 Task: Arrange a 60-minute personalized garden landscaping and design consultation.
Action: Mouse pressed left at (955, 144)
Screenshot: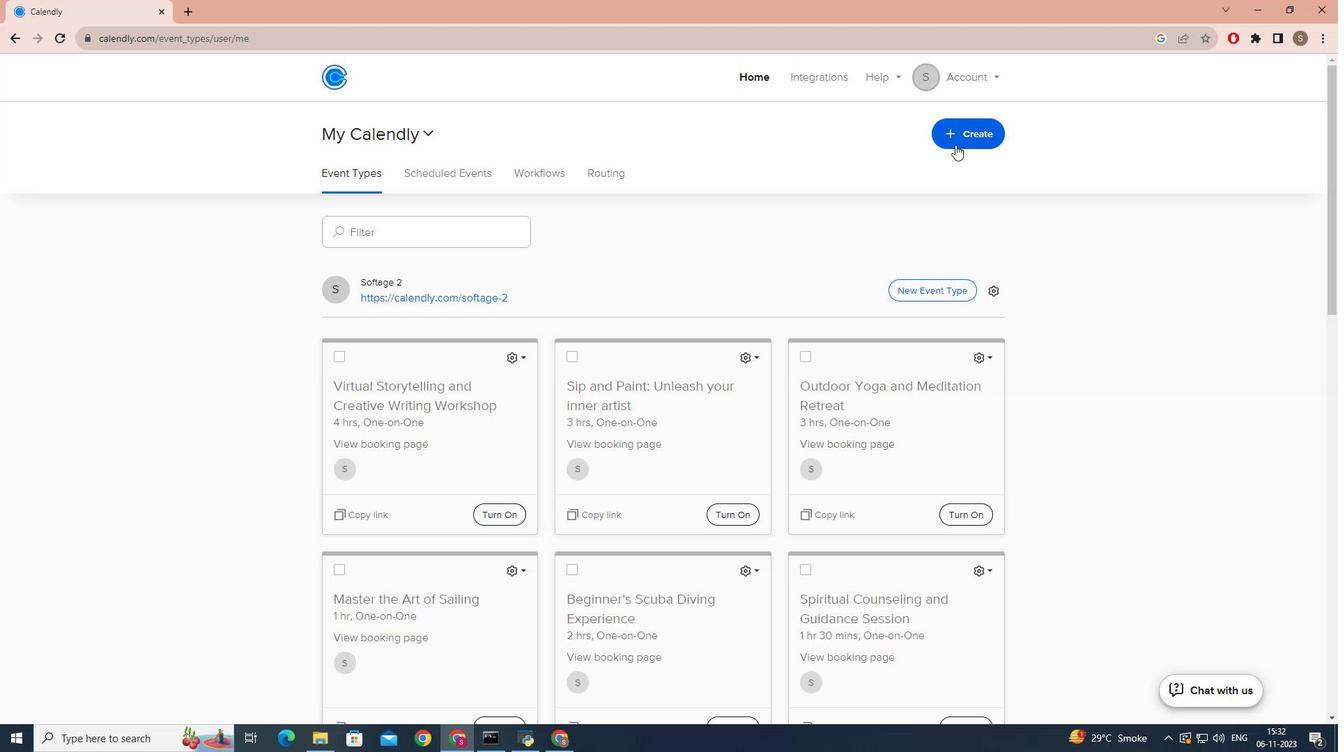 
Action: Mouse moved to (893, 188)
Screenshot: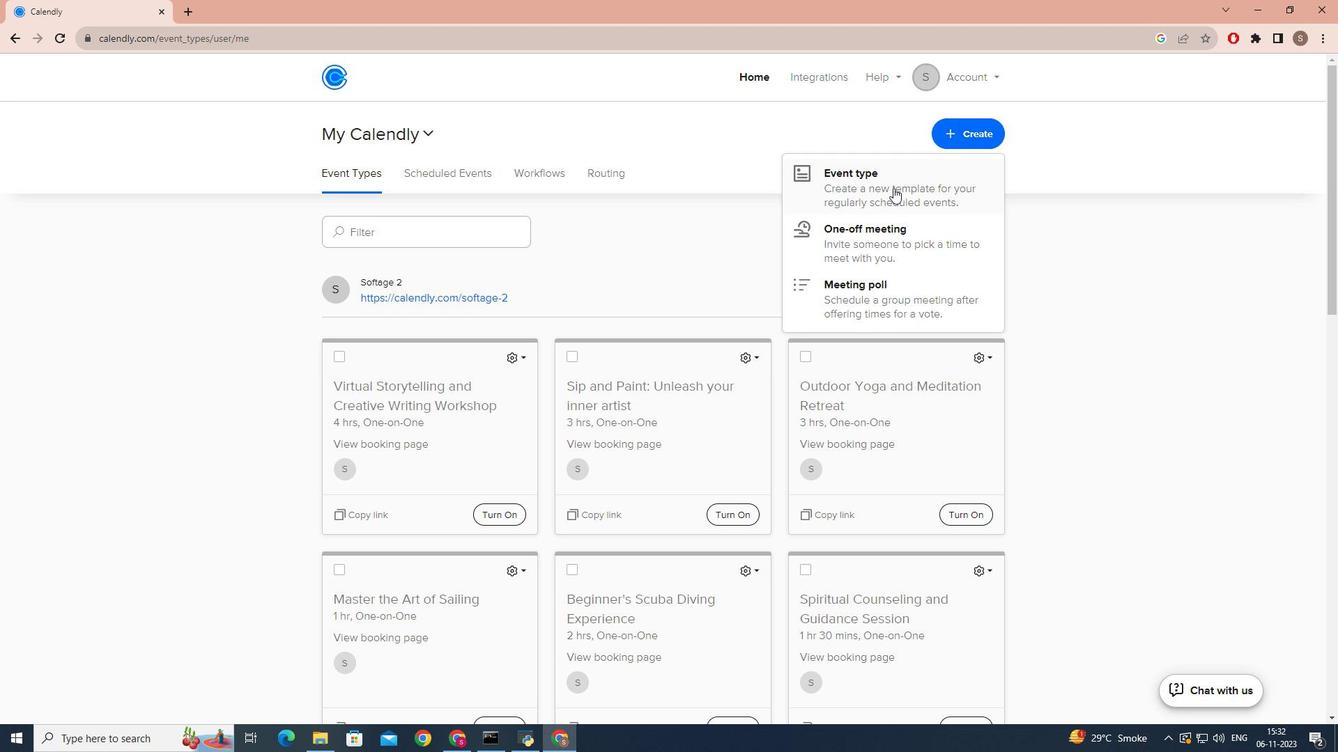 
Action: Mouse pressed left at (893, 188)
Screenshot: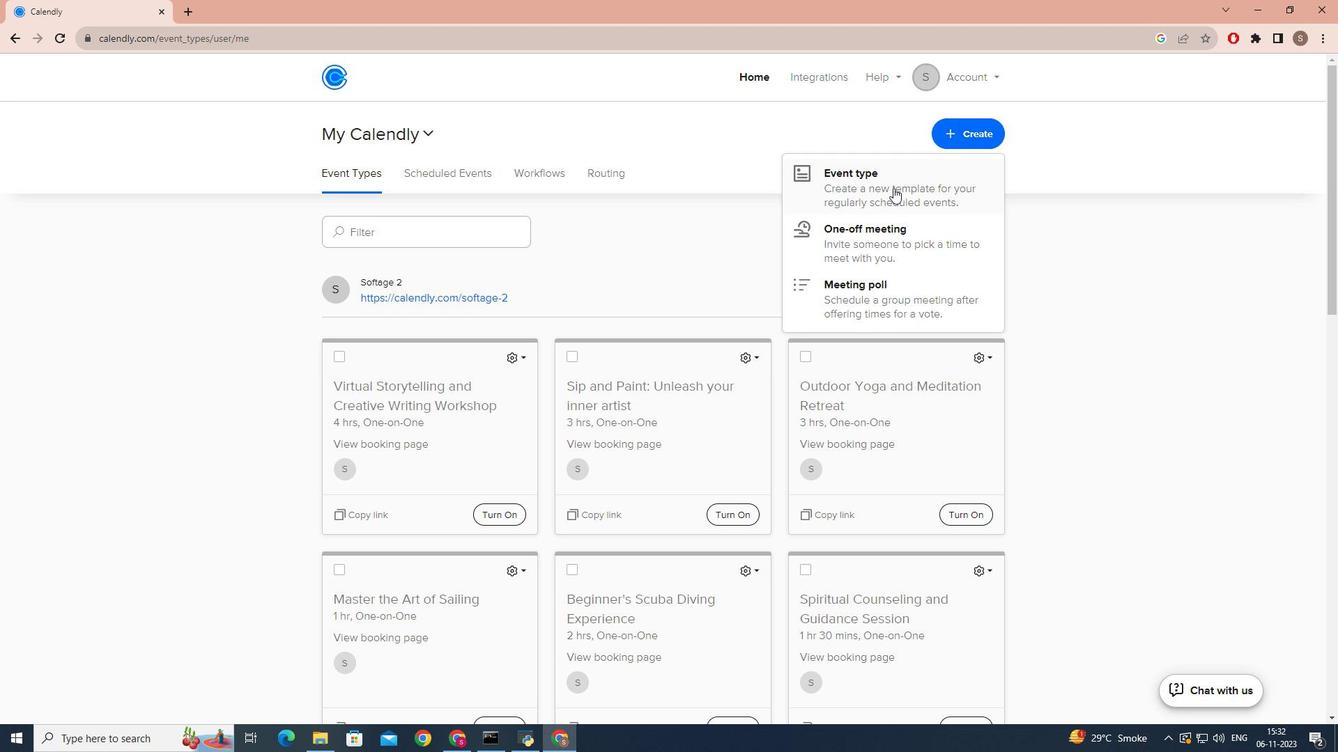 
Action: Mouse moved to (637, 246)
Screenshot: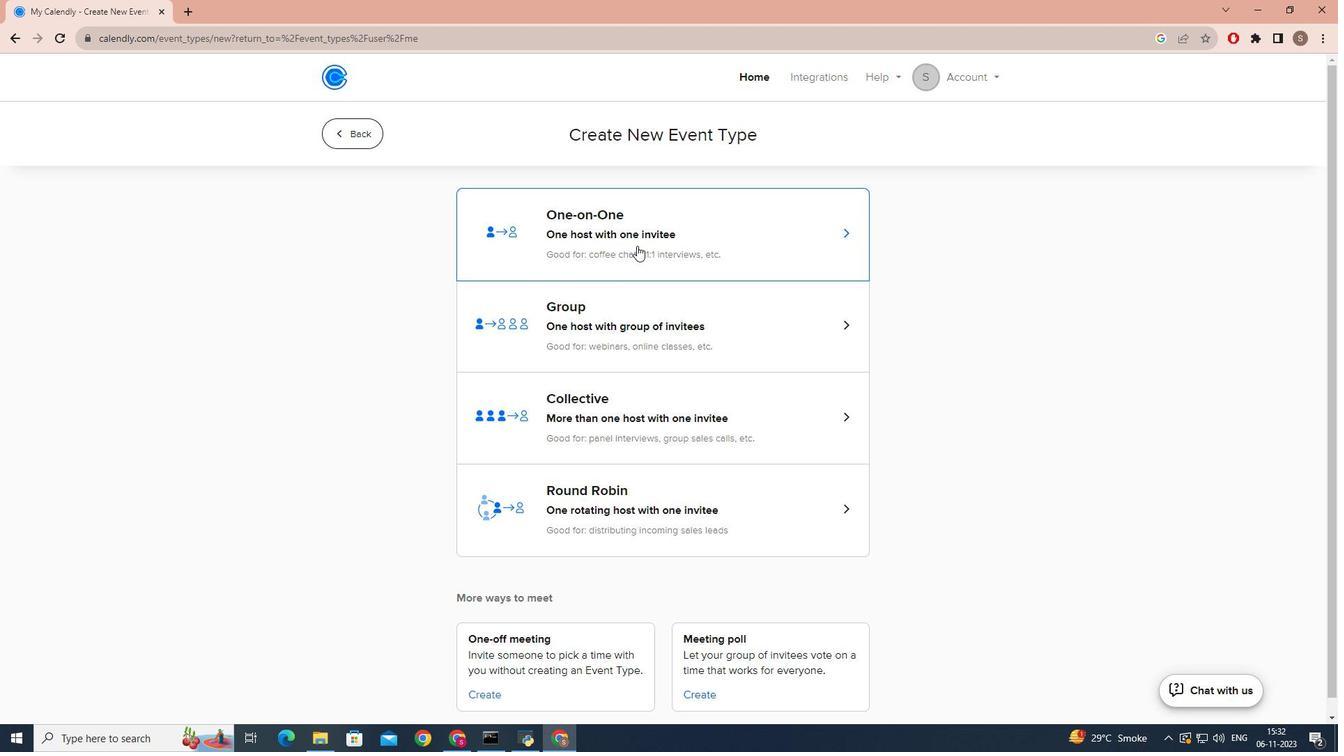 
Action: Mouse pressed left at (637, 246)
Screenshot: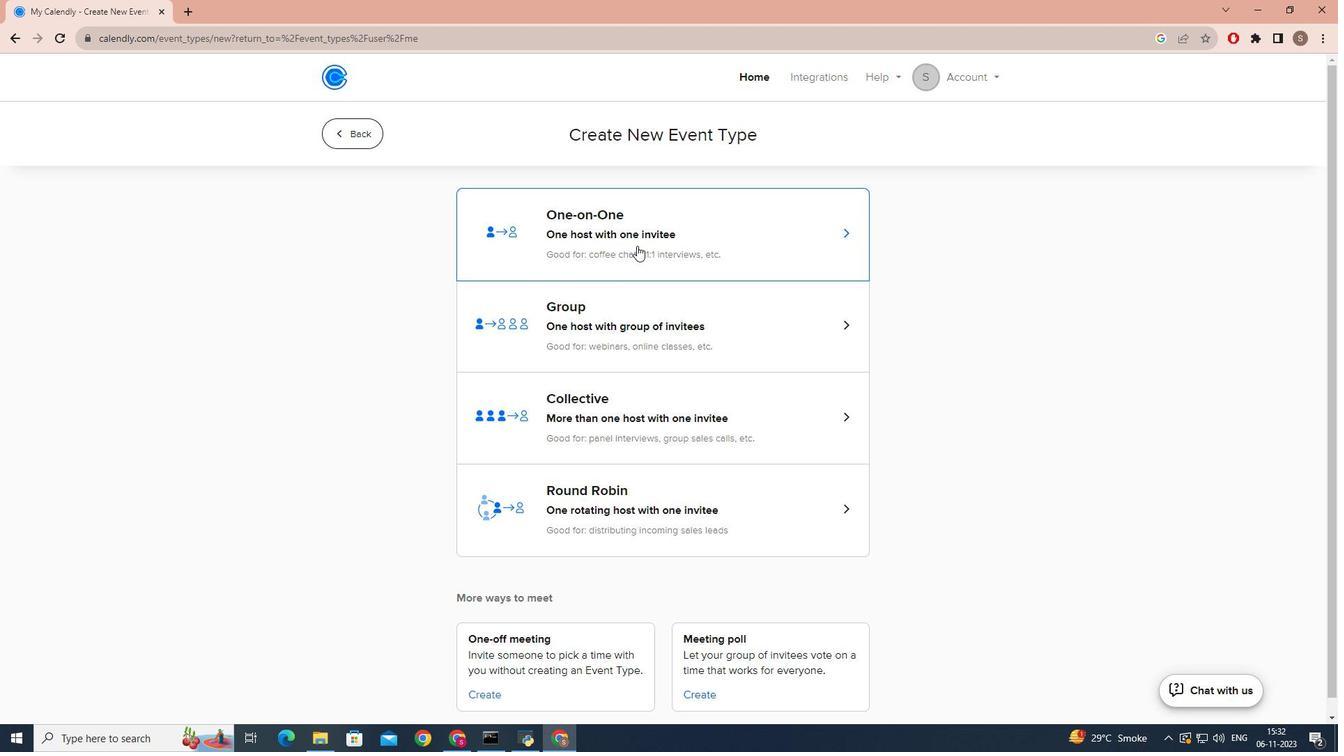 
Action: Mouse moved to (523, 315)
Screenshot: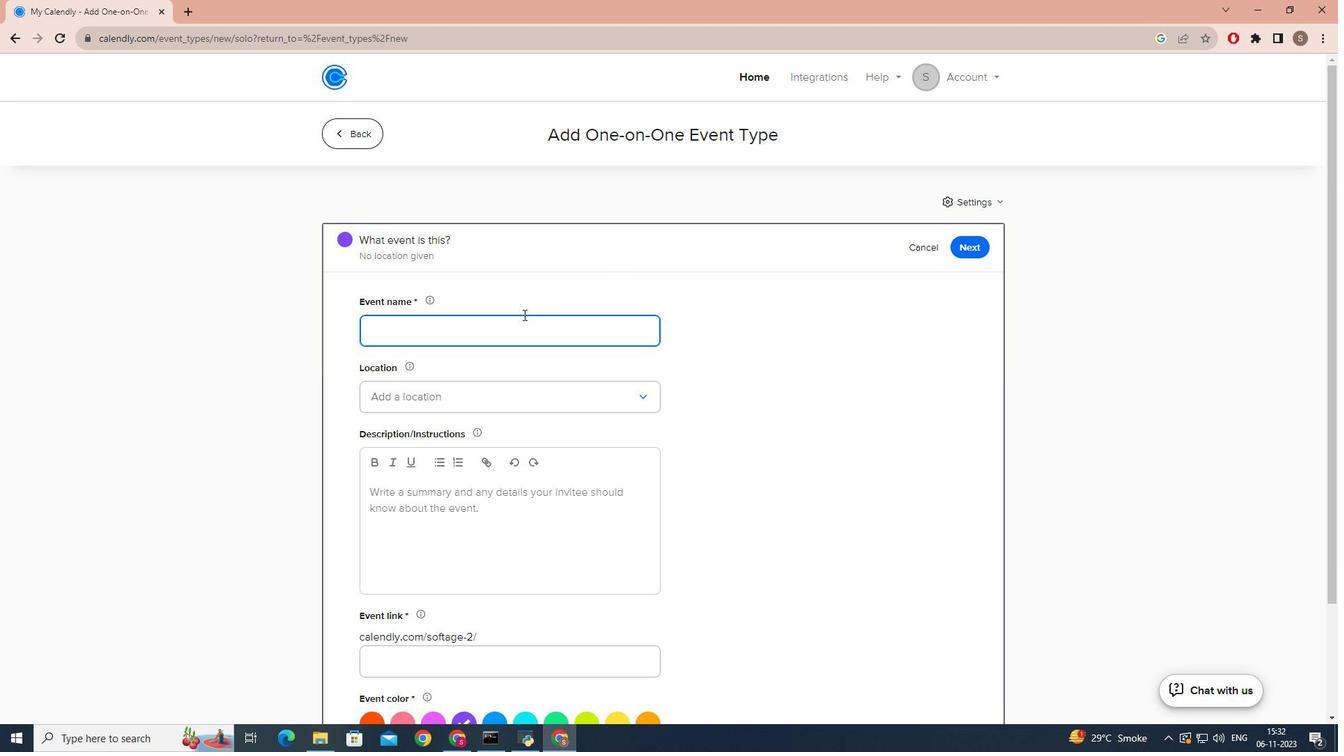 
Action: Key pressed g<Key.caps_lock><Key.caps_lock>a<Key.backspace><Key.caps_lock>ARDEN<Key.space><Key.caps_lock>l<Key.caps_lock>ANDSCAPE<Key.space>AND<Key.space><Key.caps_lock>d<Key.caps_lock>ESIGN<Key.space><Key.space><Key.caps_lock>c<Key.caps_lock>ONSULTATION
Screenshot: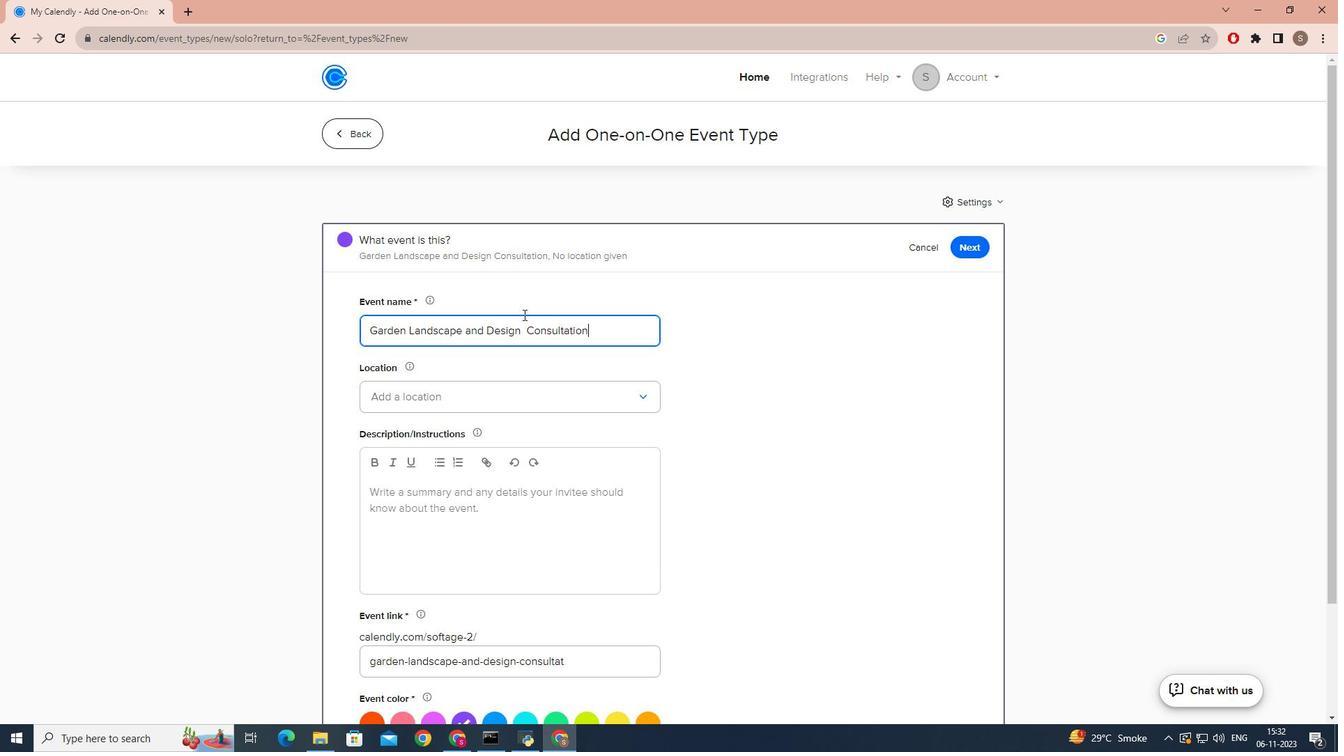 
Action: Mouse moved to (525, 339)
Screenshot: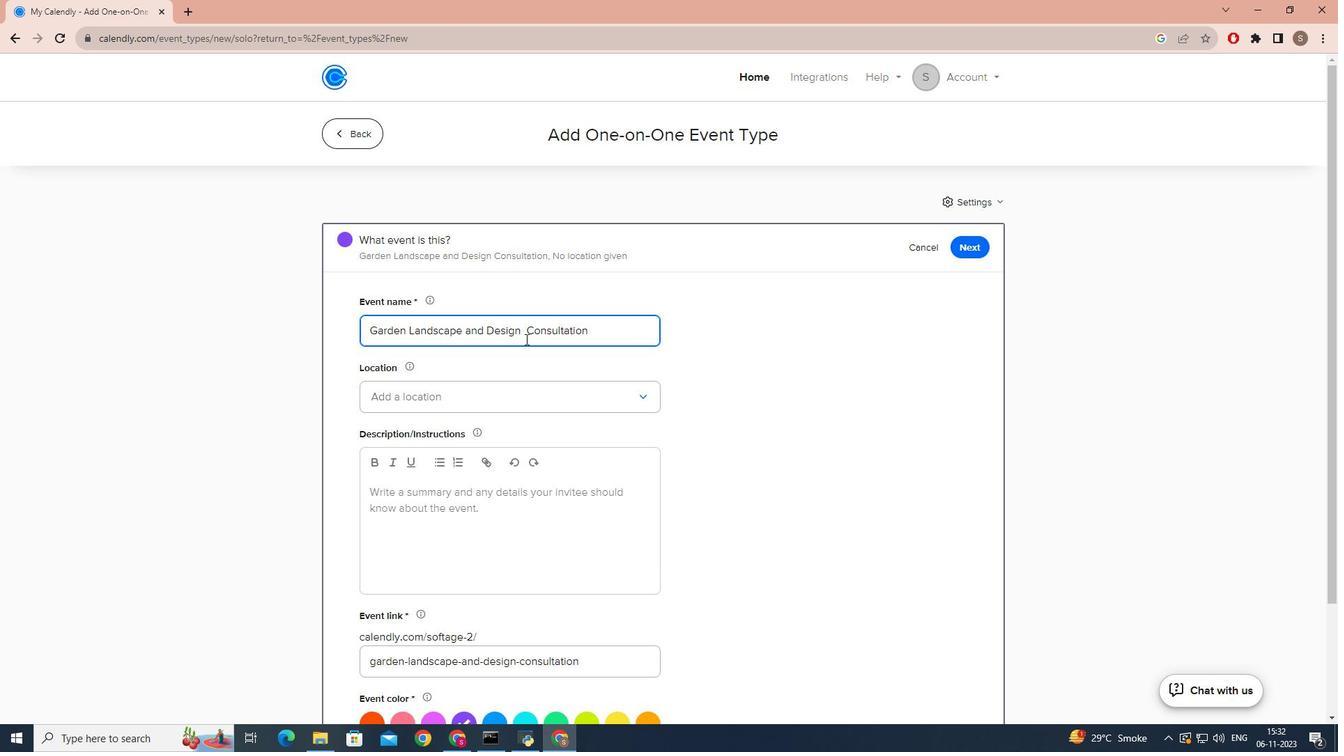 
Action: Mouse pressed left at (525, 339)
Screenshot: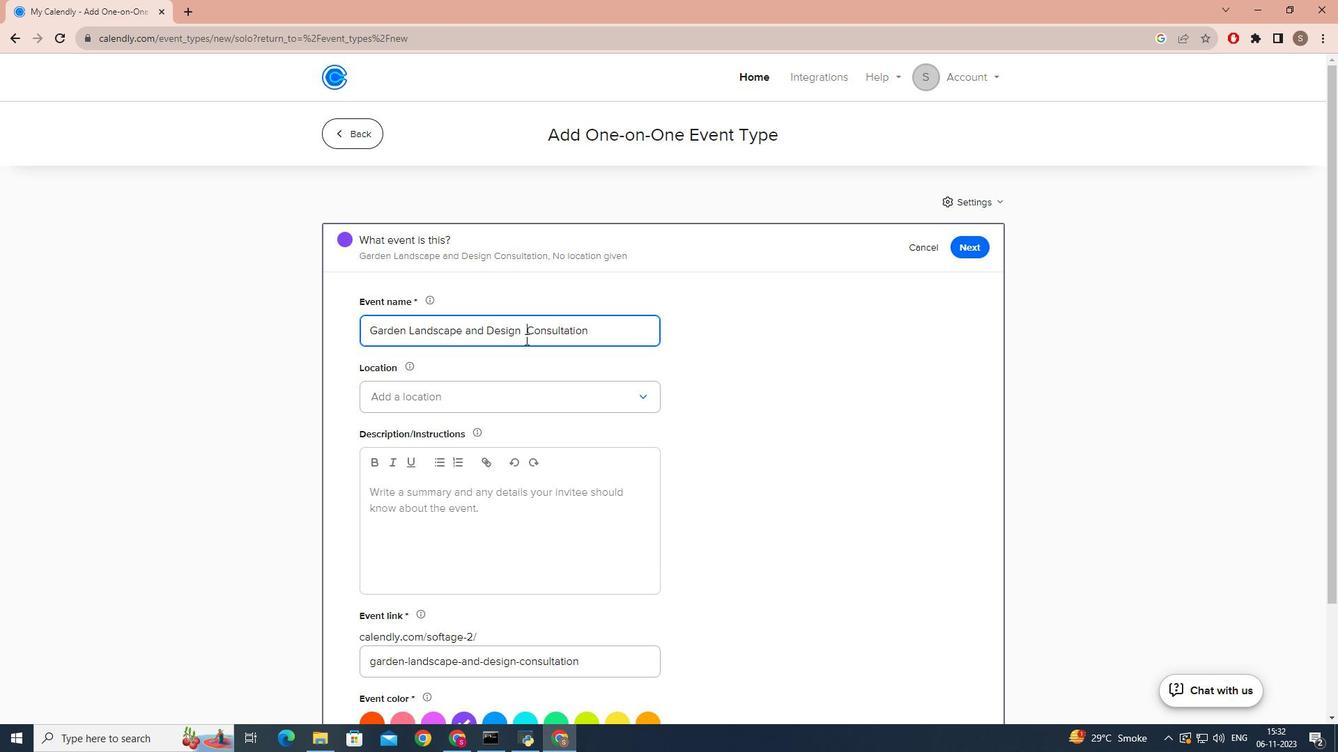 
Action: Key pressed <Key.backspace>
Screenshot: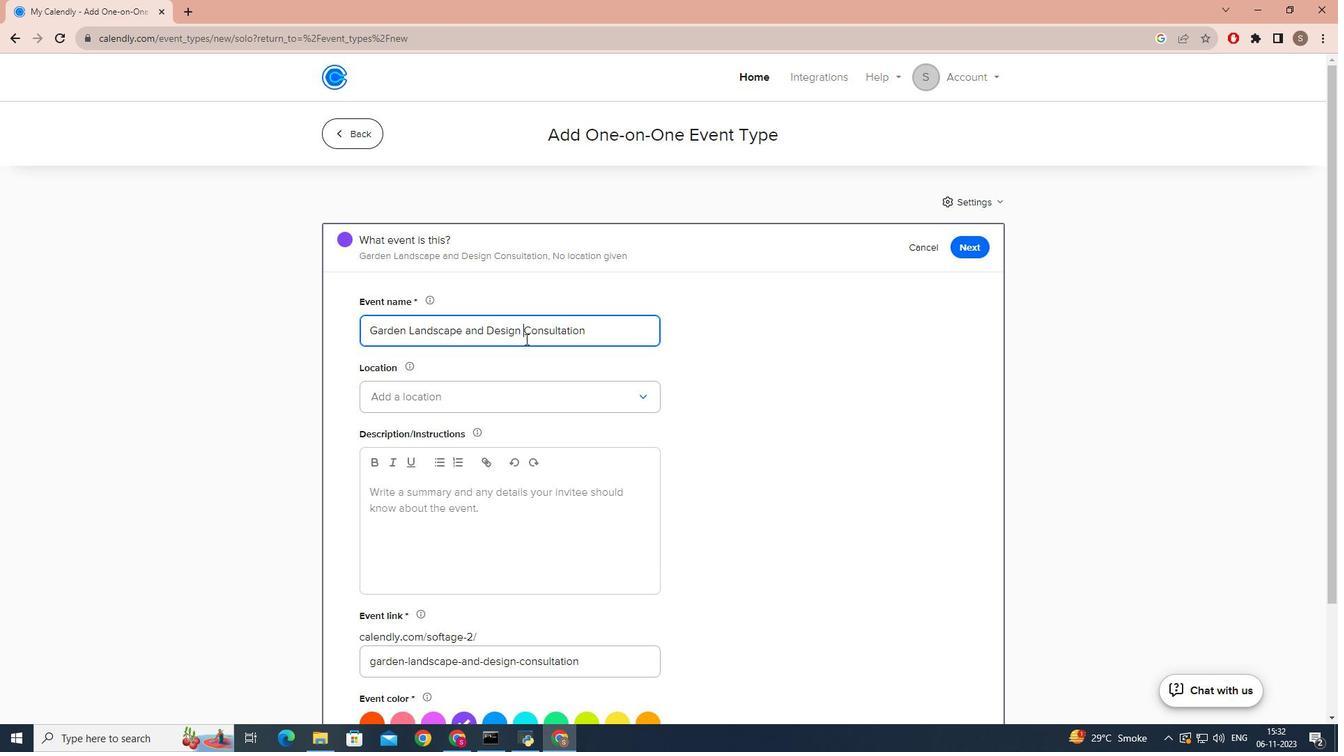 
Action: Mouse moved to (480, 393)
Screenshot: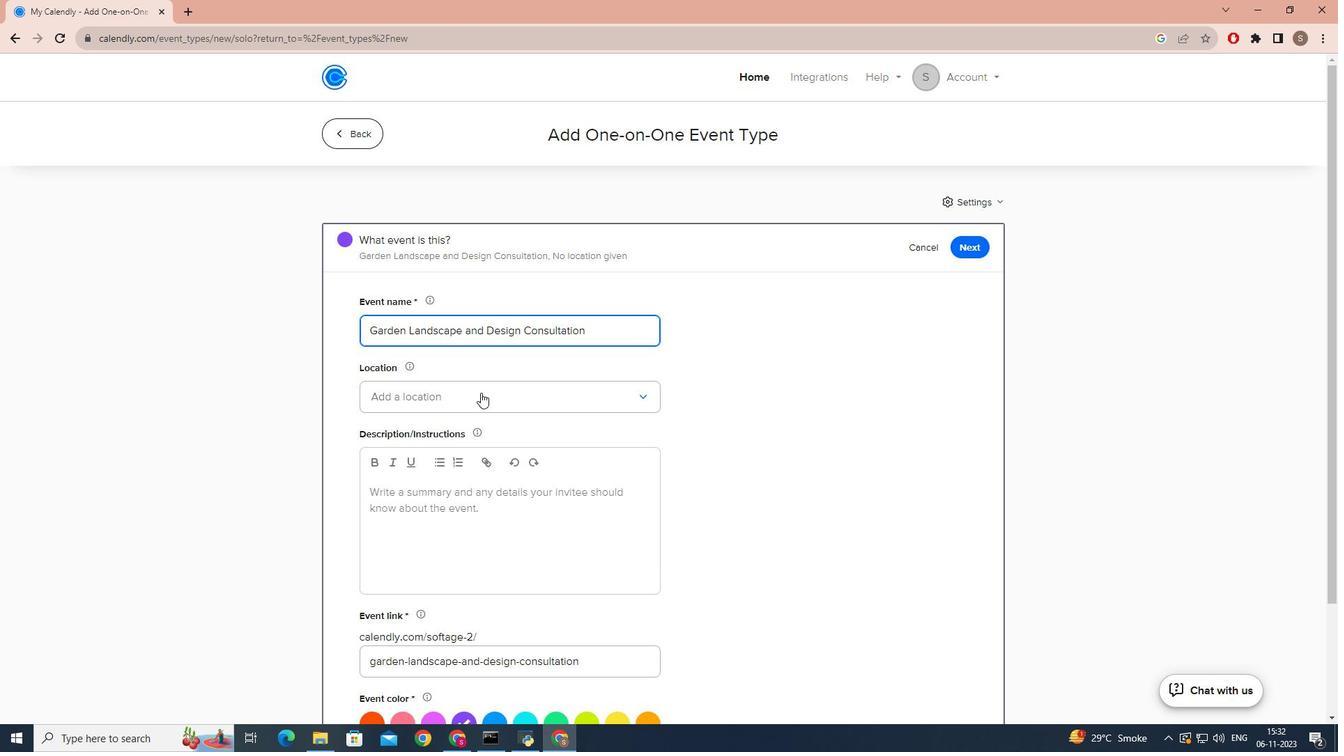 
Action: Mouse pressed left at (480, 393)
Screenshot: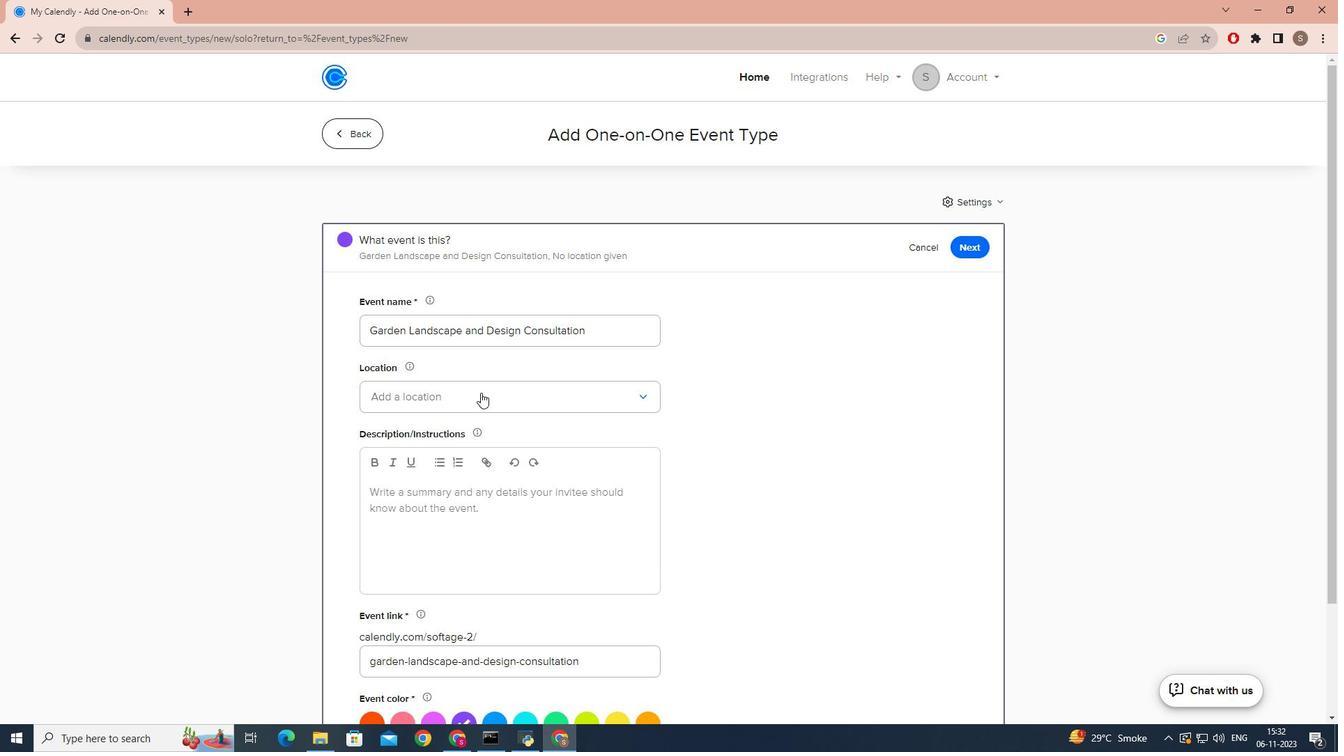 
Action: Mouse moved to (458, 437)
Screenshot: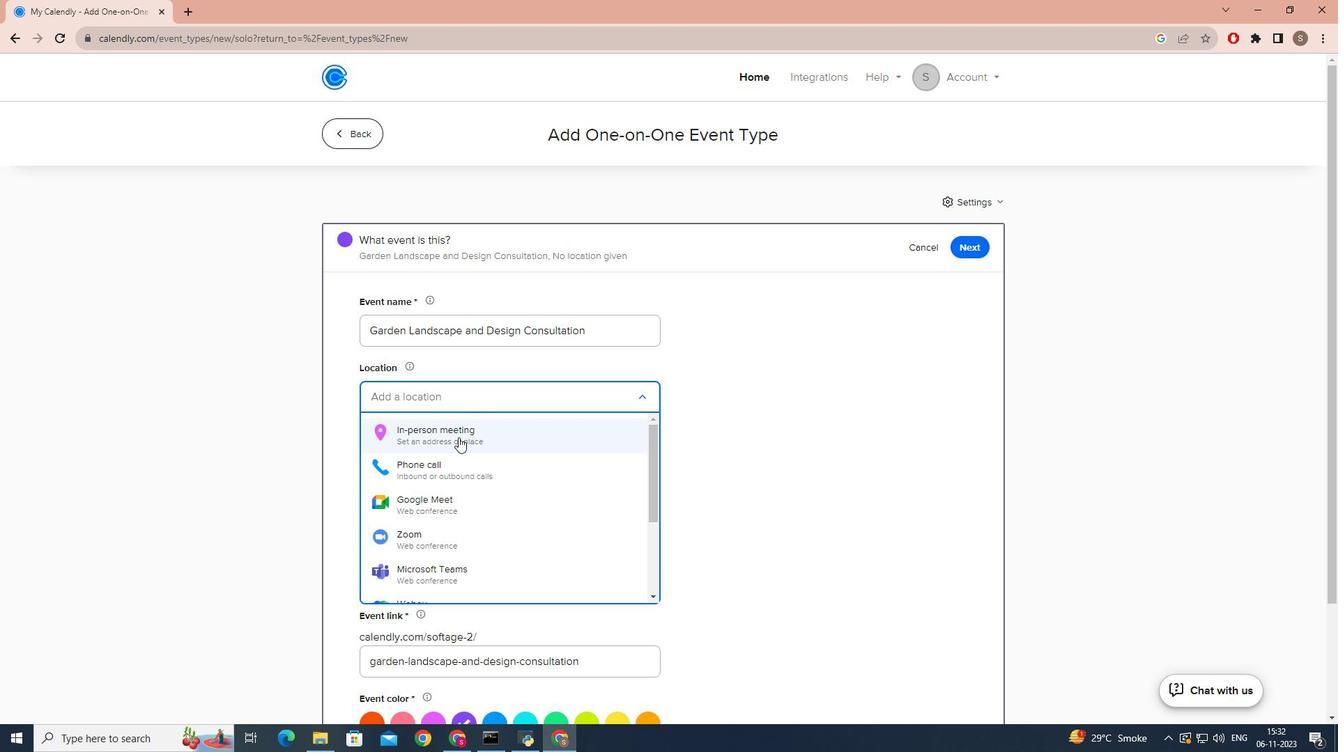 
Action: Mouse pressed left at (458, 437)
Screenshot: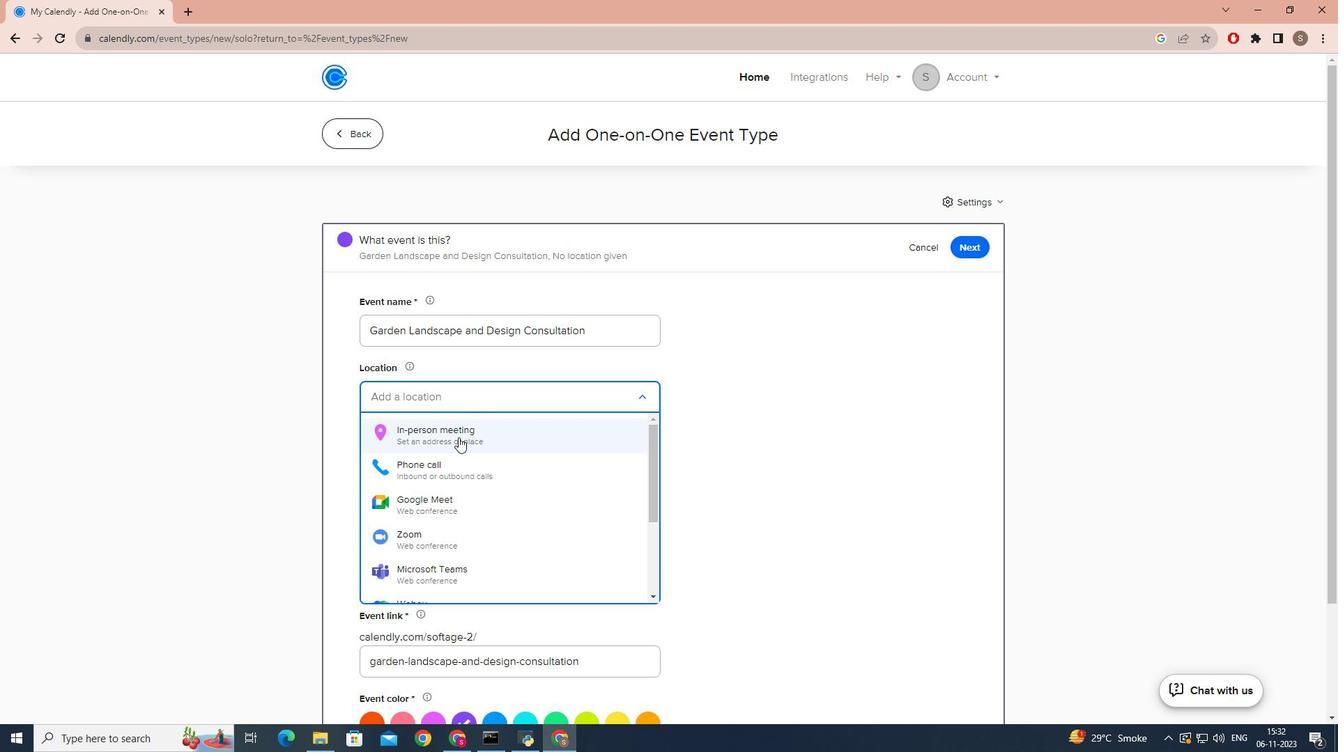 
Action: Mouse moved to (586, 237)
Screenshot: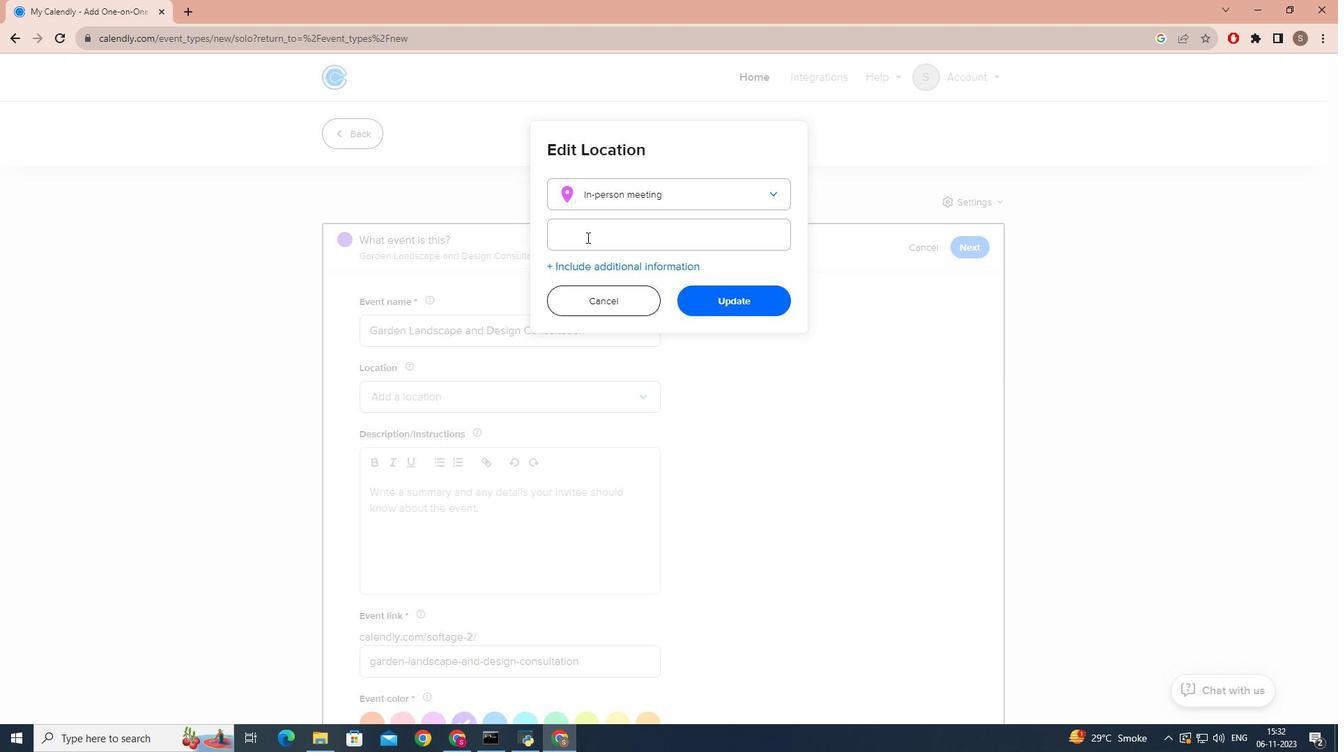 
Action: Mouse pressed left at (586, 237)
Screenshot: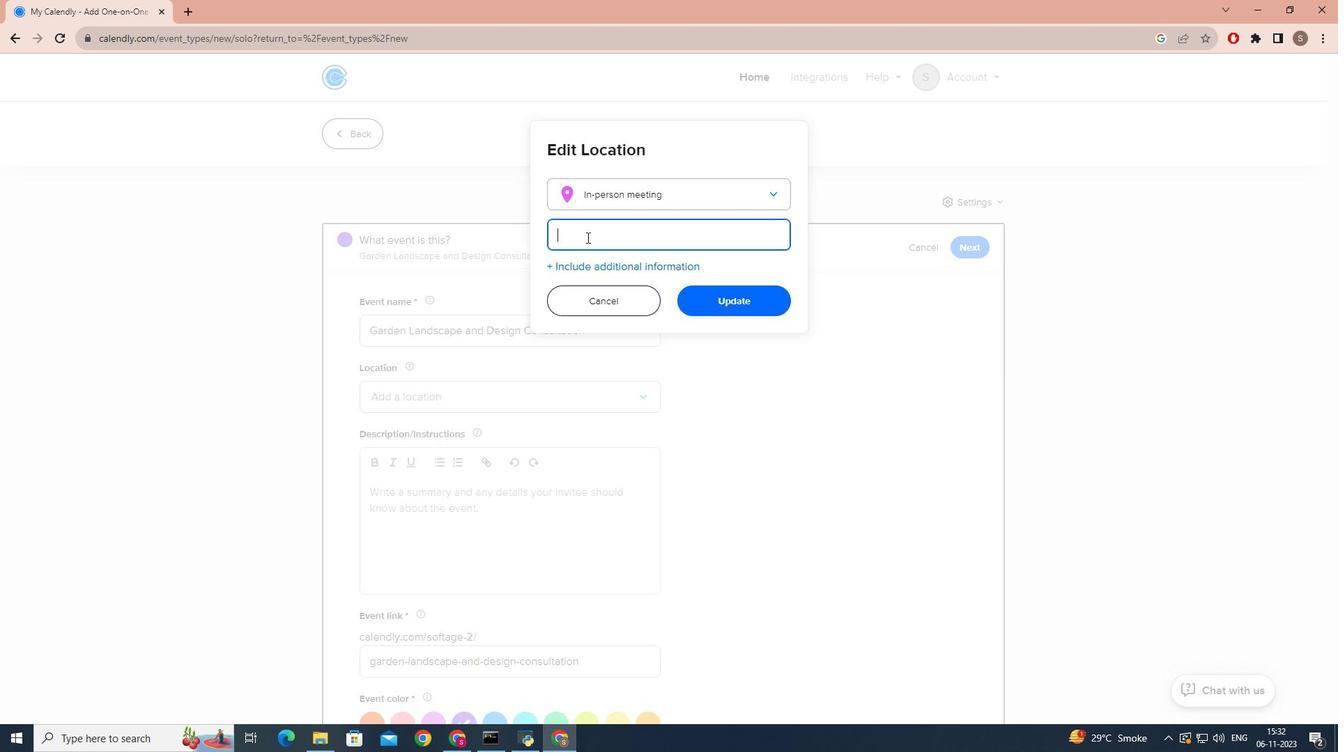
Action: Key pressed <Key.caps_lock>b<Key.caps_lock>OTANICA<Key.space><Key.backspace>L<Key.space><Key.caps_lock>b<Key.caps_lock>LISS,<Key.space><Key.caps_lock>a<Key.caps_lock>USTIN,<Key.caps_lock>t<Key.caps_lock>EXAS
Screenshot: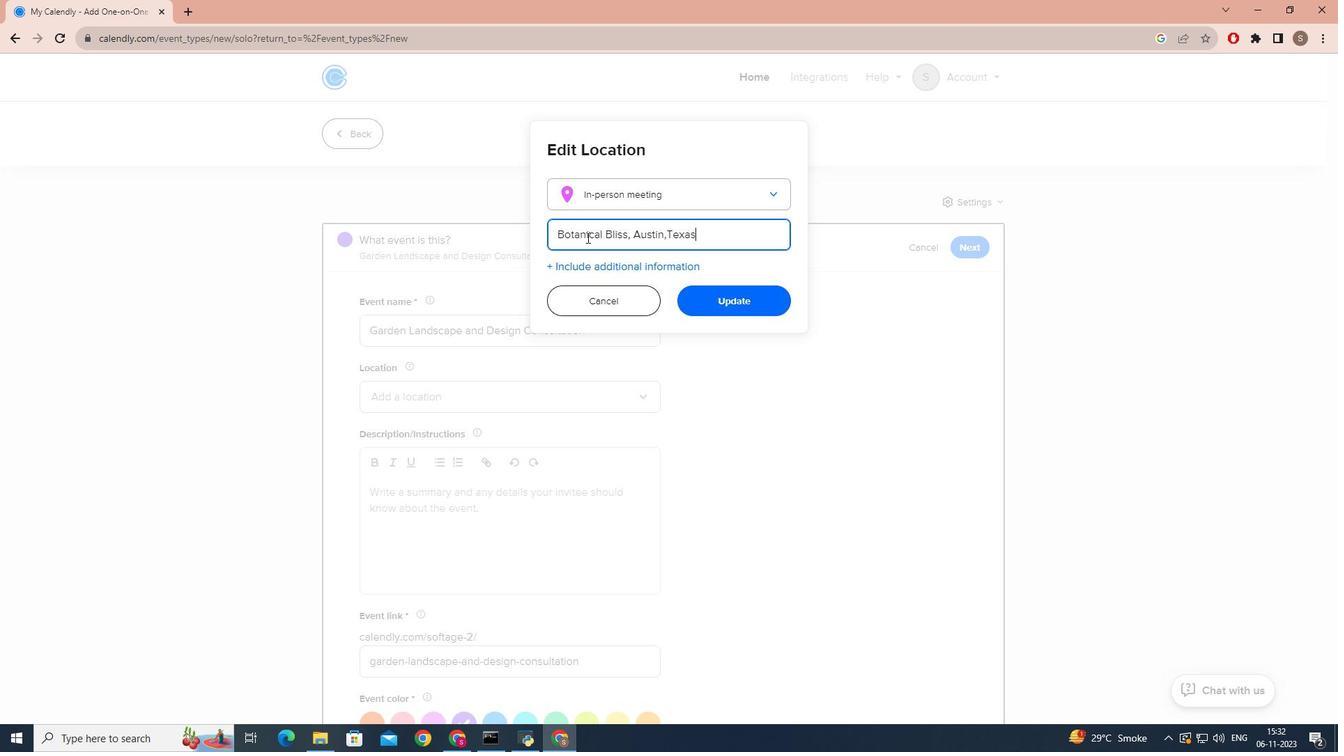 
Action: Mouse moved to (745, 298)
Screenshot: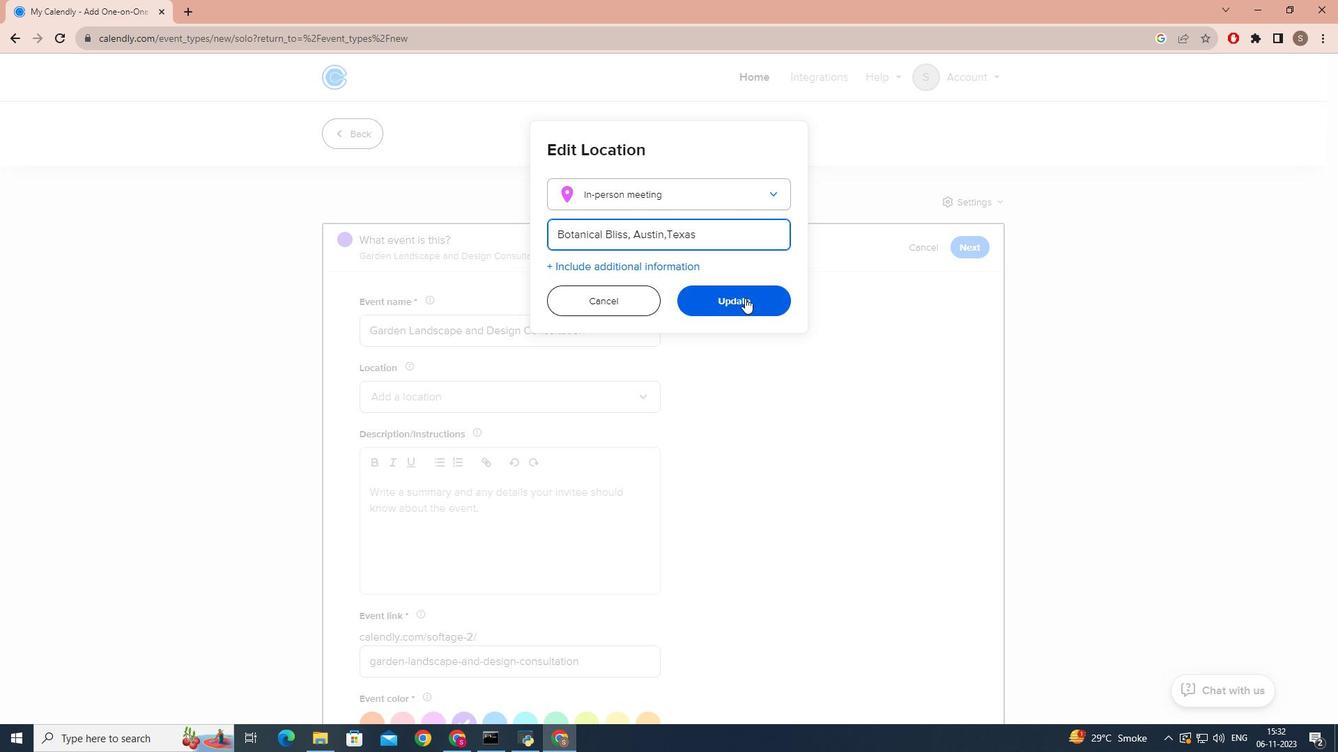 
Action: Mouse pressed left at (745, 298)
Screenshot: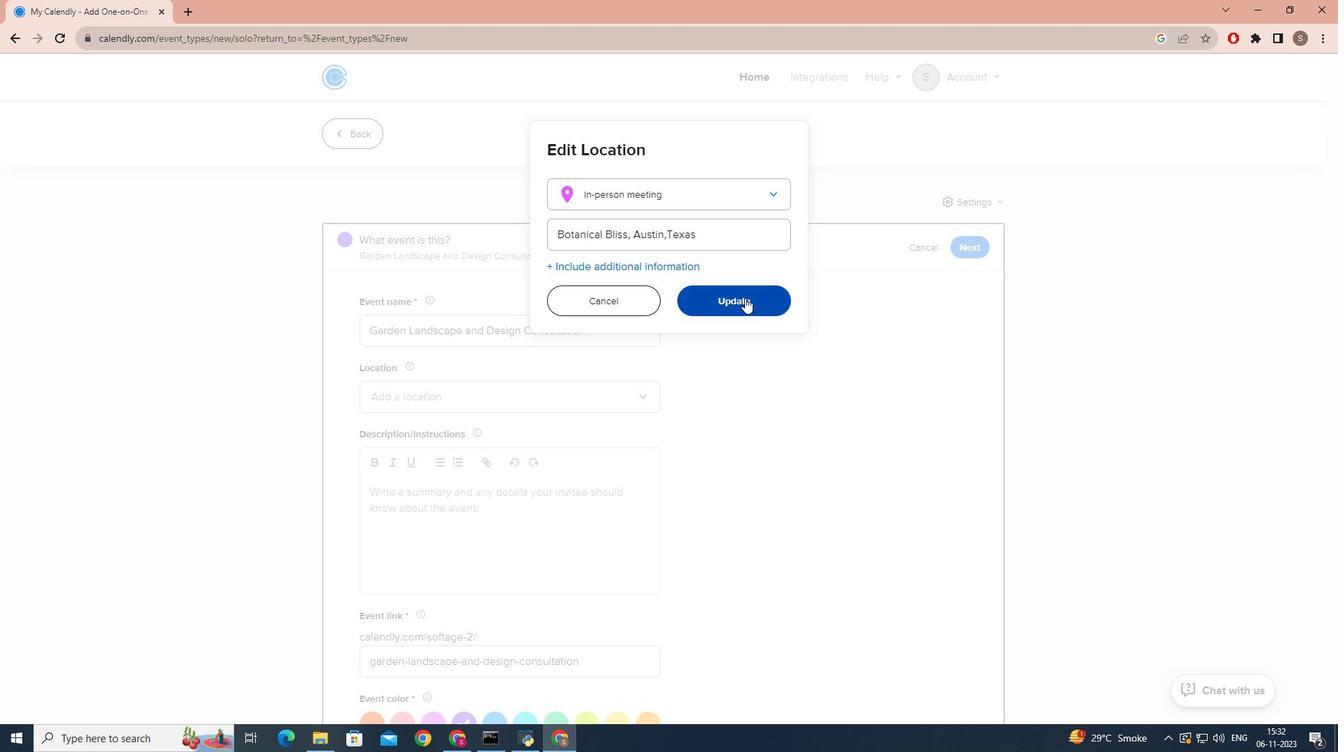 
Action: Mouse moved to (499, 476)
Screenshot: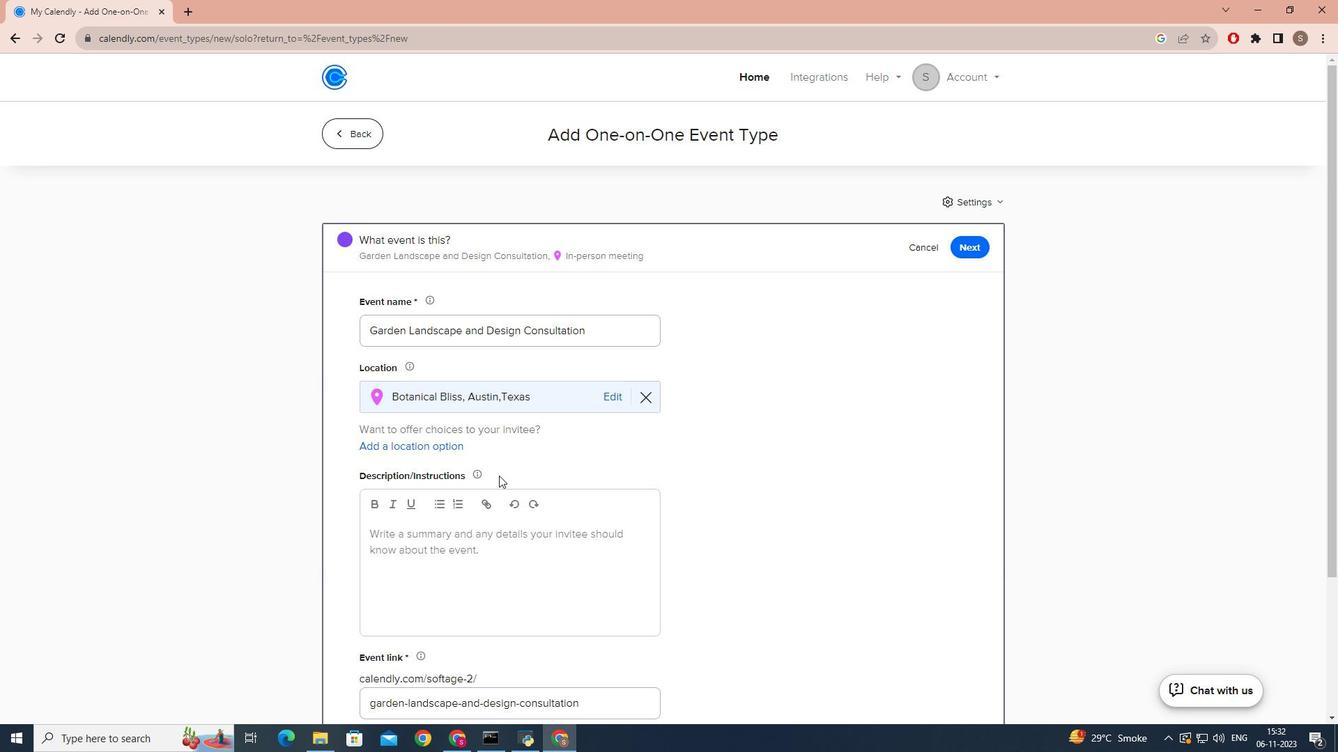 
Action: Mouse scrolled (499, 475) with delta (0, 0)
Screenshot: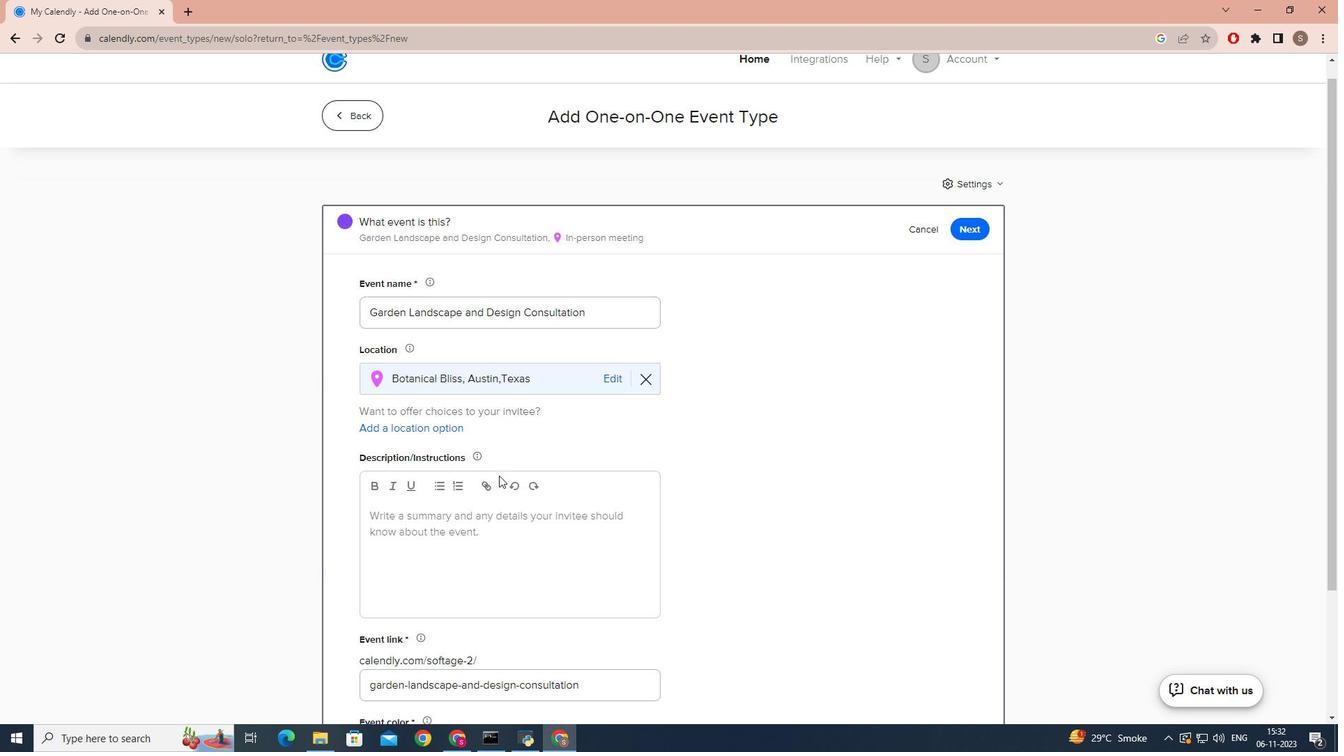
Action: Mouse scrolled (499, 475) with delta (0, 0)
Screenshot: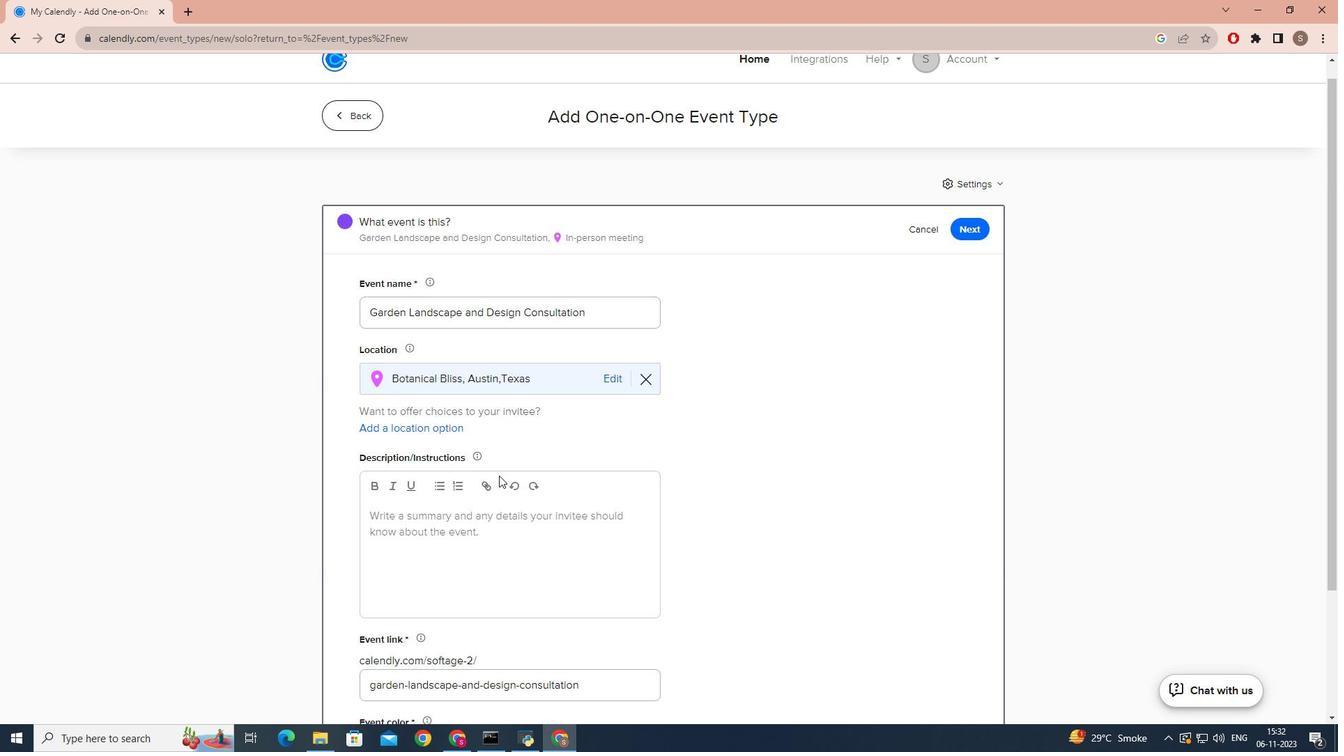 
Action: Mouse scrolled (499, 475) with delta (0, 0)
Screenshot: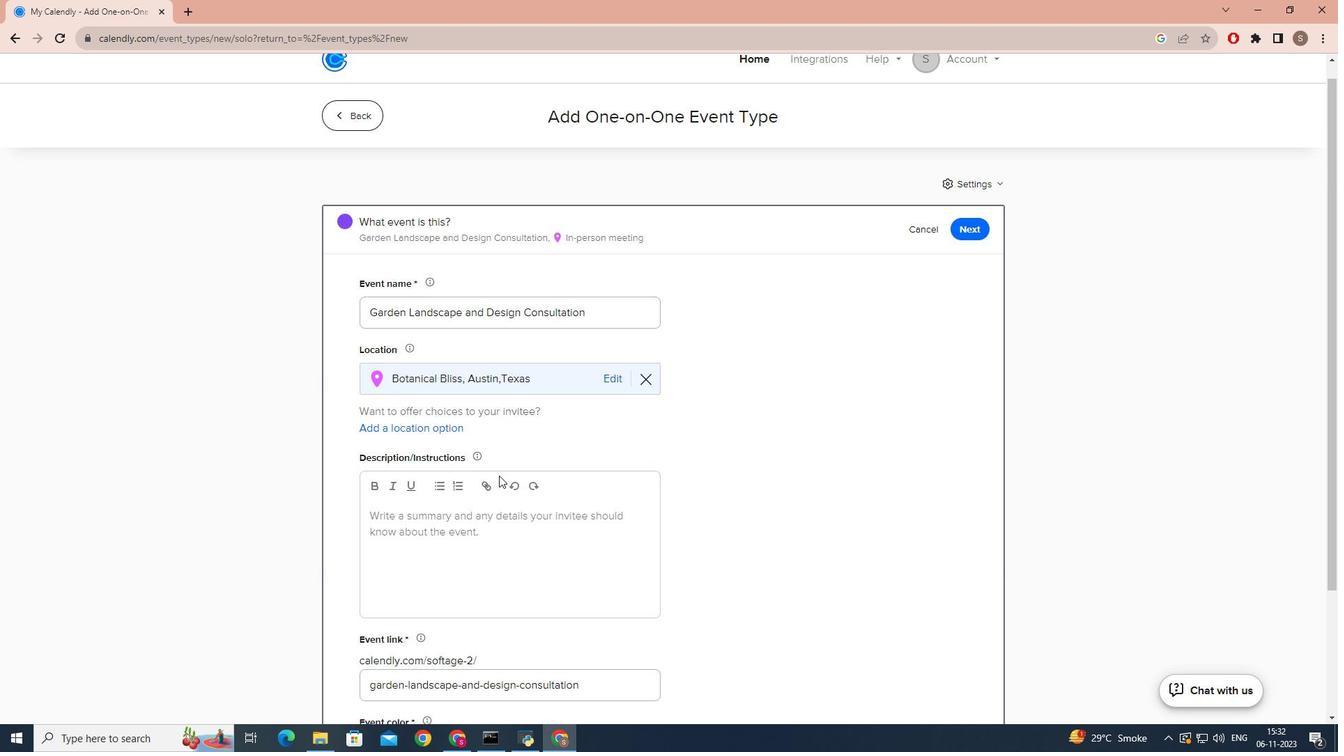
Action: Mouse scrolled (499, 475) with delta (0, 0)
Screenshot: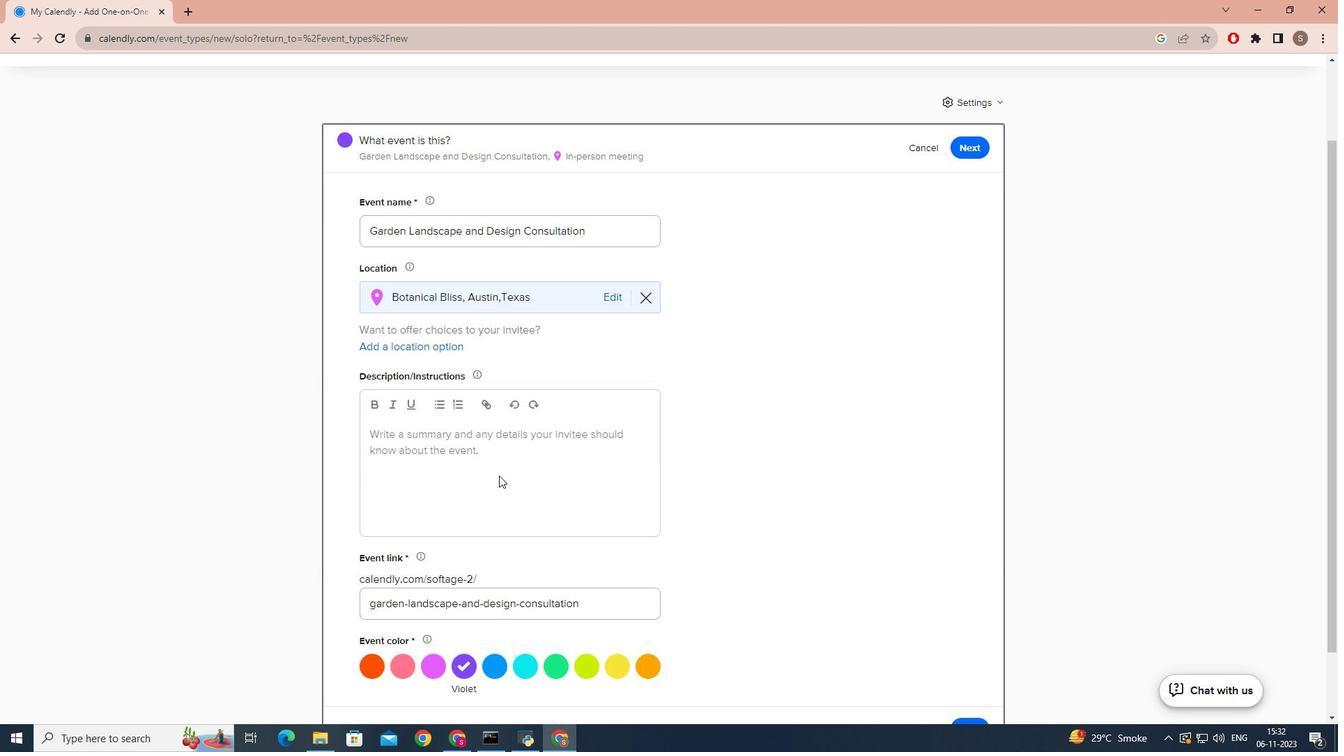 
Action: Mouse moved to (463, 399)
Screenshot: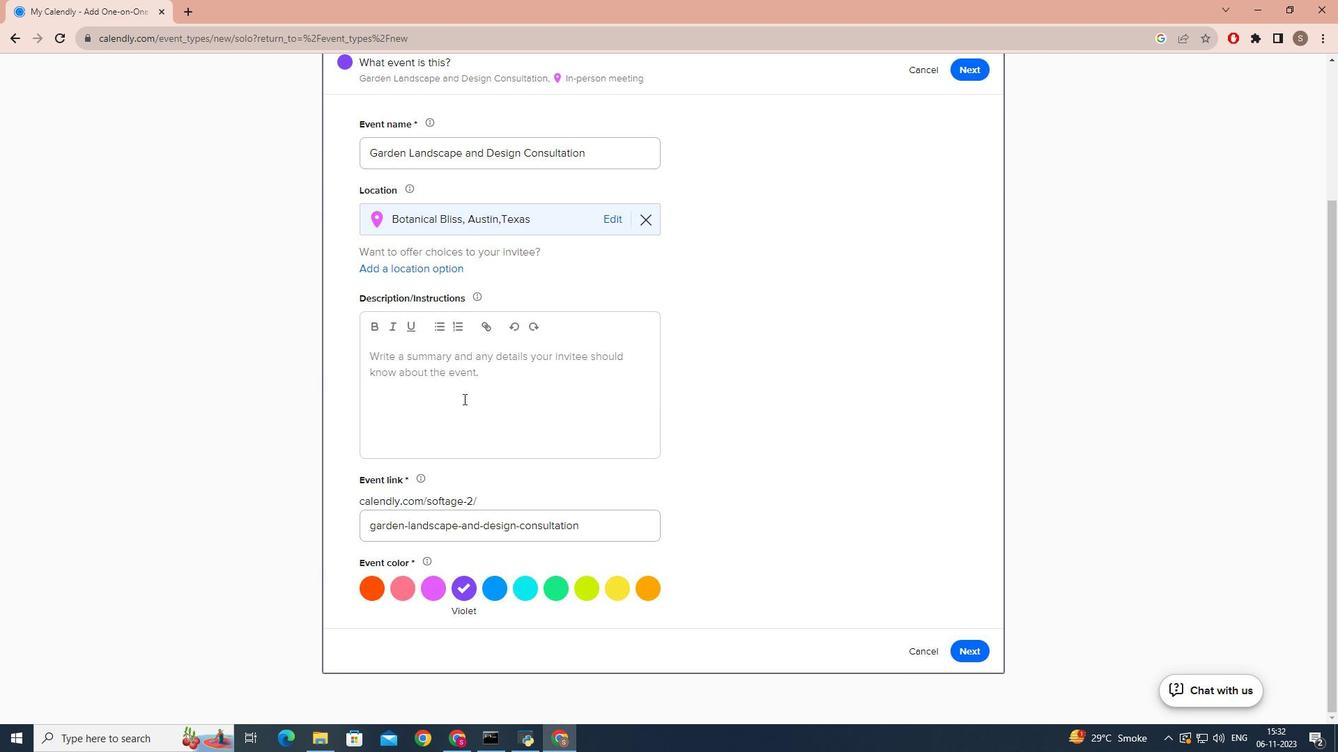 
Action: Mouse pressed left at (463, 399)
Screenshot: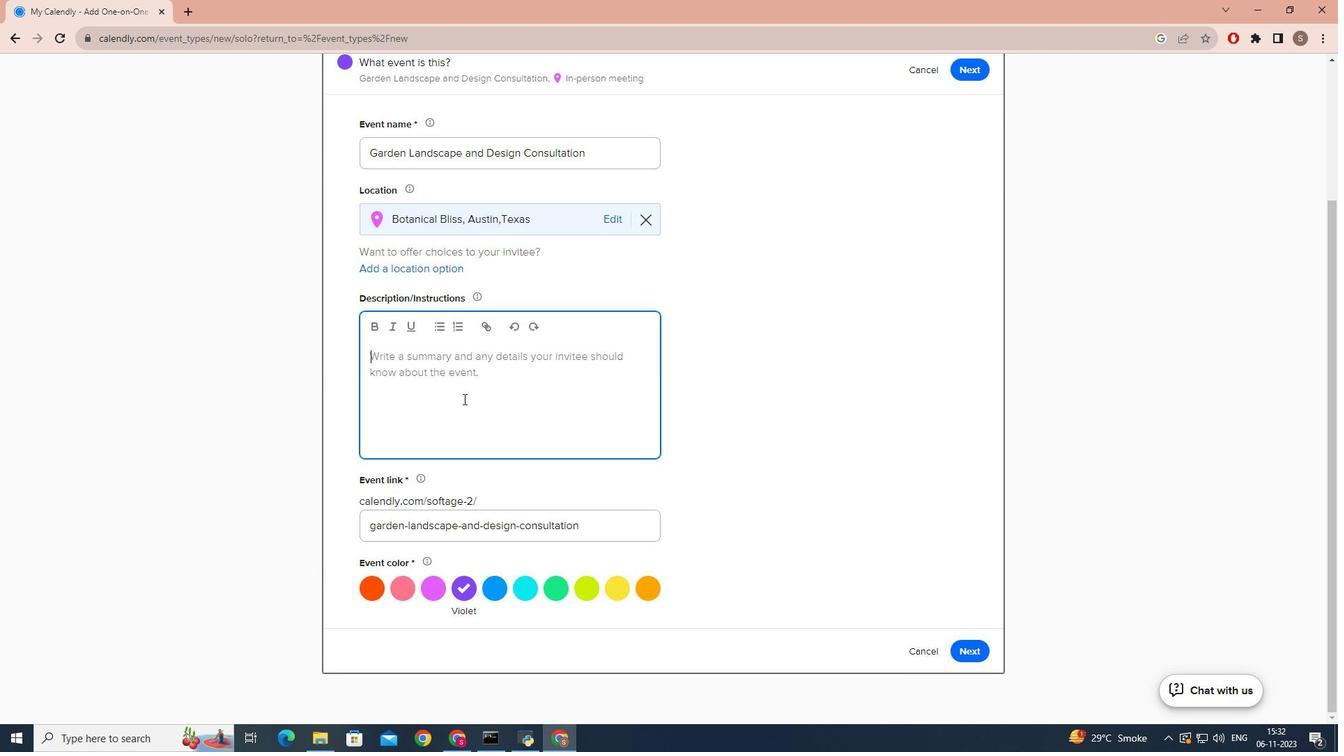 
Action: Key pressed <Key.caps_lock>d<Key.caps_lock>O<Key.space>YOU<Key.space>DREAM<Key.space>OF<Key.space>SA<Key.backspace><Key.backspace>A<Key.space>STUNNING<Key.space>GARE<Key.backspace>DEN<Key.space>THAT<Key.space>REFLECTS<Key.space>YOUR<Key.space>UNIQUE<Key.space>STYLE<Key.shift_r>?<Key.space>
Screenshot: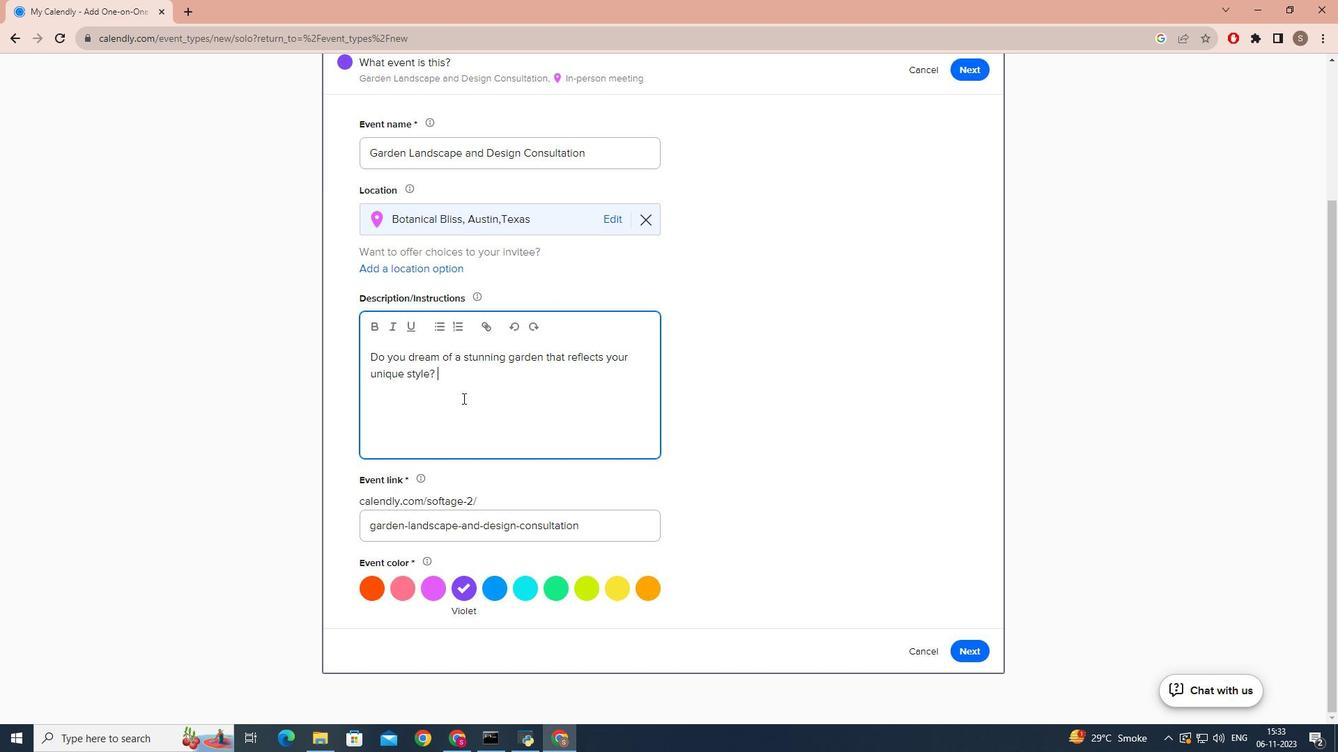 
Action: Mouse moved to (462, 398)
Screenshot: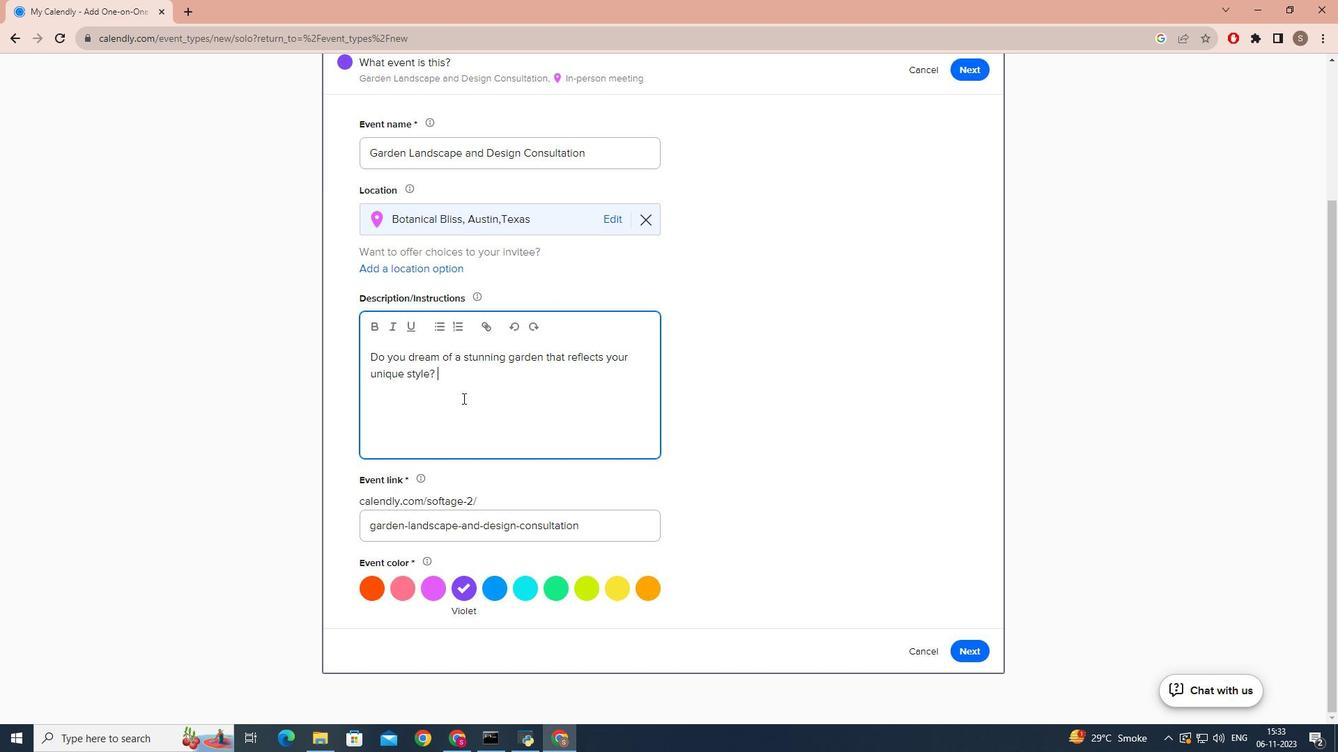 
Action: Key pressed <Key.caps_lock>o<Key.caps_lock>UR<Key.space>PERSONALIZD<Key.space>GARDEN<Key.space>LANS<Key.backspace>DSCAPIN
Screenshot: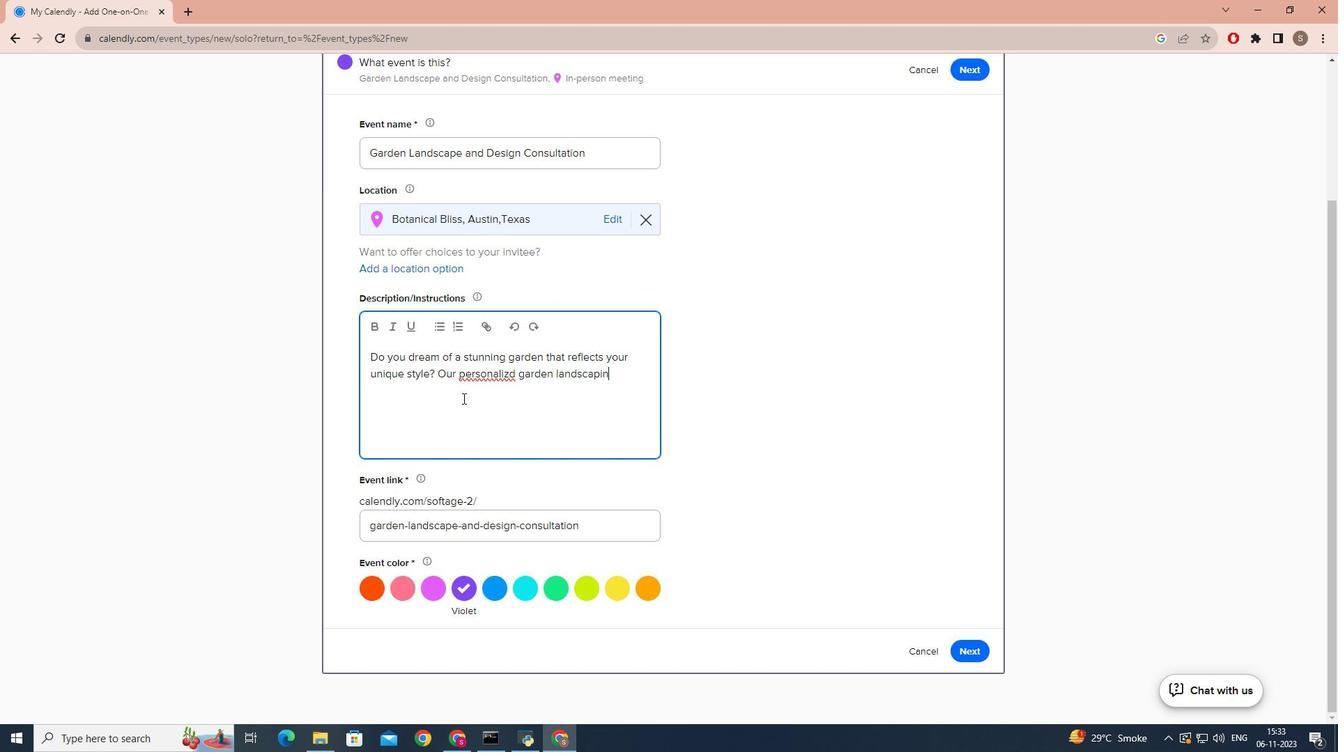 
Action: Mouse moved to (509, 377)
Screenshot: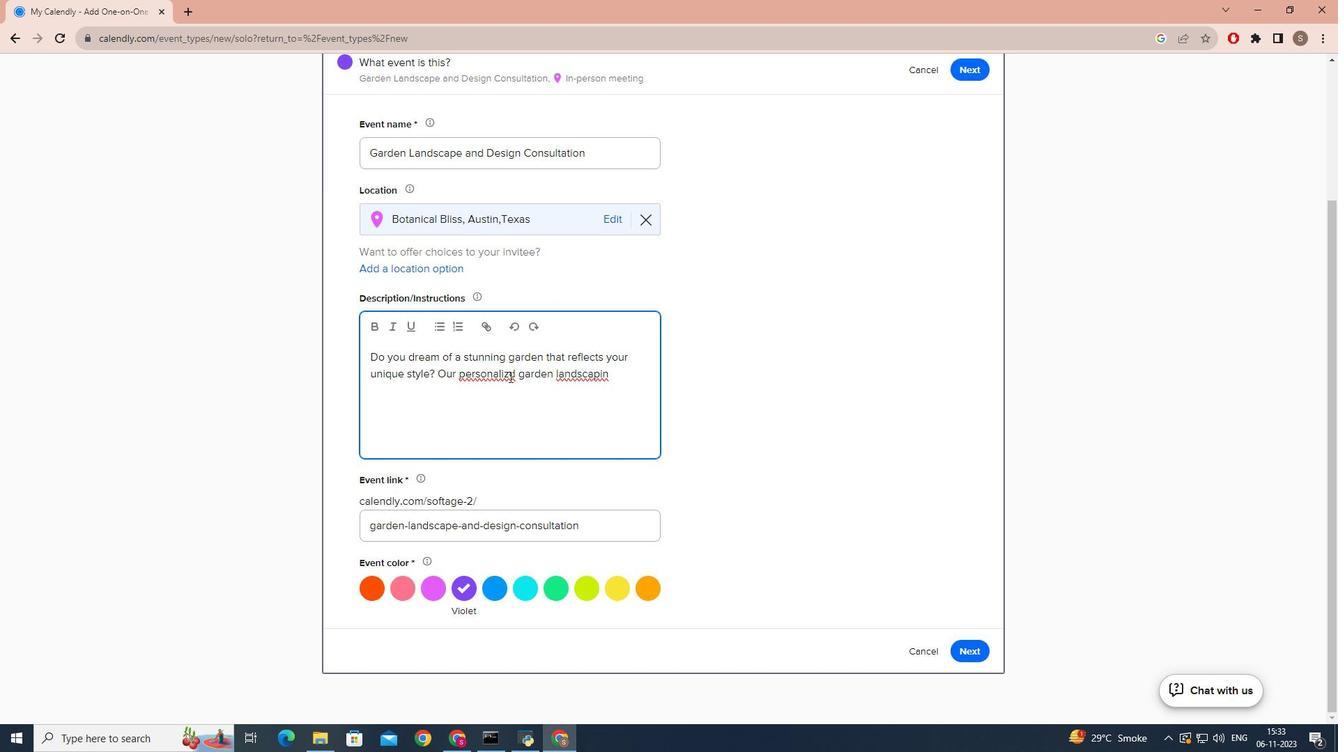 
Action: Mouse pressed left at (509, 377)
Screenshot: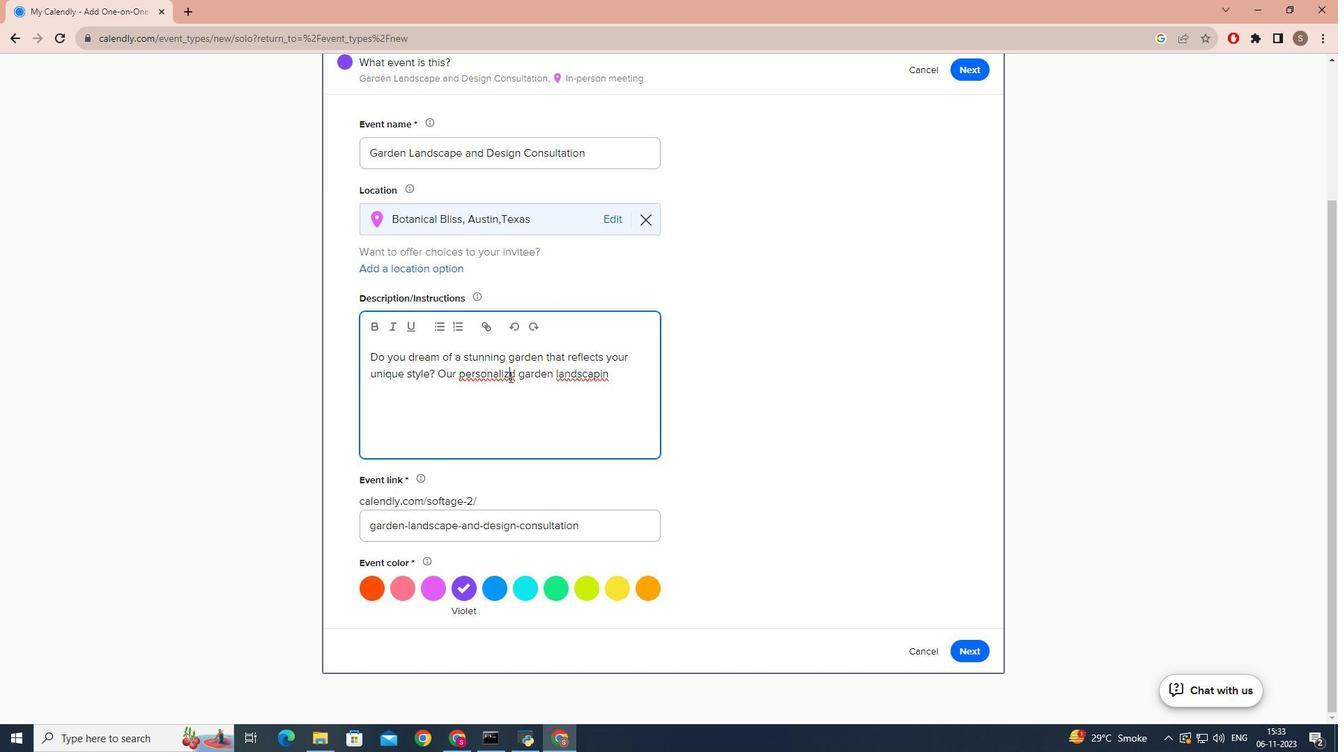 
Action: Key pressed E
Screenshot: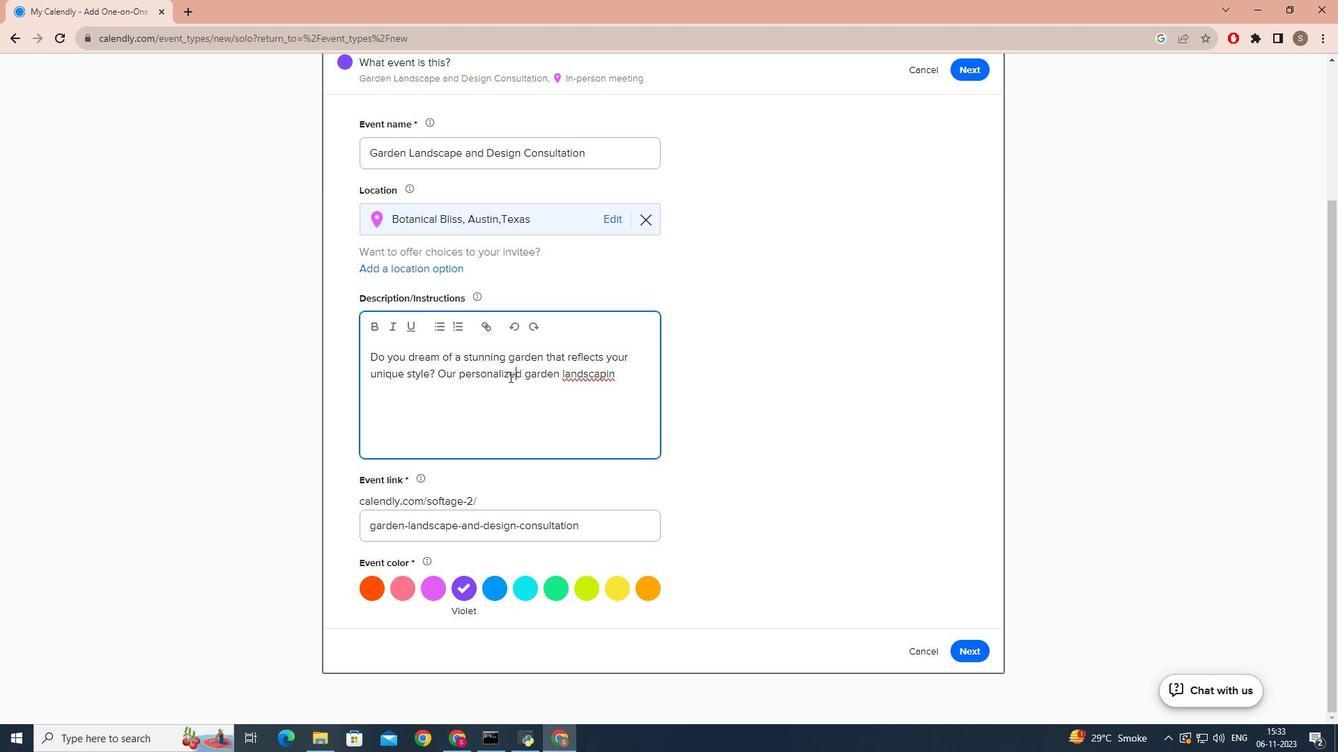 
Action: Mouse moved to (614, 373)
Screenshot: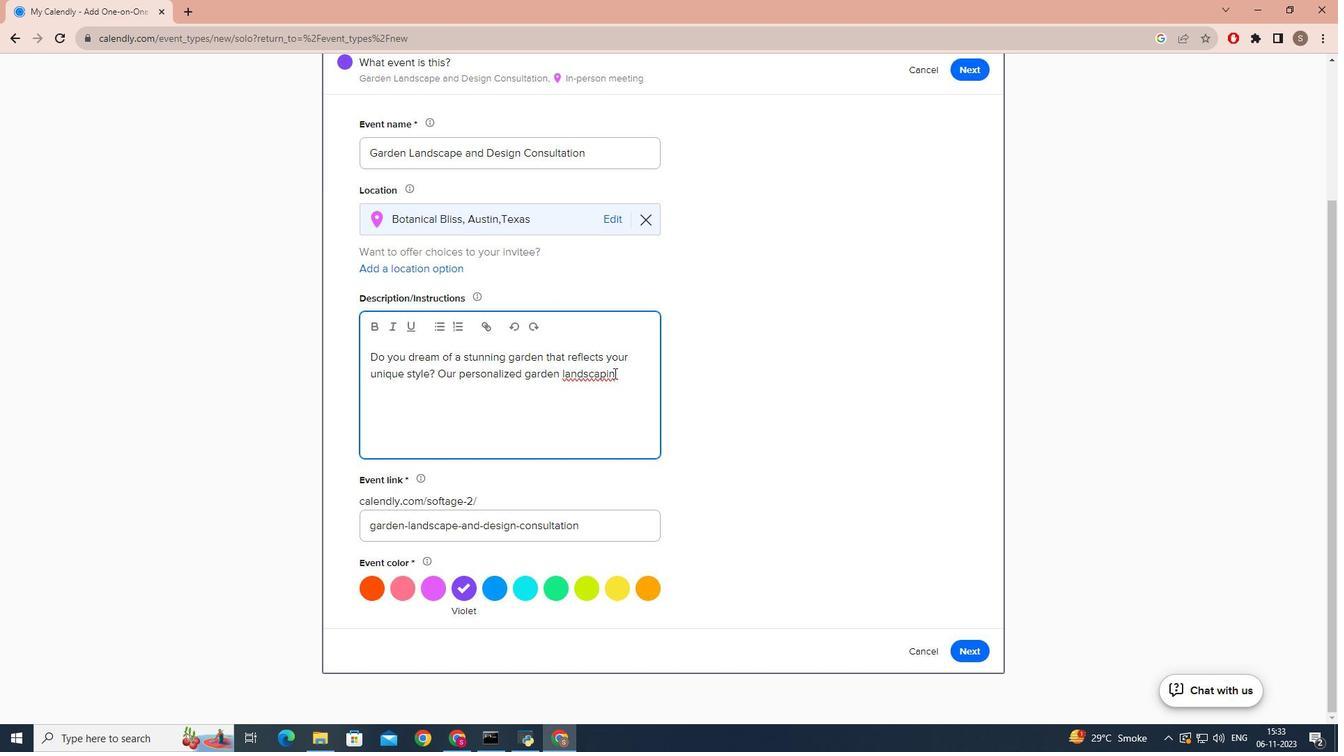 
Action: Mouse pressed left at (614, 373)
Screenshot: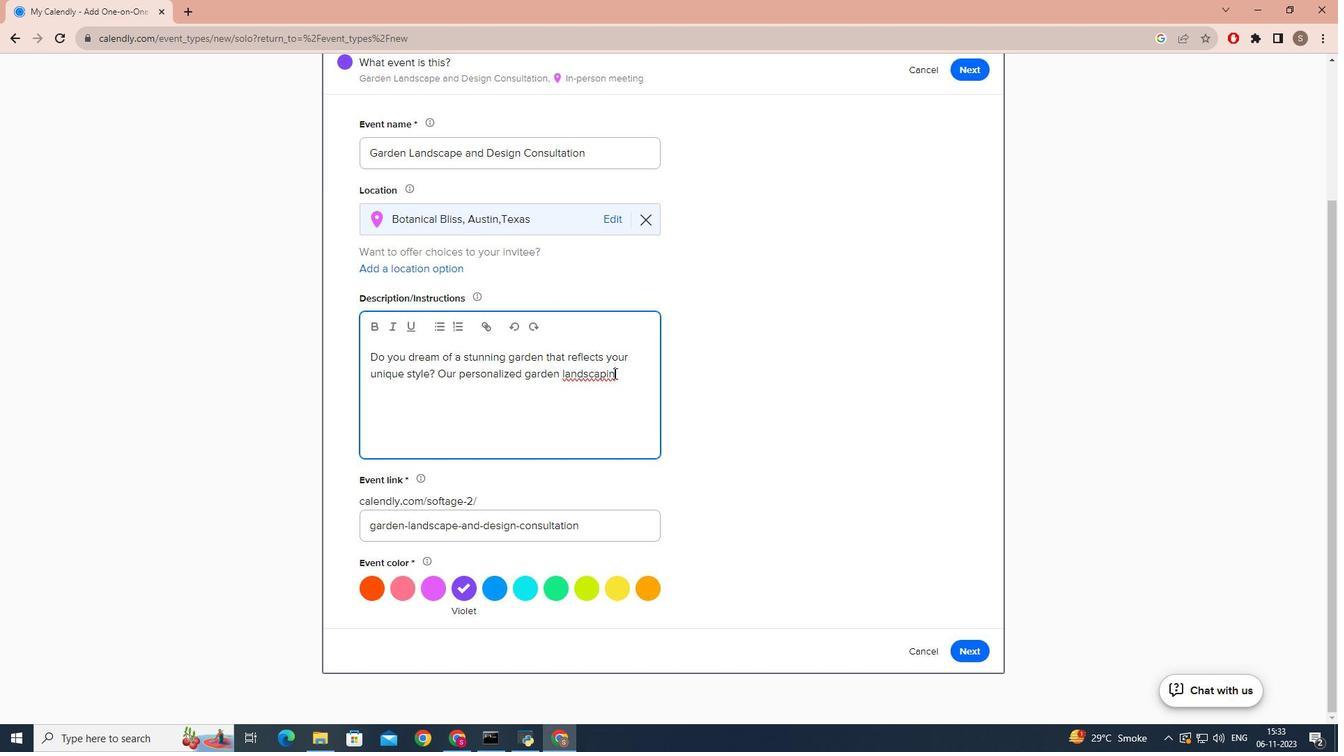 
Action: Key pressed G<Key.space>AND<Key.space>DS<Key.backspace>ESIGN<Key.space>CONSULTATION<Key.space>A<Key.backspace>IS<Key.space>THE<Key.space>PERFECT<Key.space>OPPORTUNITY<Key.space>TO<Key.space>TUR<Key.space><Key.backspace>N<Key.space>YOUR<Key.space>VISION<Key.space>INTO<Key.space>REALITY.<Key.space><Key.caps_lock>w<Key.caps_lock>HETHER<Key.space>YOU<Key.space>ARE<Key.space>STARTUI<Key.backspace><Key.backspace>ING<Key.space>FROM<Key.space>SCRATCH<Key.space>,LOOKING<Key.space>TO<Key.space>RENEWTE<Key.space><Key.backspace><Key.backspace><Key.backspace>ATE<Key.space>YOUR<Key.space>GARDEN<Key.space>OR<Key.space>SEEK
Screenshot: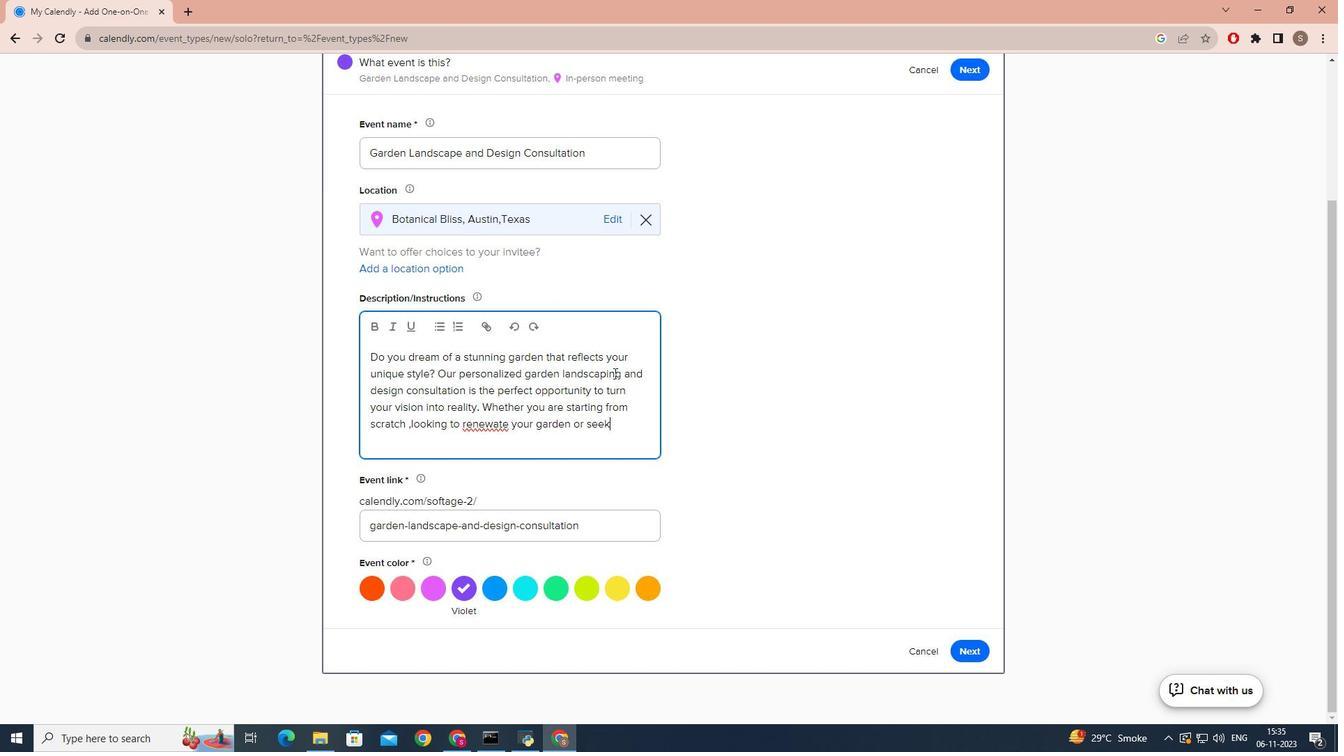 
Action: Mouse moved to (493, 427)
Screenshot: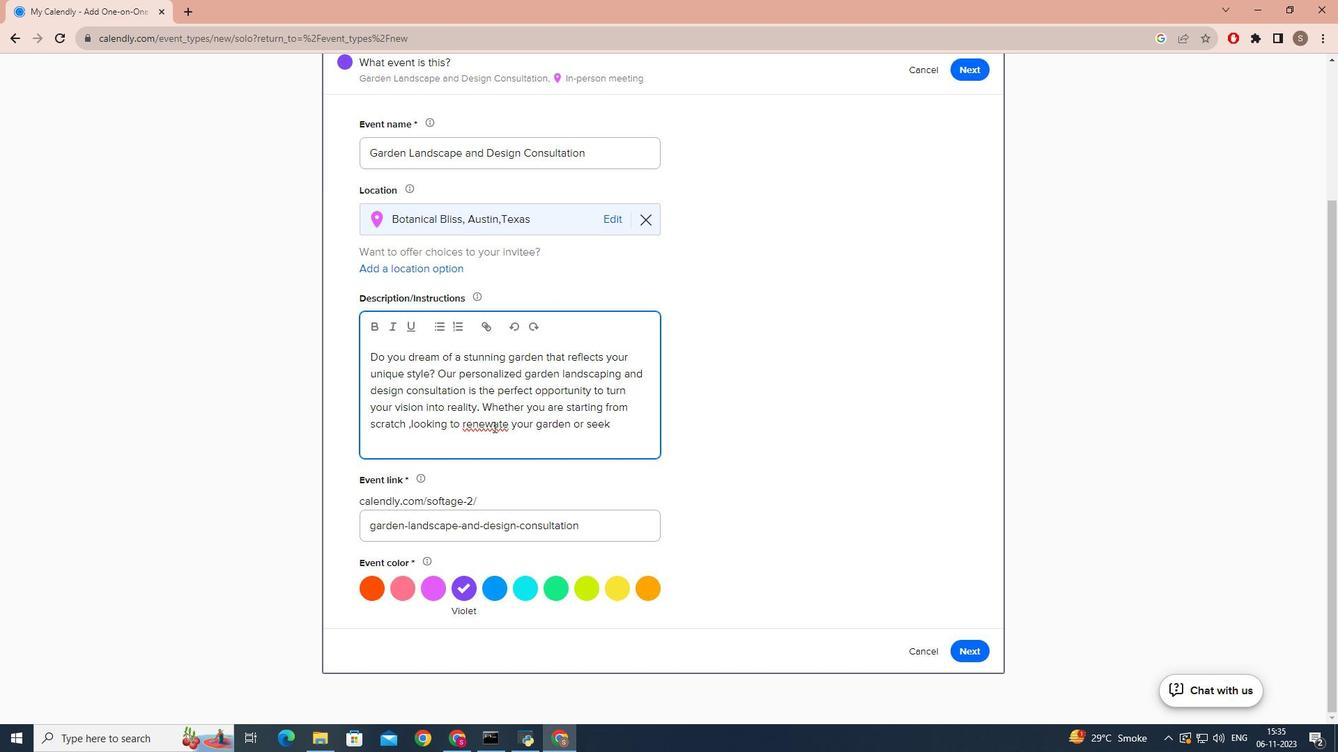 
Action: Mouse pressed left at (493, 427)
Screenshot: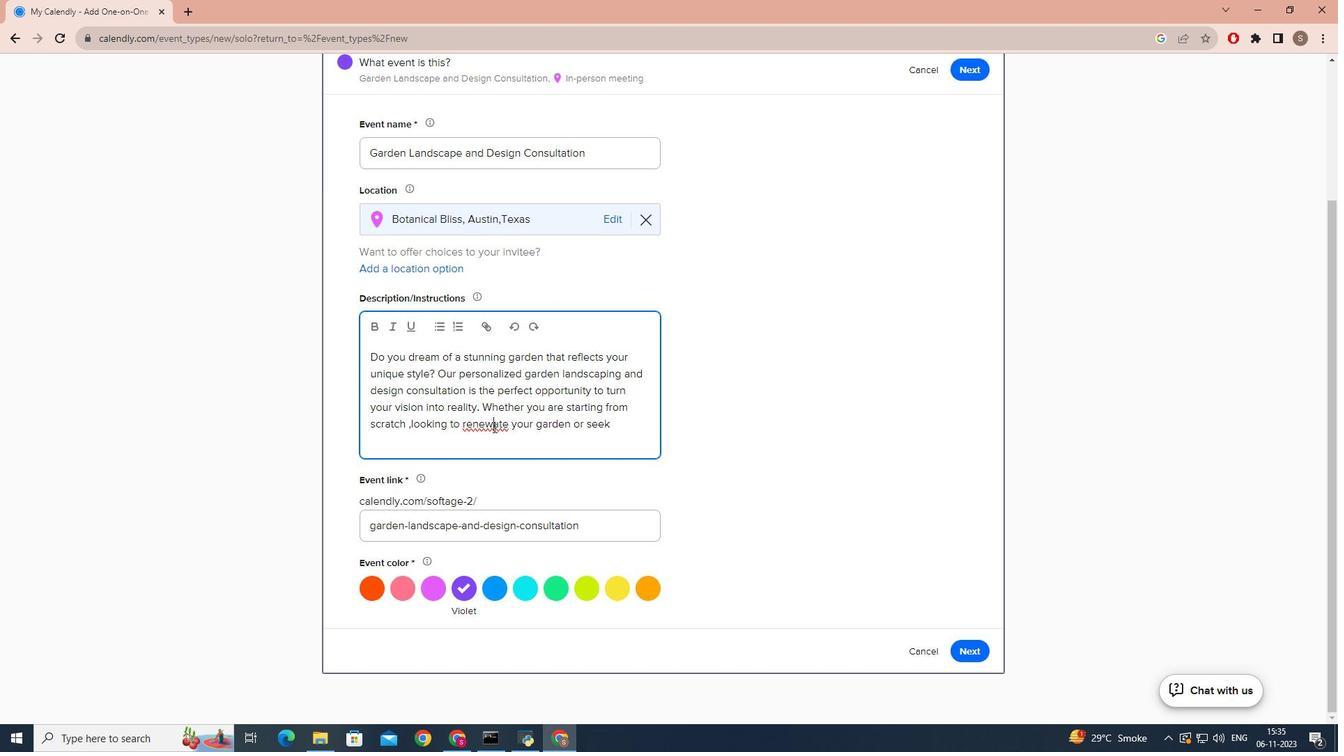 
Action: Key pressed <Key.backspace><Key.backspace>OVA<Key.backspace>
Screenshot: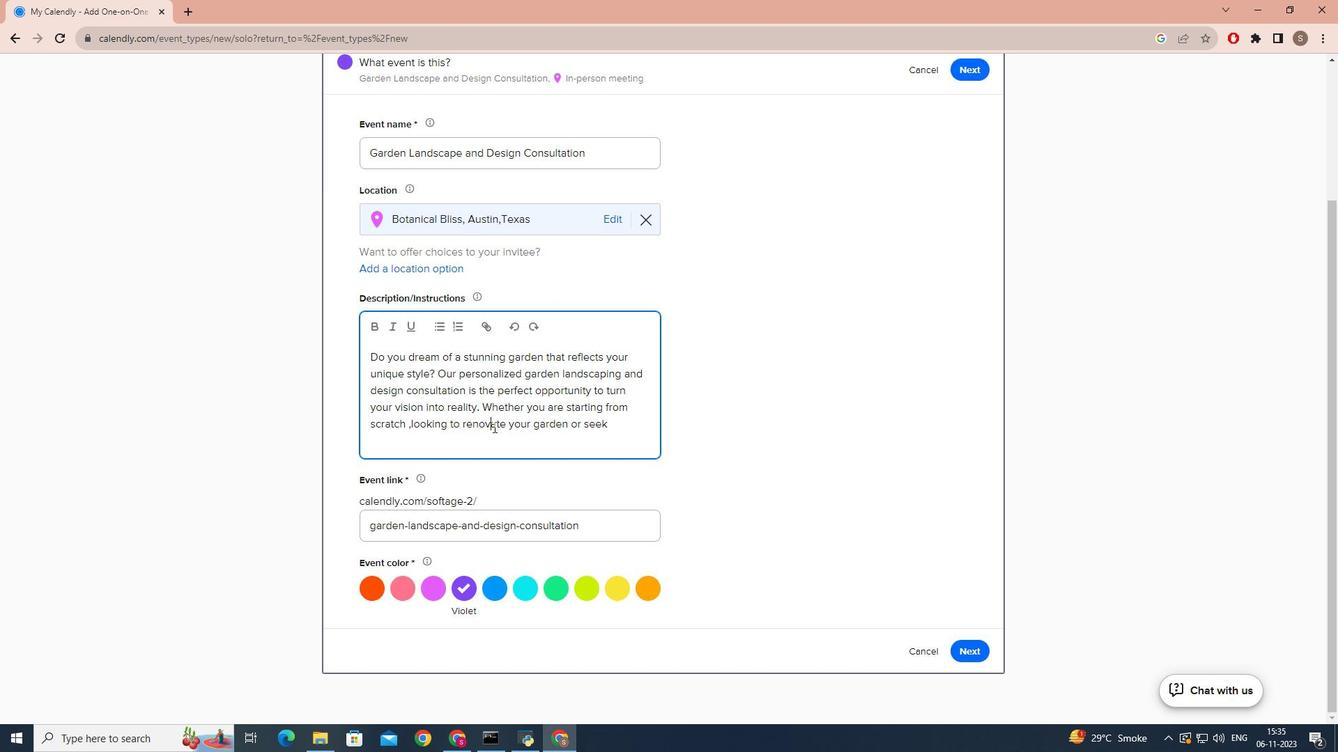 
Action: Mouse moved to (621, 432)
Screenshot: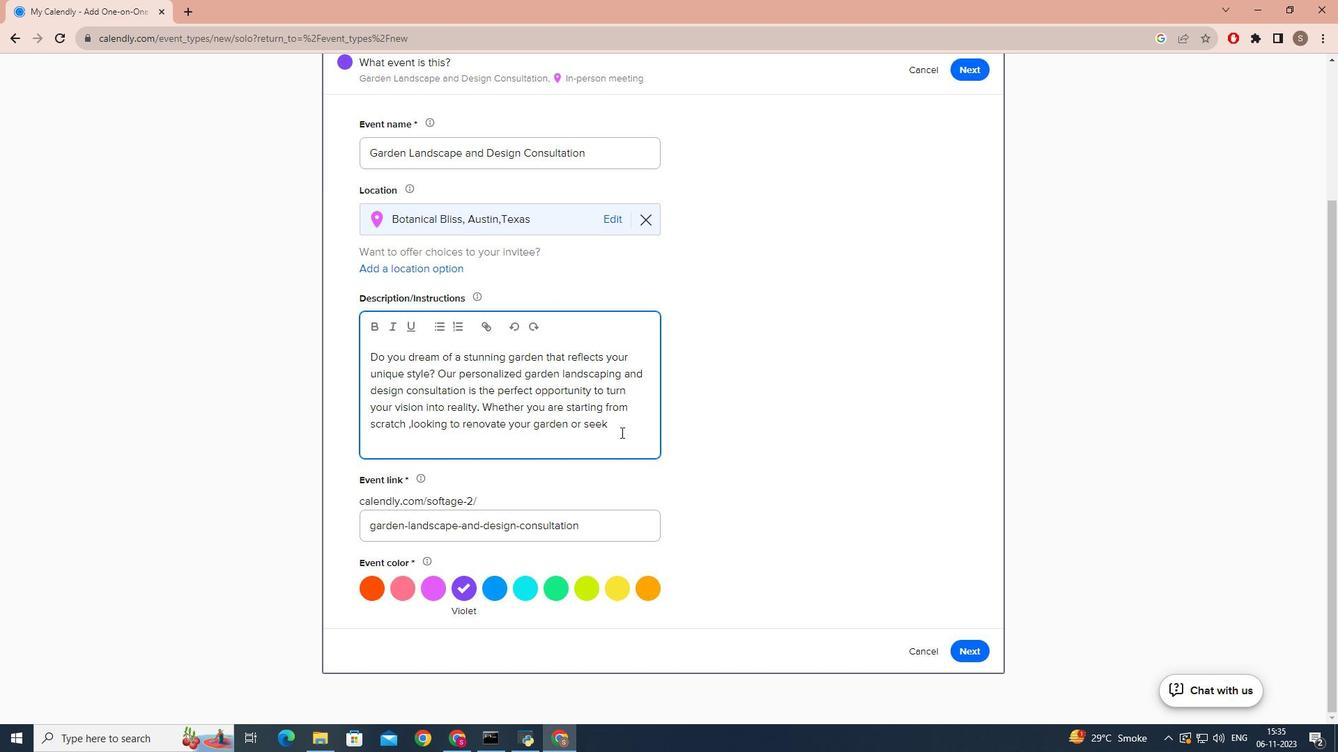 
Action: Mouse pressed left at (621, 432)
Screenshot: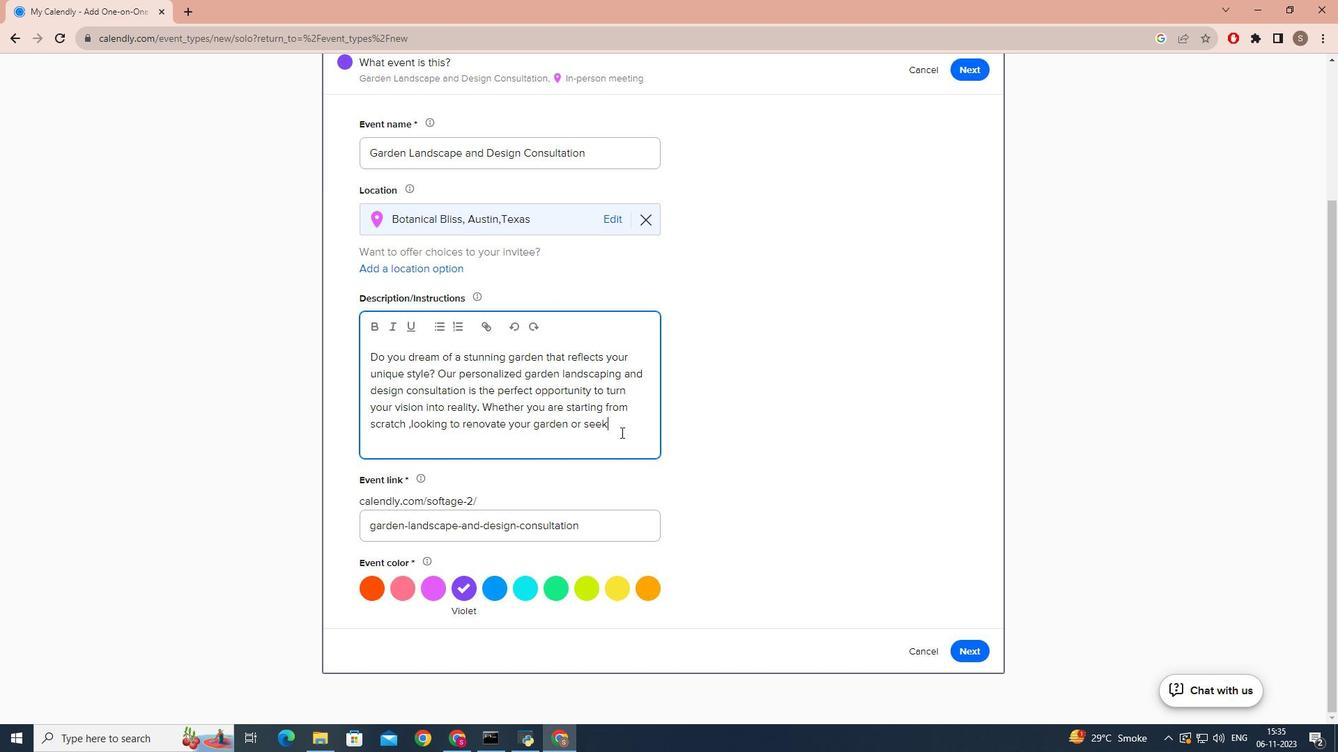 
Action: Key pressed ING<Key.space>EXPERT<Key.space>GUIDANCE,OUR<Key.space>PROFESSIONAL<Key.space>LANDSCAPE<Key.space>DEIGNERSARE<Key.space><Key.backspace><Key.backspace><Key.backspace><Key.backspace><Key.space>ARE<Key.space>HERE<Key.space>TO<Key.space>ASSIST<Key.space>YOU<Key.space>
Screenshot: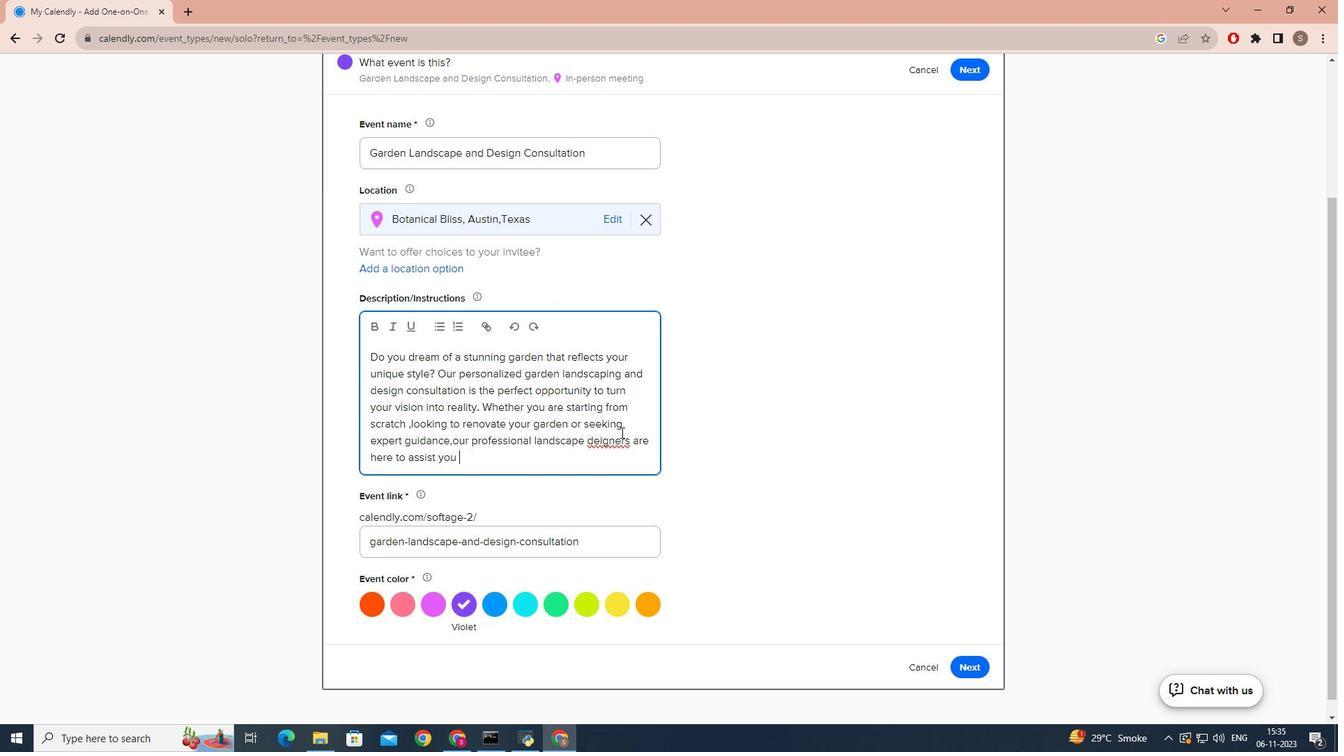 
Action: Mouse moved to (599, 441)
Screenshot: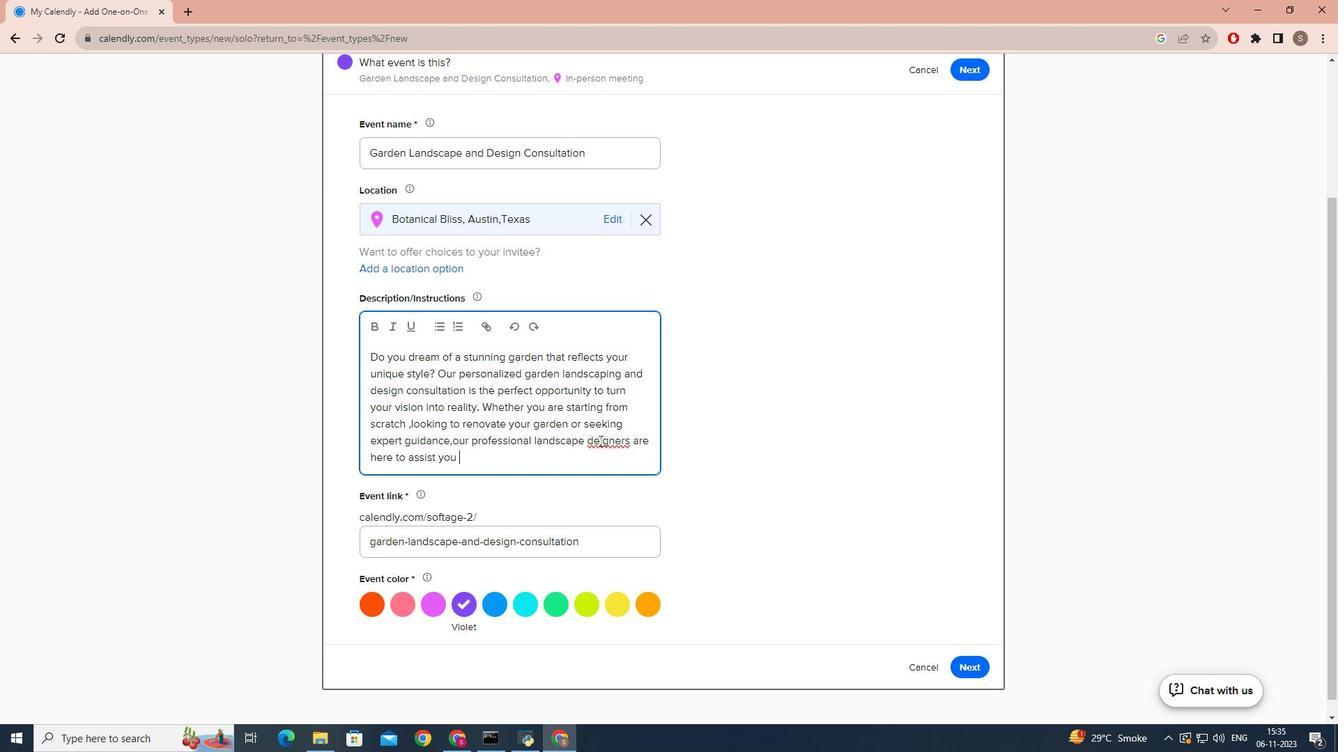 
Action: Mouse pressed left at (599, 441)
Screenshot: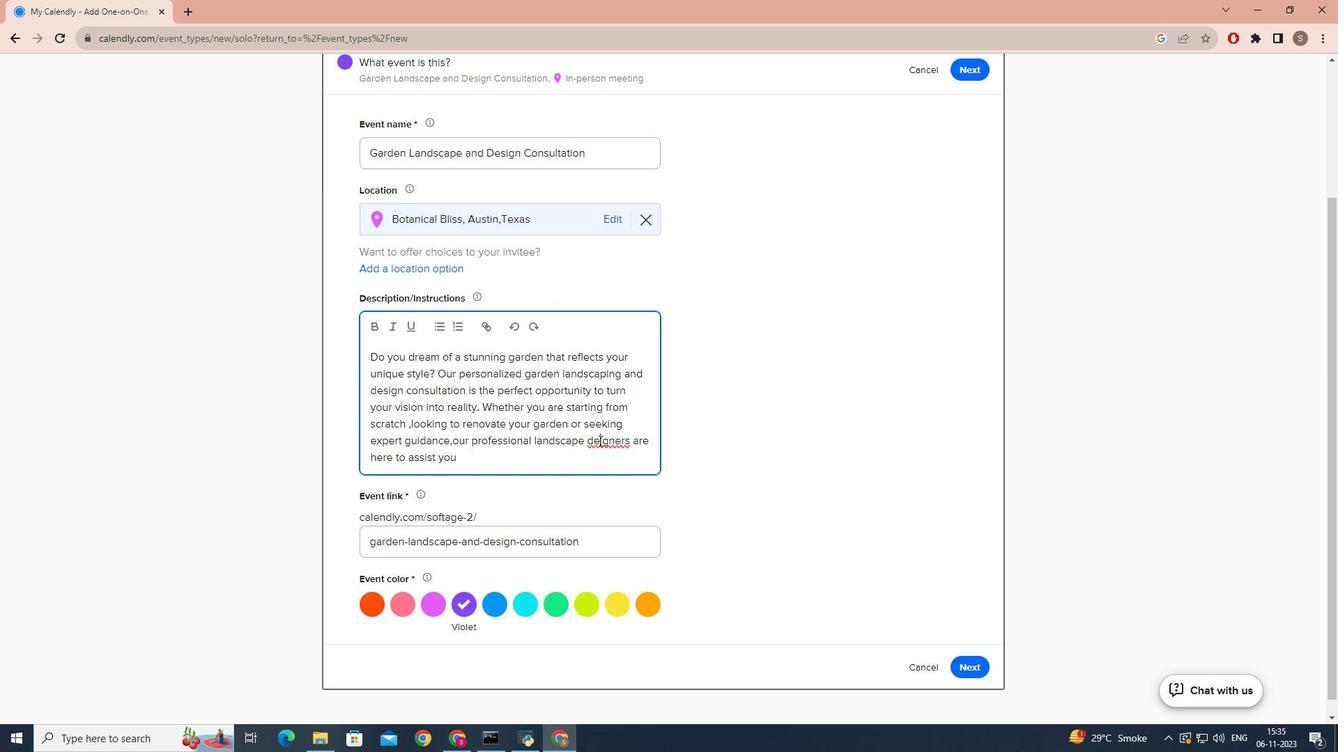 
Action: Key pressed S
Screenshot: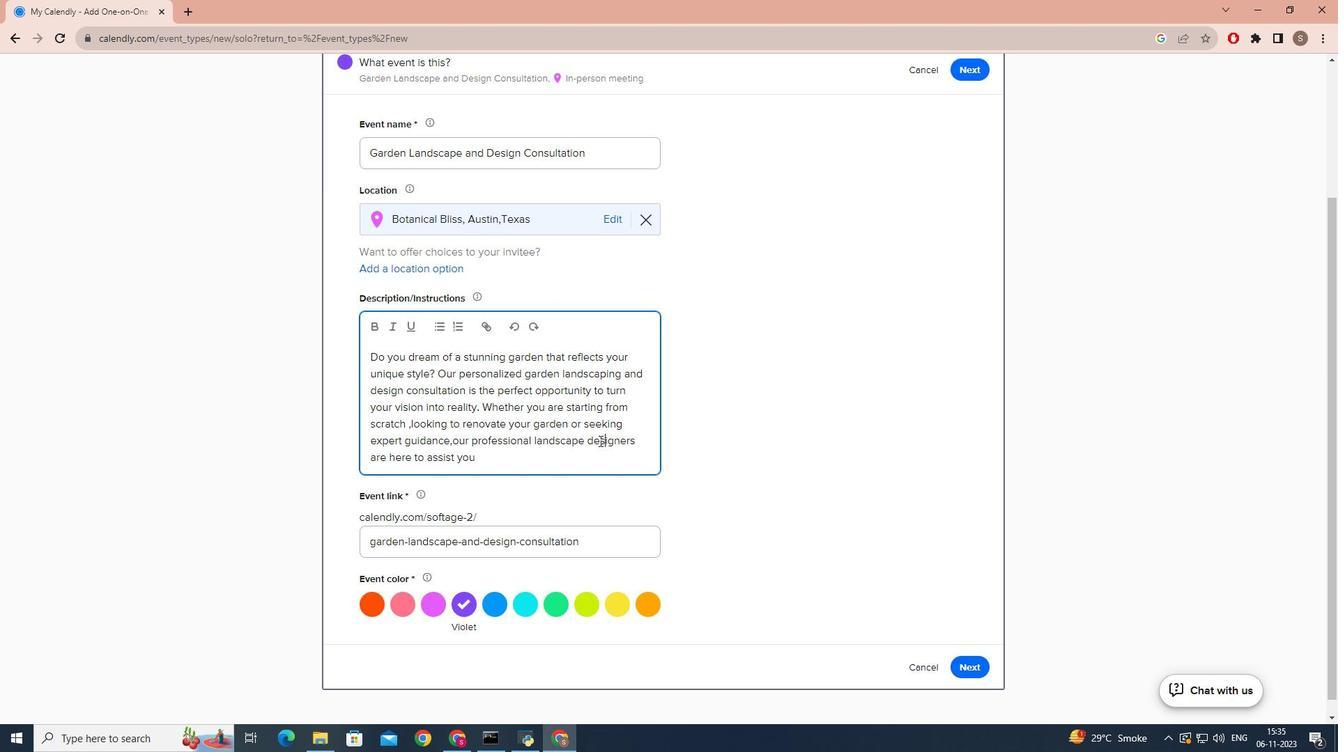 
Action: Mouse moved to (561, 458)
Screenshot: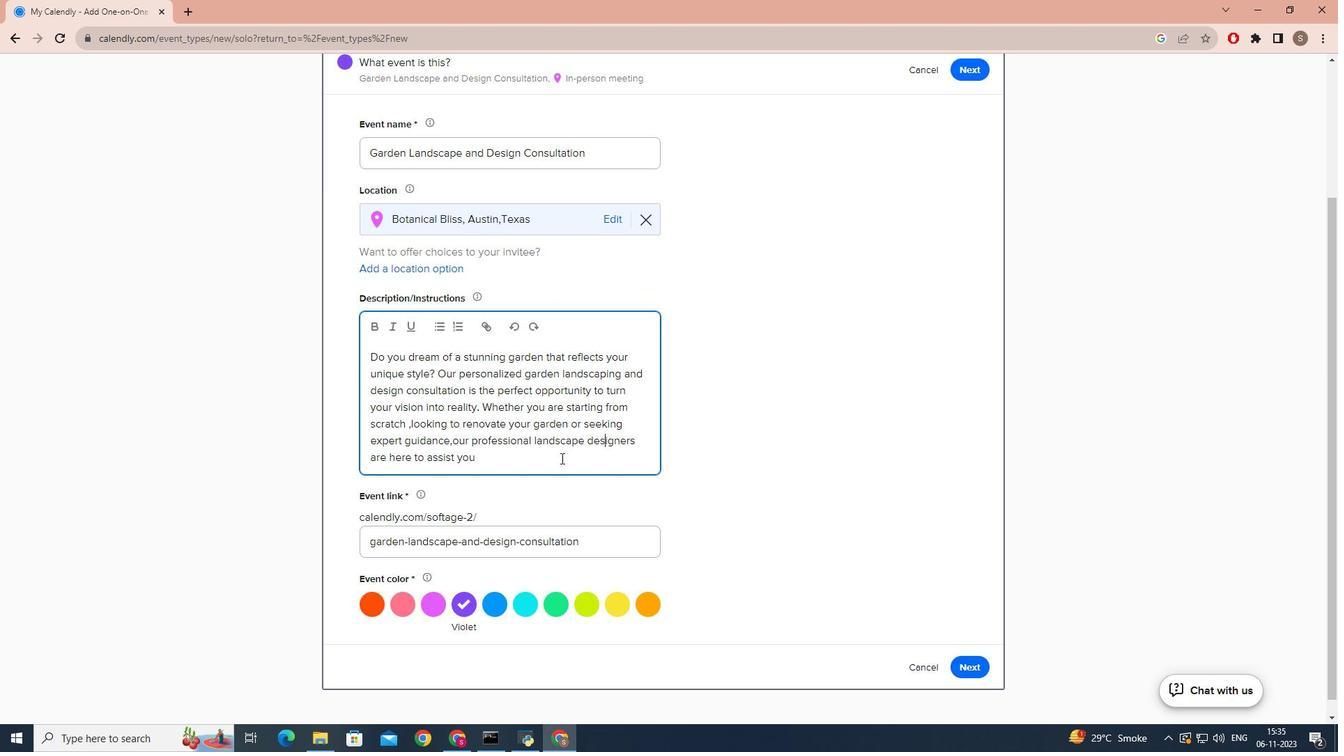
Action: Mouse pressed left at (561, 458)
Screenshot: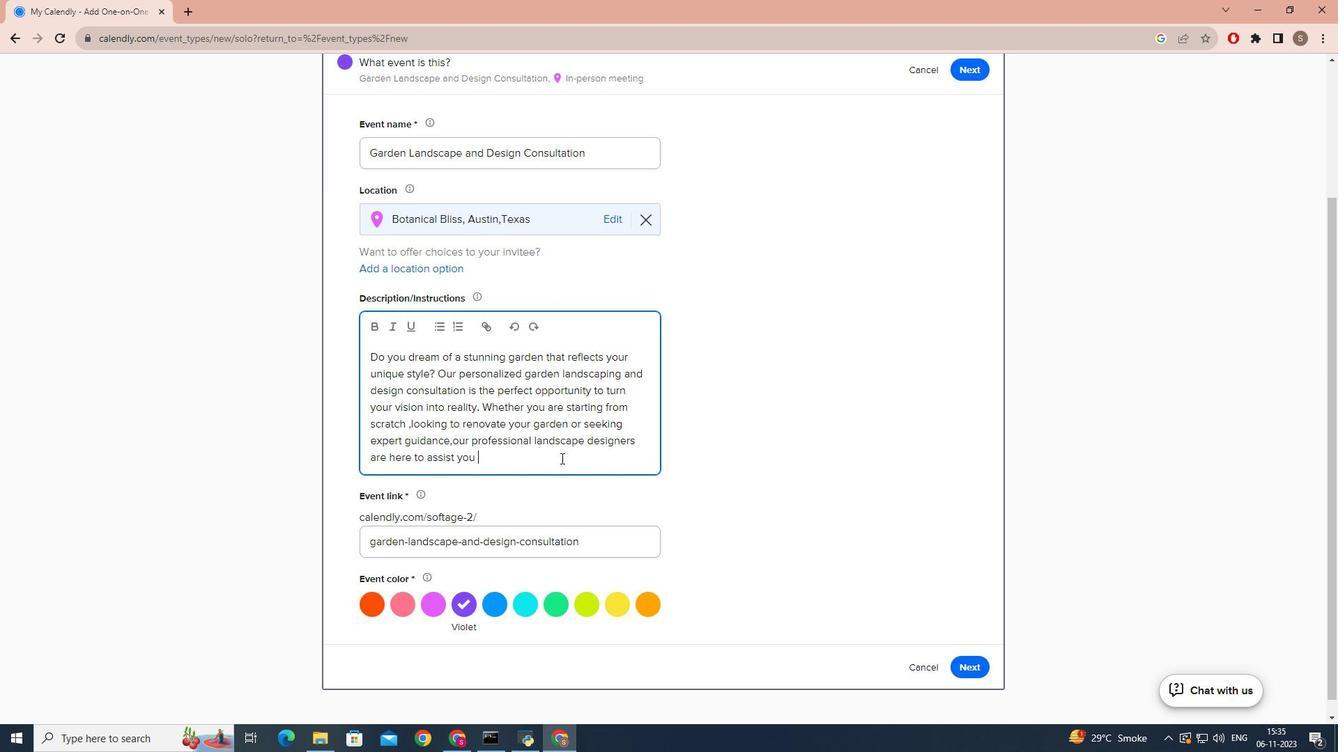 
Action: Key pressed .<Key.caps_lock>g<Key.caps_lock>ET<Key.space>RED<Key.backspace>ADY<Key.space>TO<Key.space>EMBARK<Key.space>ON<Key.space>A<Key.space>JOURNEY<Key.space>OF<Key.space>H<Key.backspace>GARDE<Key.space><Key.backspace>N<Key.space>TRANSFORMATION<Key.space>TODY<Key.backspace>AY<Key.shift_r>!
Screenshot: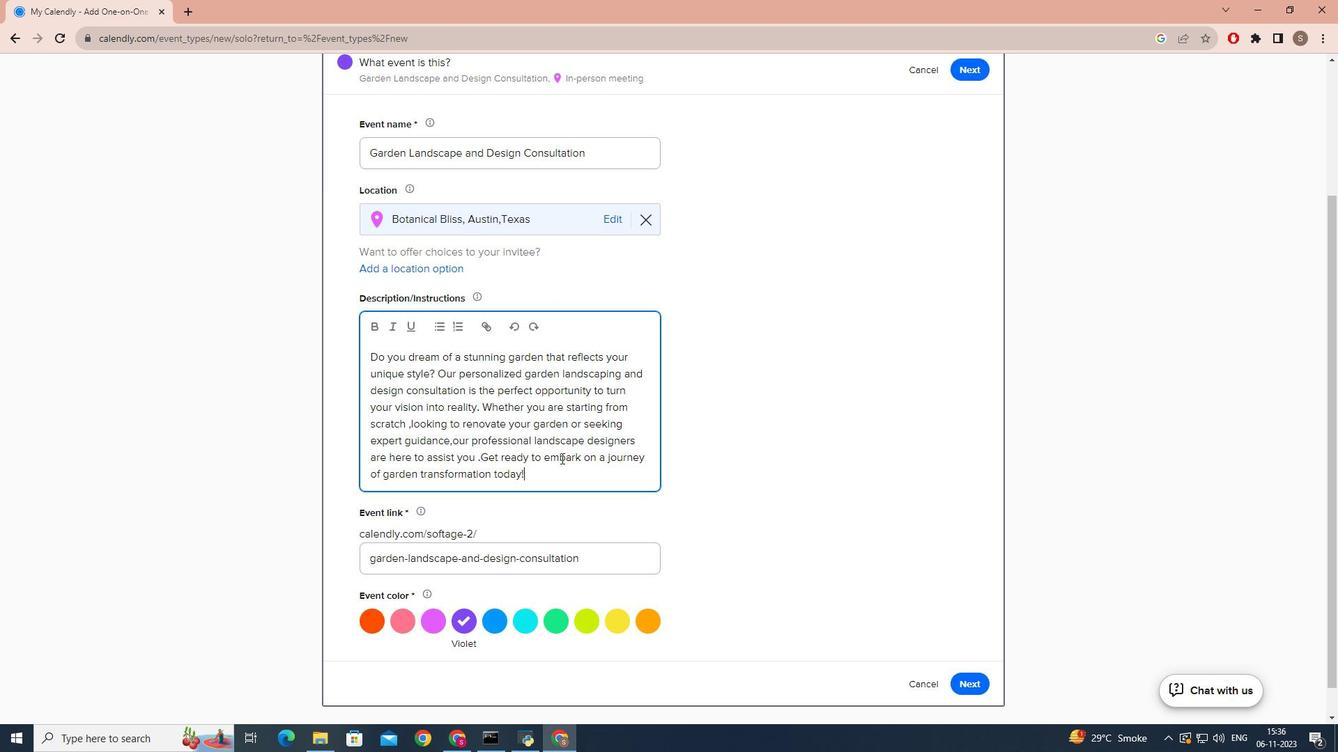 
Action: Mouse moved to (559, 610)
Screenshot: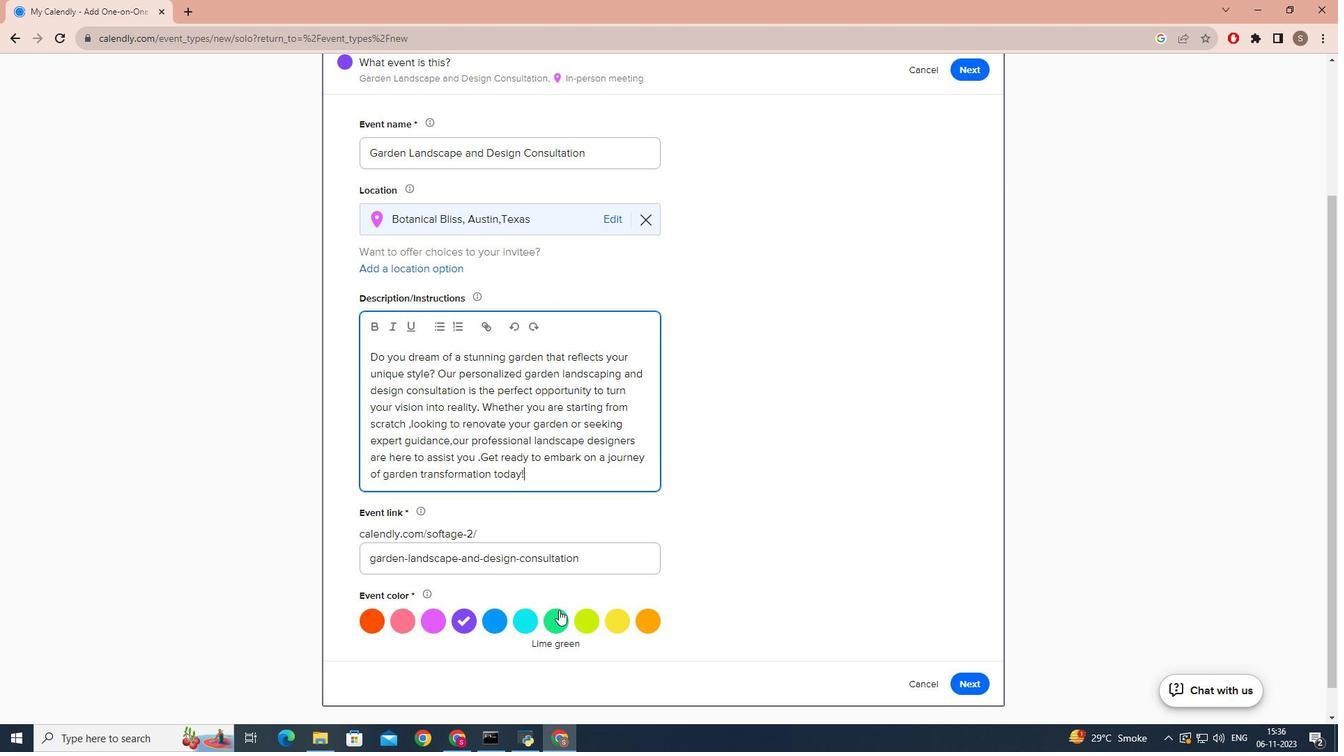 
Action: Mouse pressed left at (559, 610)
Screenshot: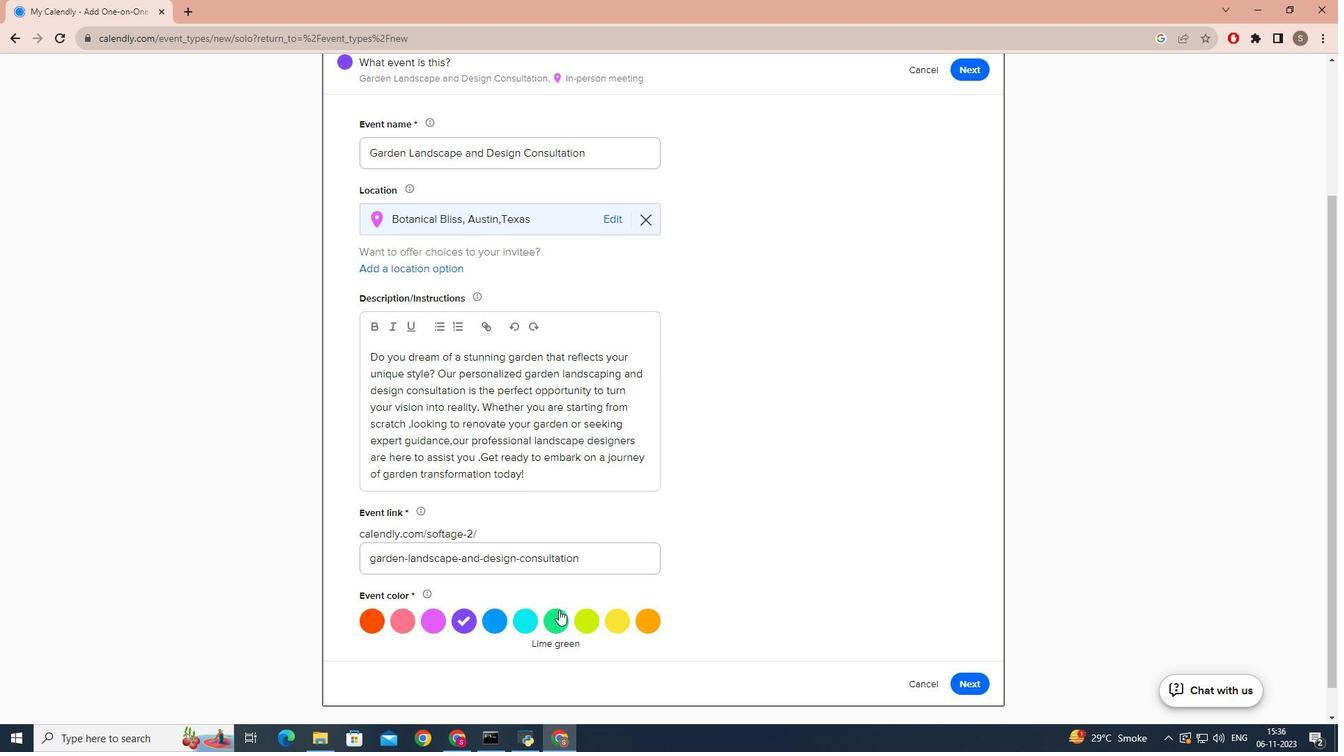 
Action: Mouse moved to (556, 591)
Screenshot: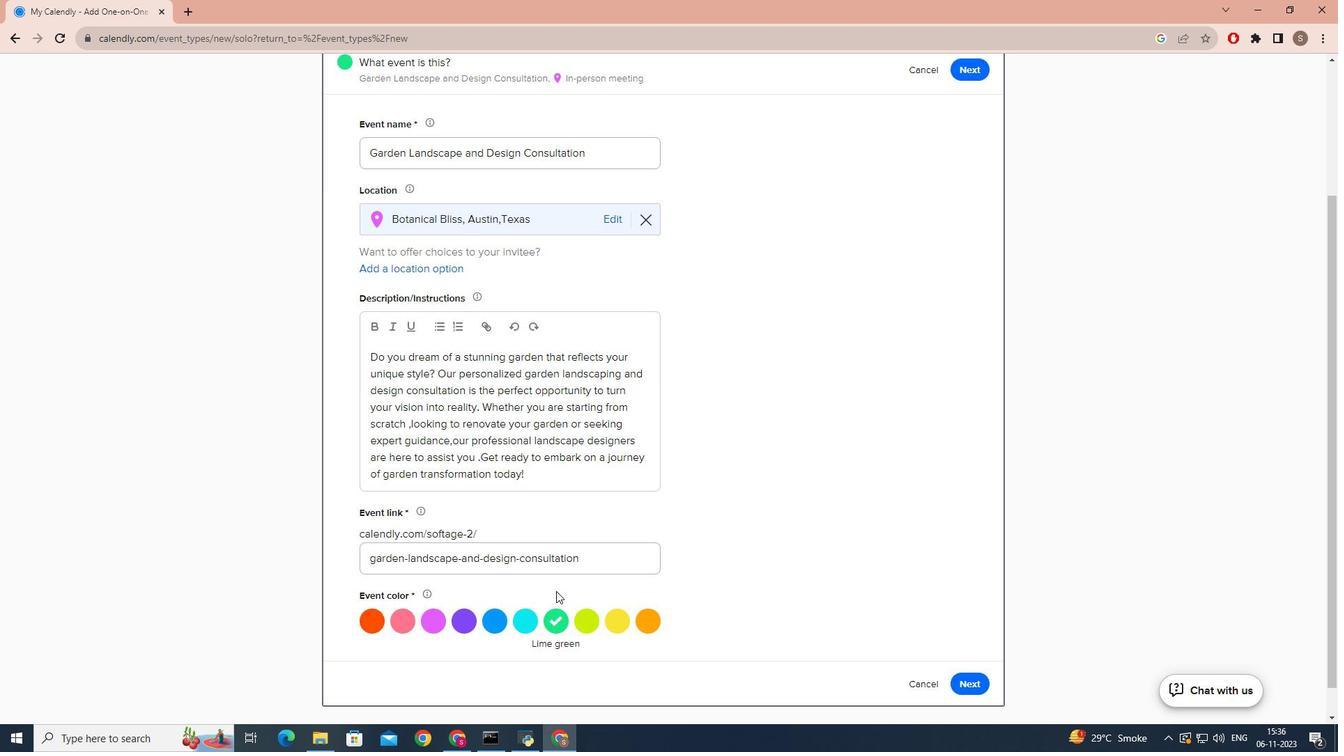 
Action: Mouse scrolled (556, 591) with delta (0, 0)
Screenshot: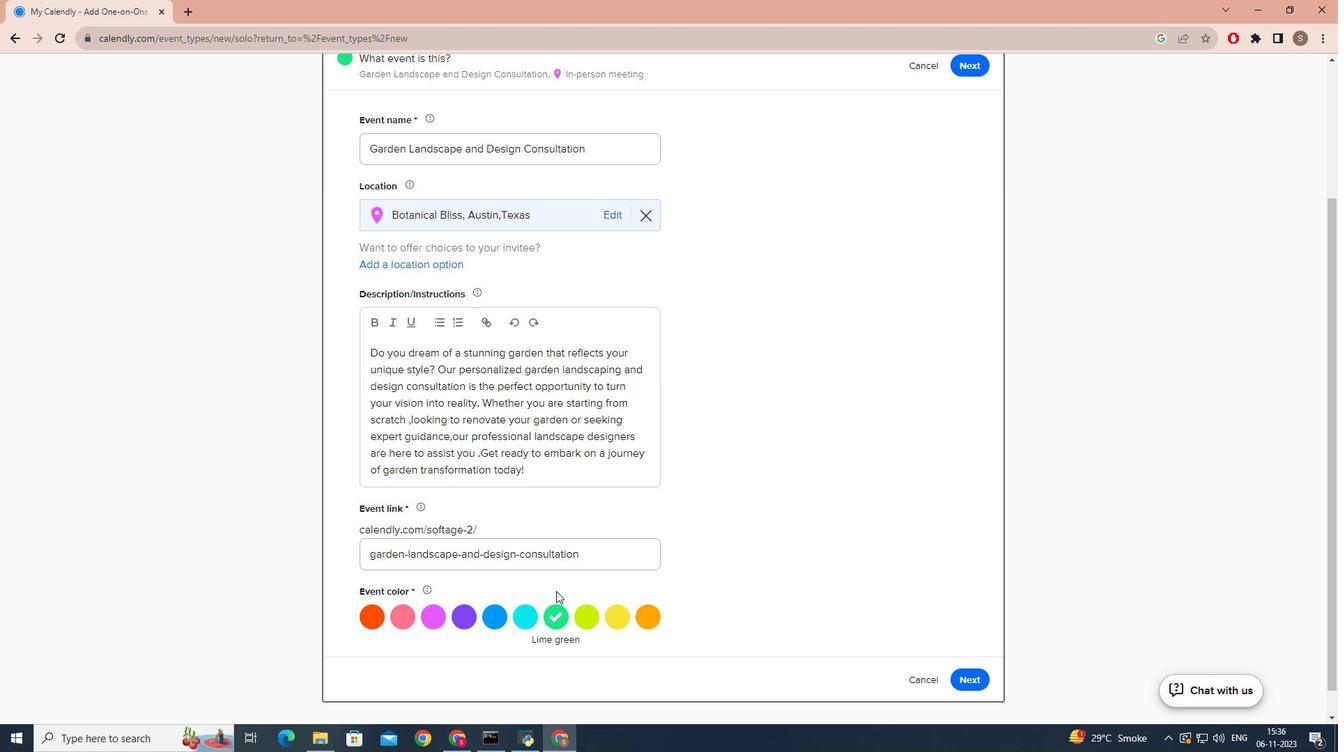 
Action: Mouse scrolled (556, 591) with delta (0, 0)
Screenshot: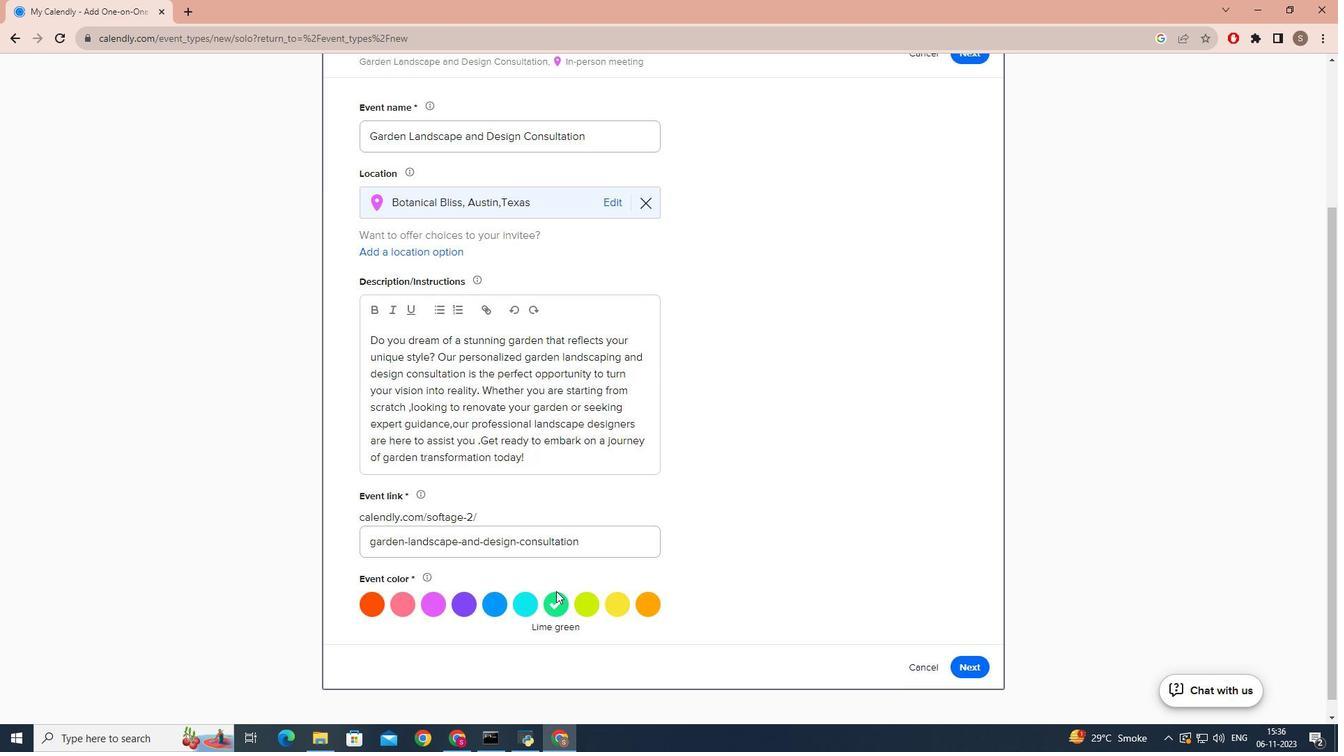 
Action: Mouse scrolled (556, 591) with delta (0, 0)
Screenshot: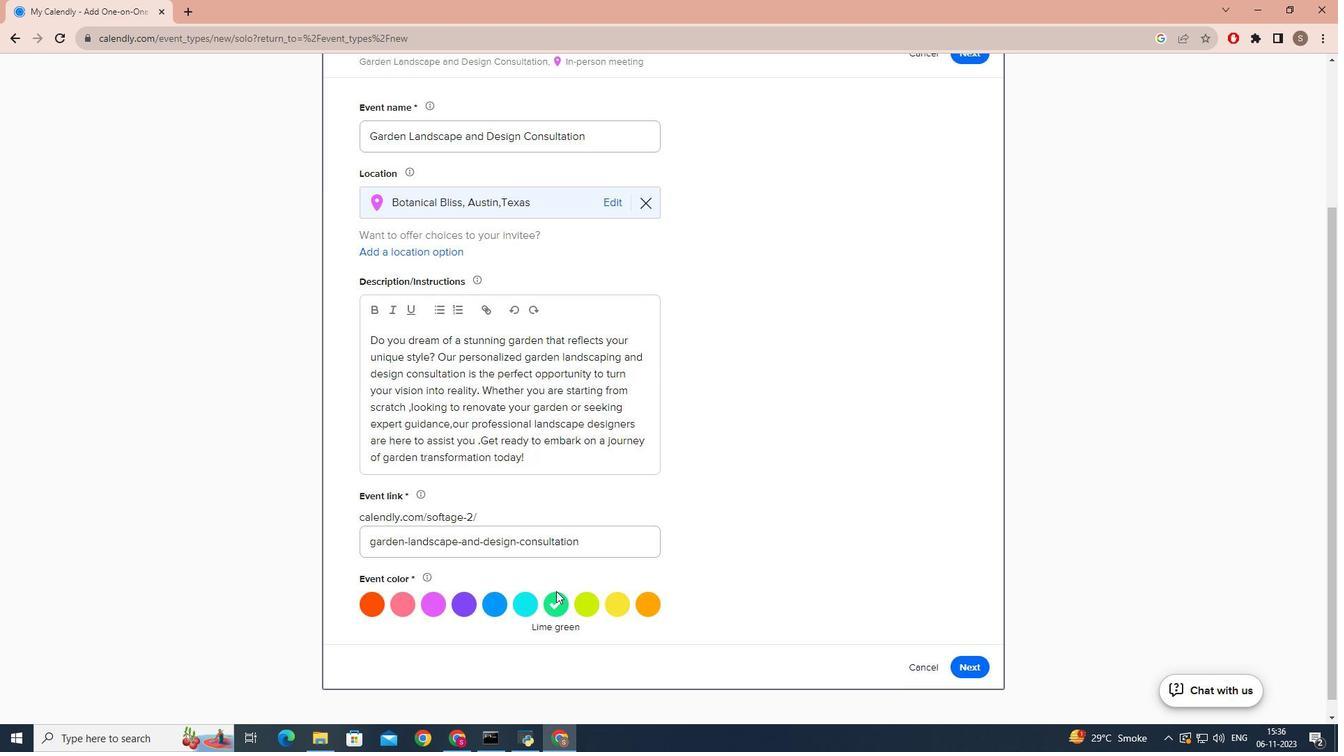 
Action: Mouse scrolled (556, 591) with delta (0, 0)
Screenshot: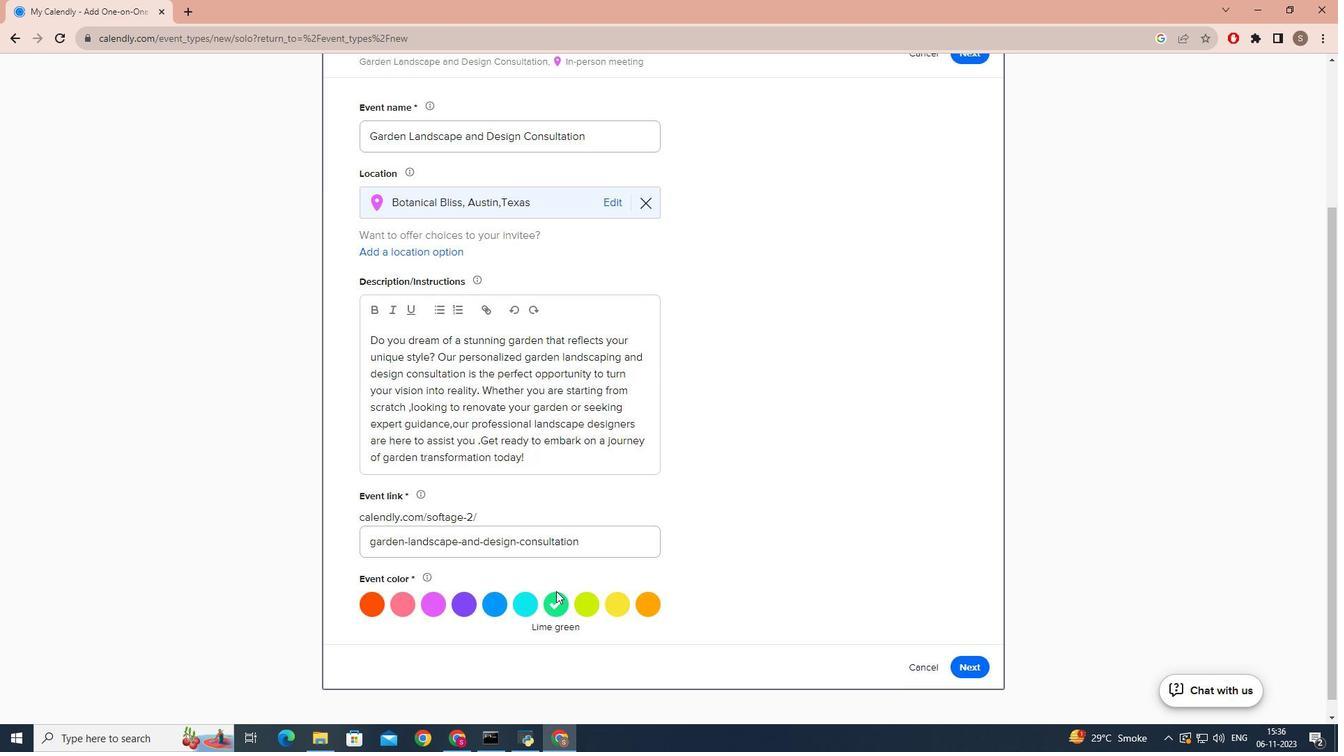 
Action: Mouse scrolled (556, 591) with delta (0, 0)
Screenshot: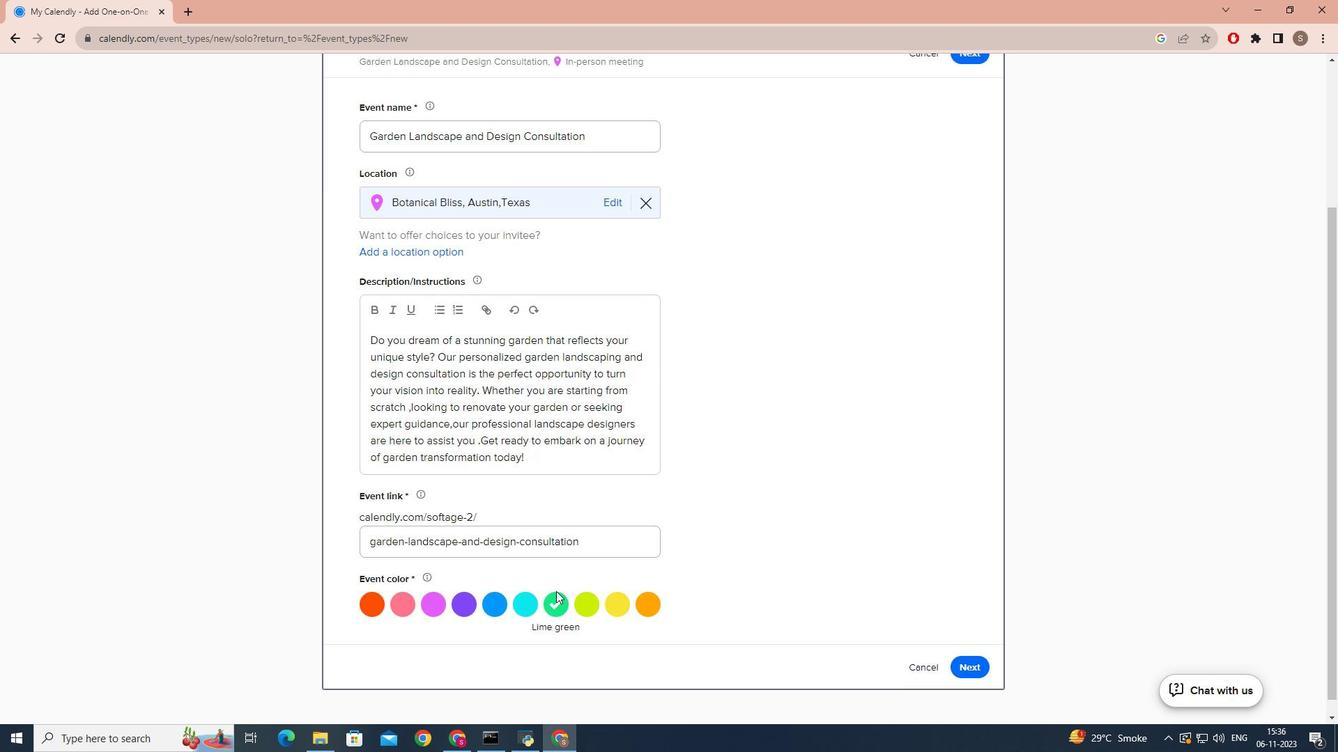 
Action: Mouse scrolled (556, 591) with delta (0, 0)
Screenshot: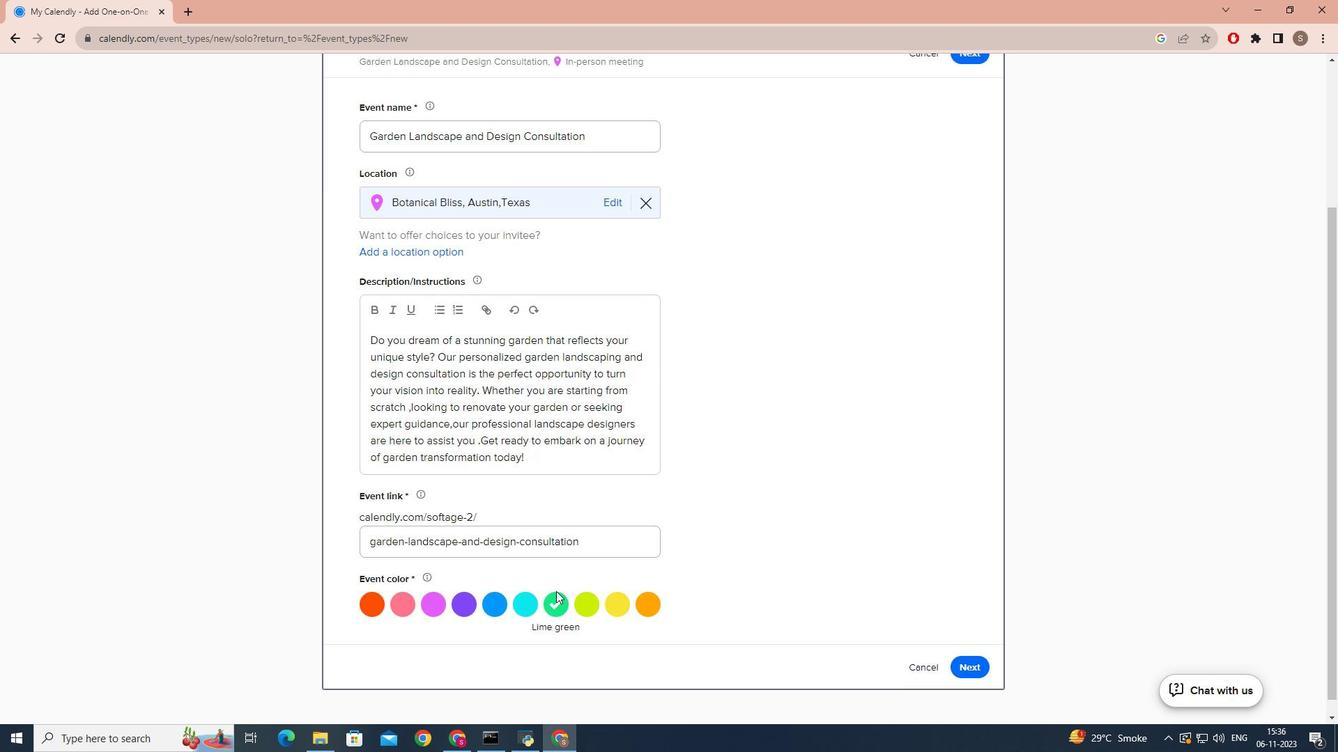 
Action: Mouse moved to (959, 655)
Screenshot: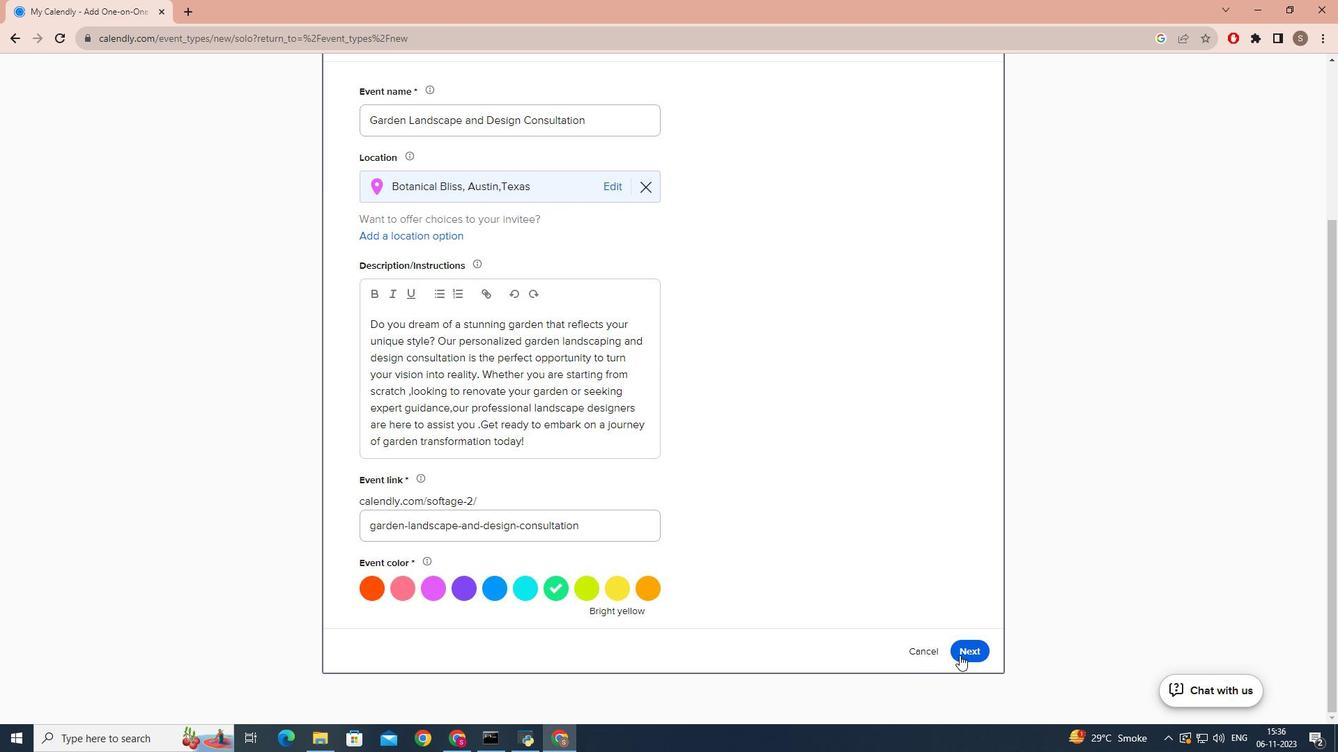 
Action: Mouse pressed left at (959, 655)
Screenshot: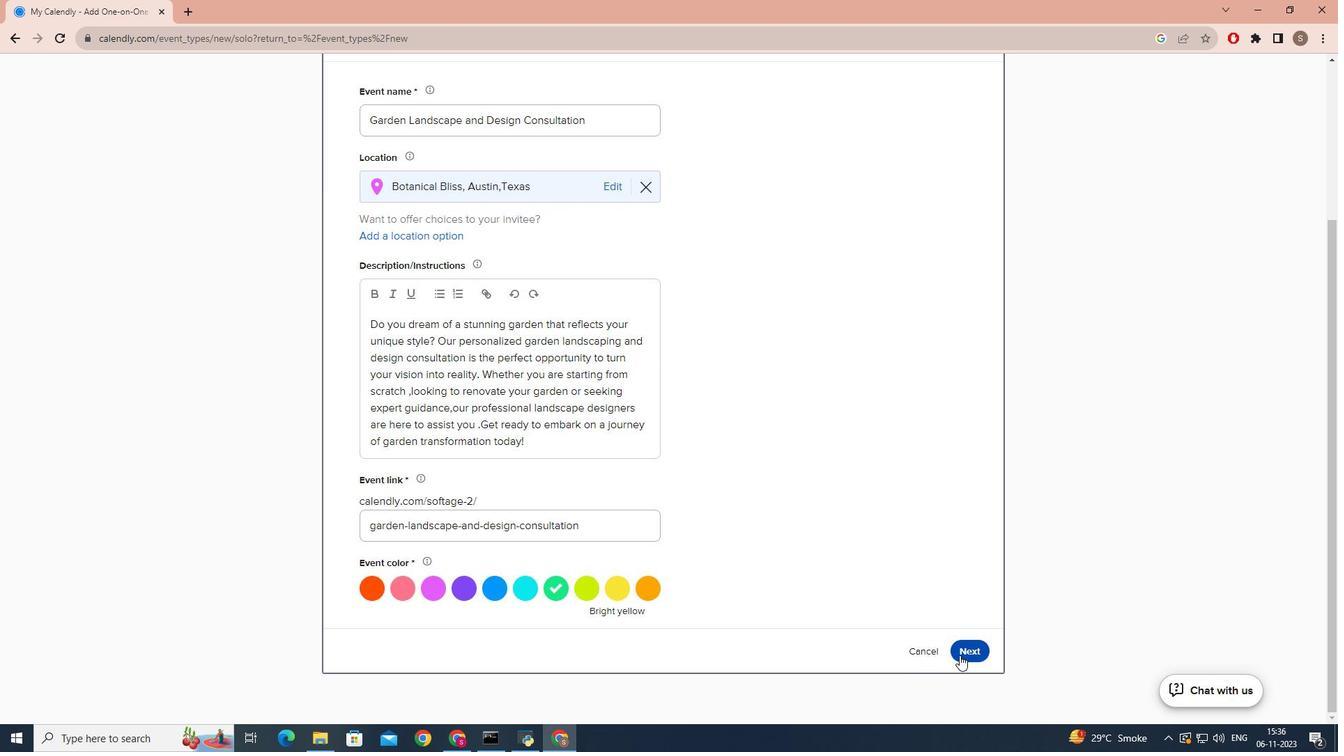 
Action: Mouse moved to (536, 381)
Screenshot: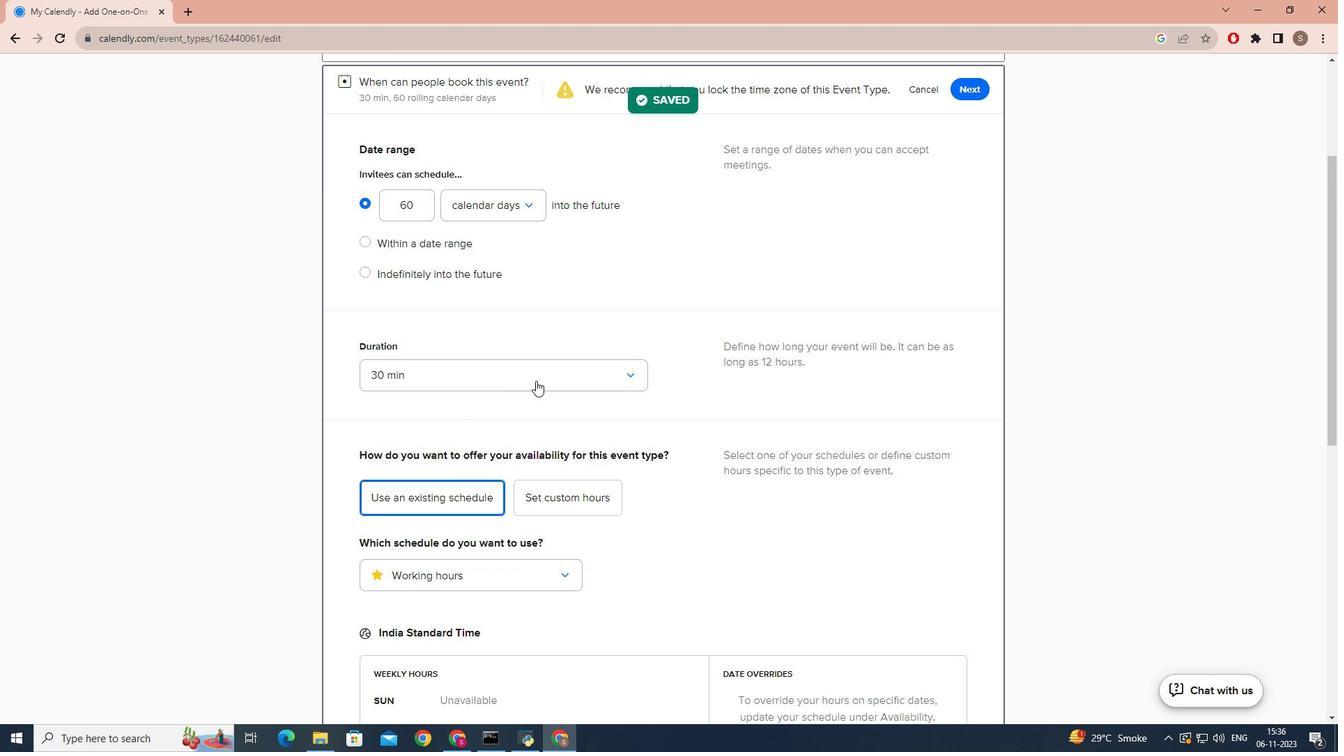 
Action: Mouse pressed left at (536, 381)
Screenshot: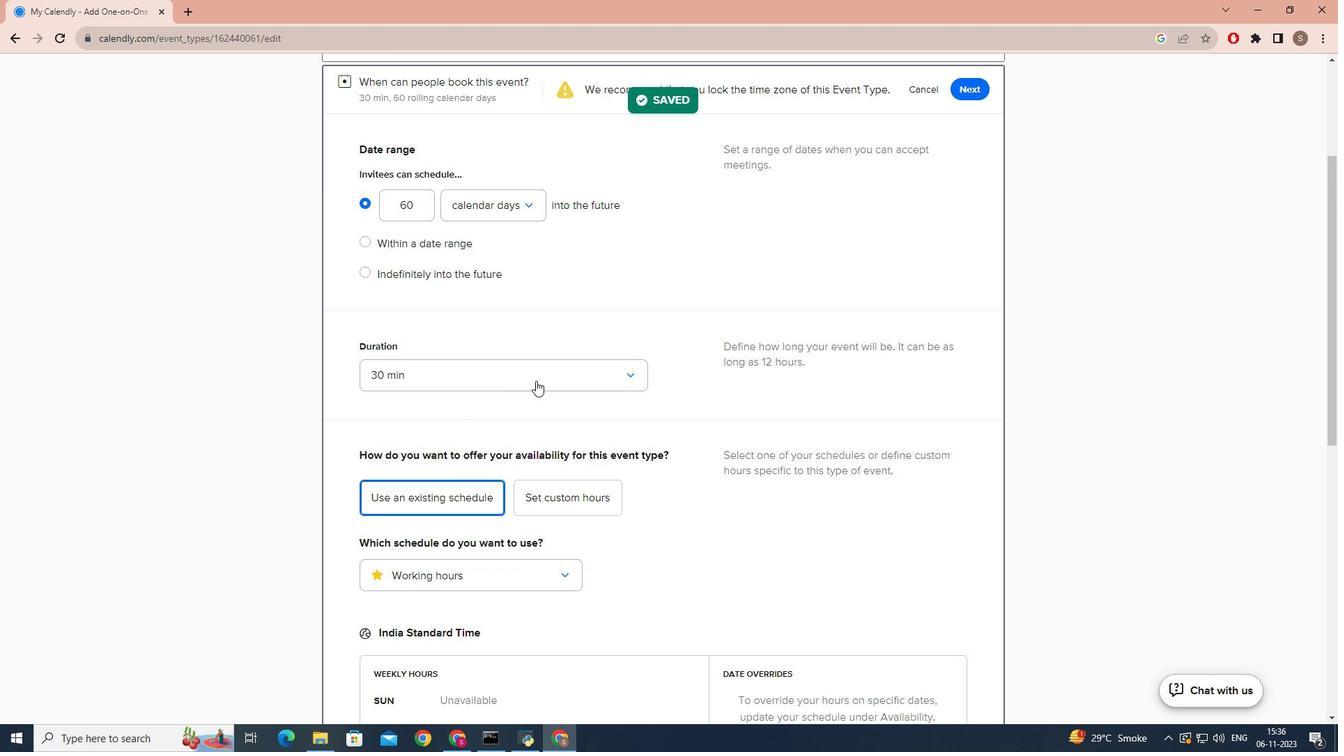 
Action: Mouse moved to (392, 493)
Screenshot: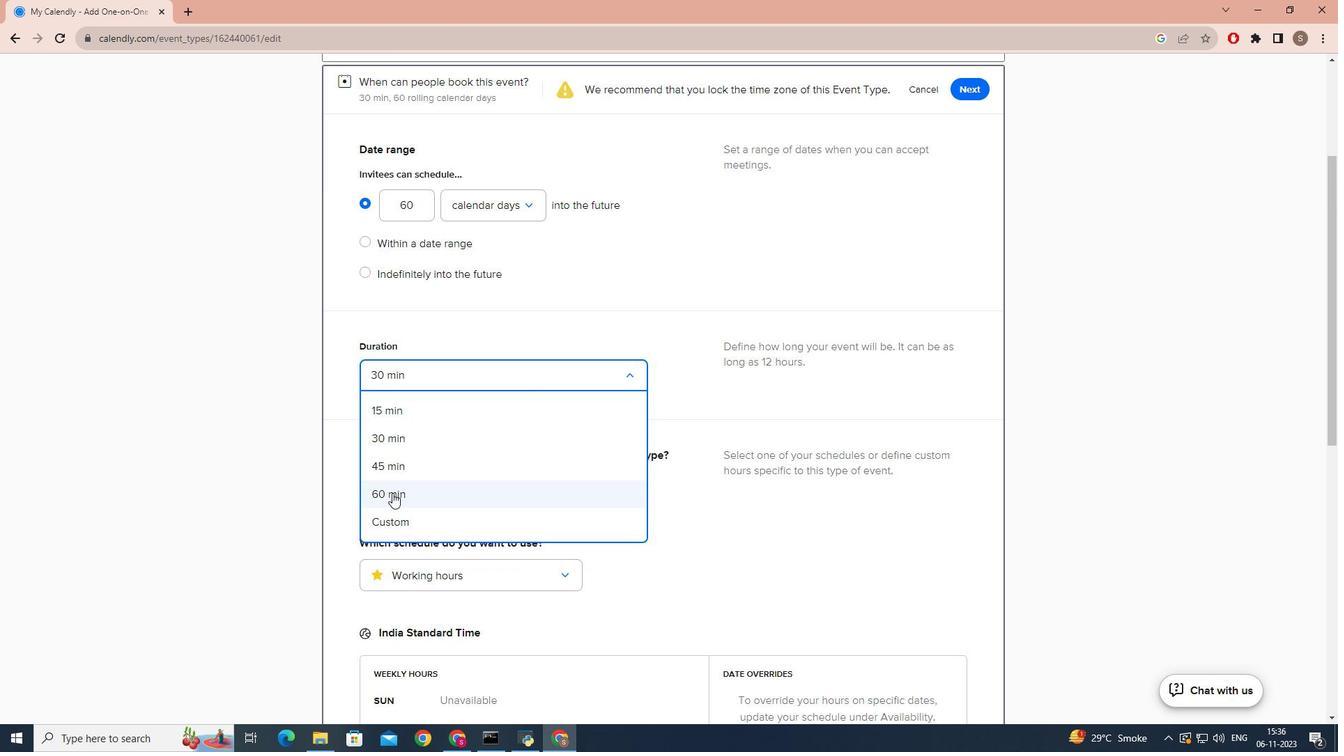 
Action: Mouse pressed left at (392, 493)
Screenshot: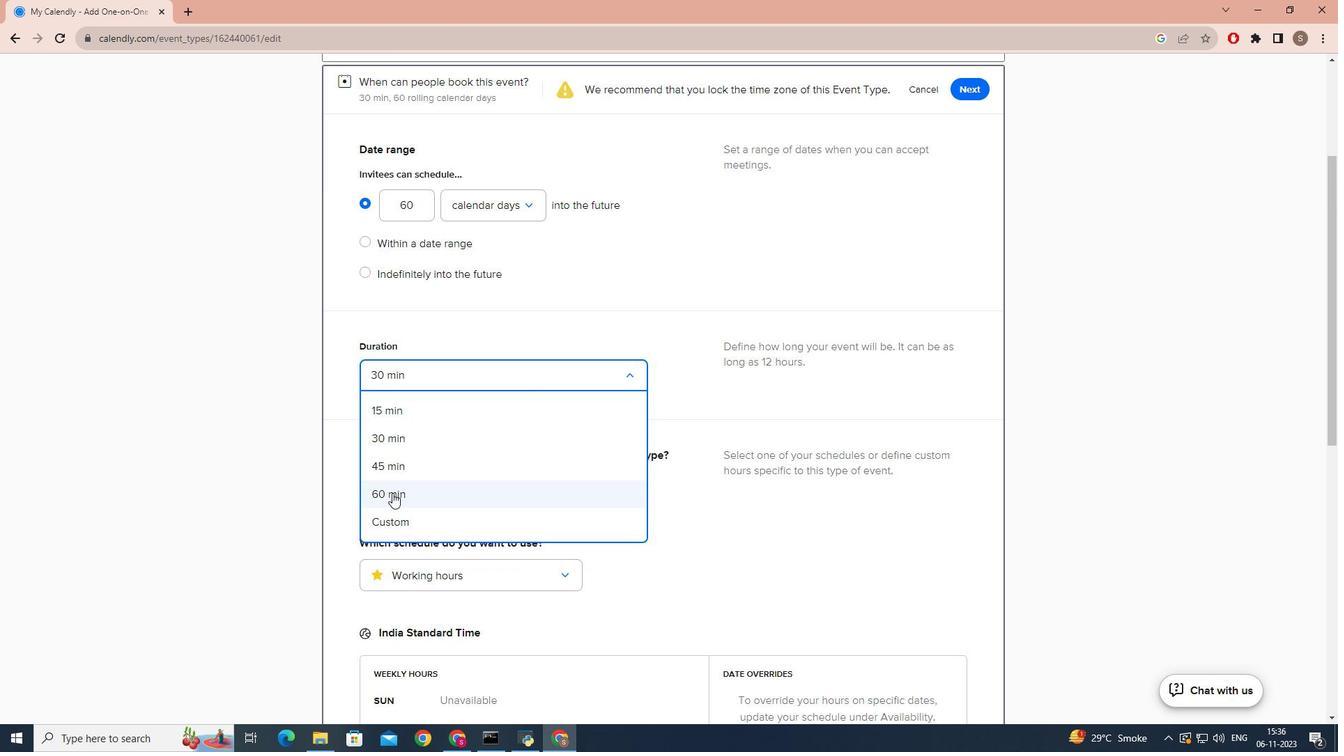 
Action: Mouse moved to (492, 466)
Screenshot: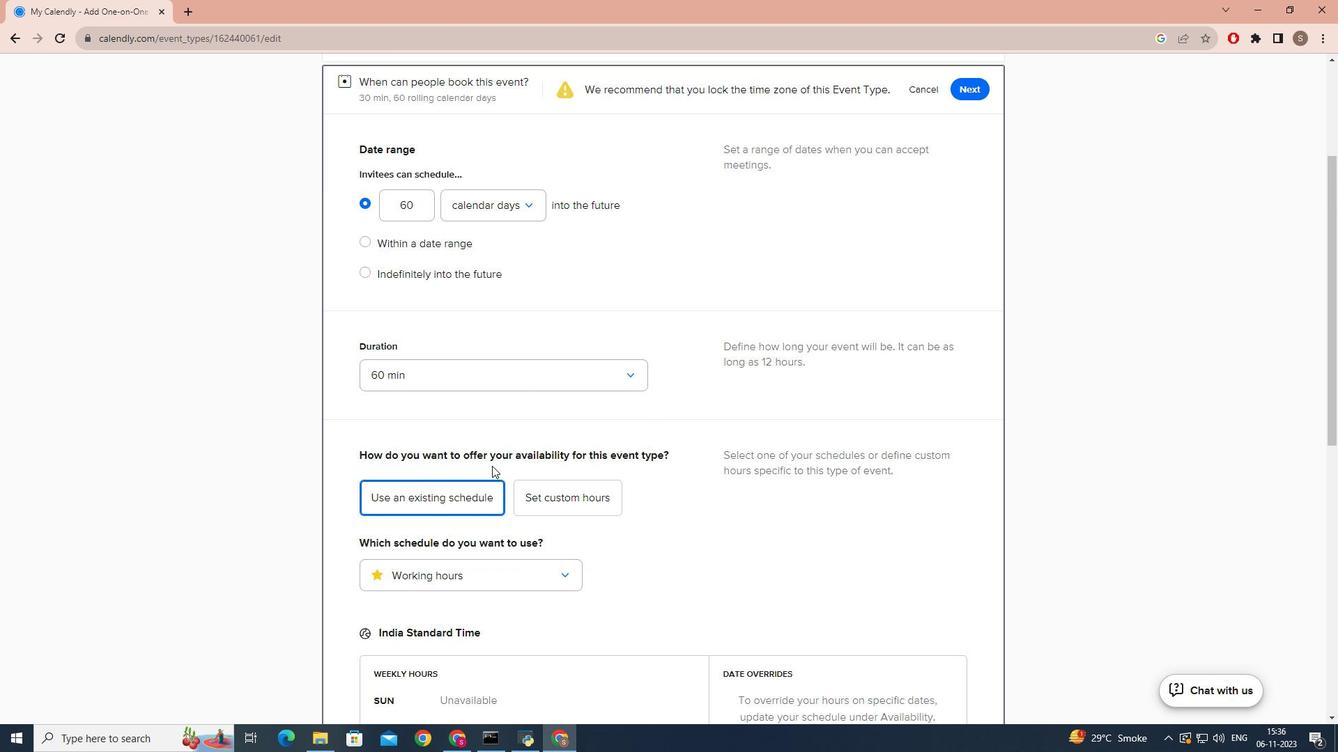 
Action: Mouse scrolled (492, 465) with delta (0, 0)
Screenshot: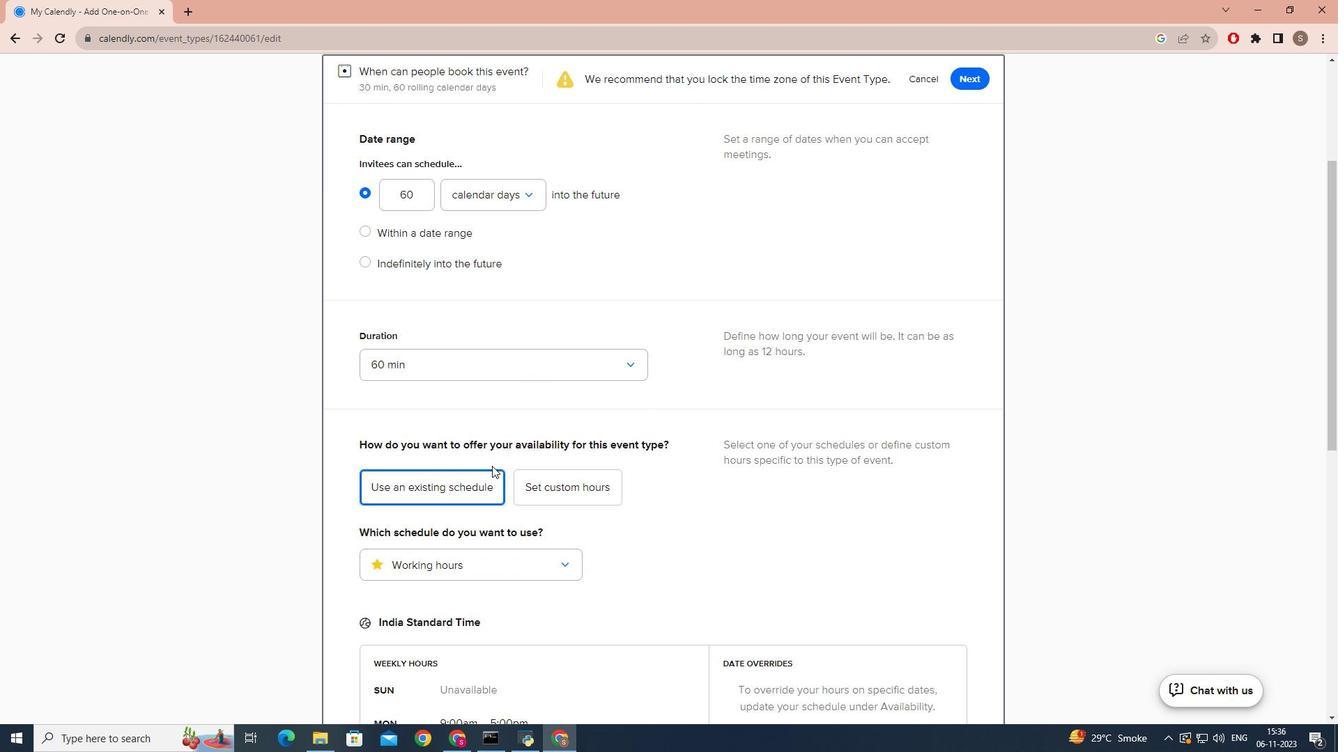 
Action: Mouse scrolled (492, 465) with delta (0, 0)
Screenshot: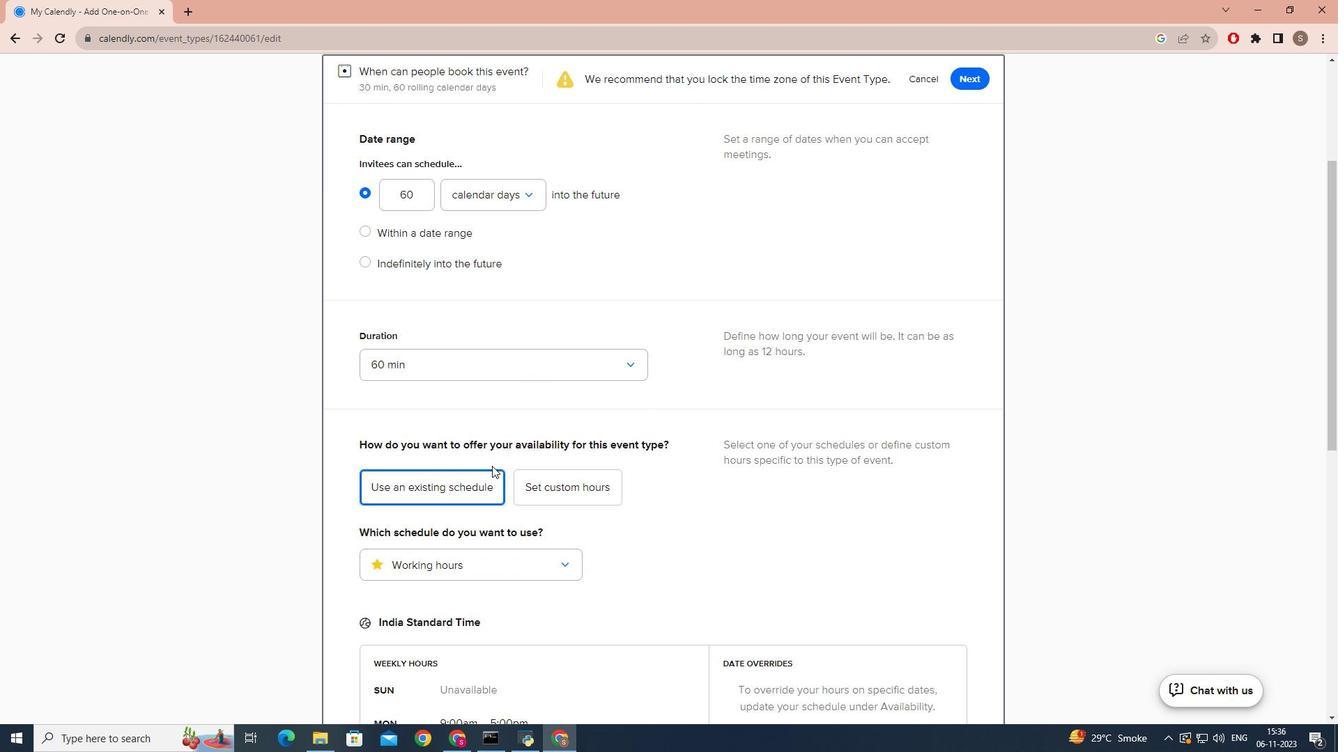 
Action: Mouse scrolled (492, 465) with delta (0, 0)
Screenshot: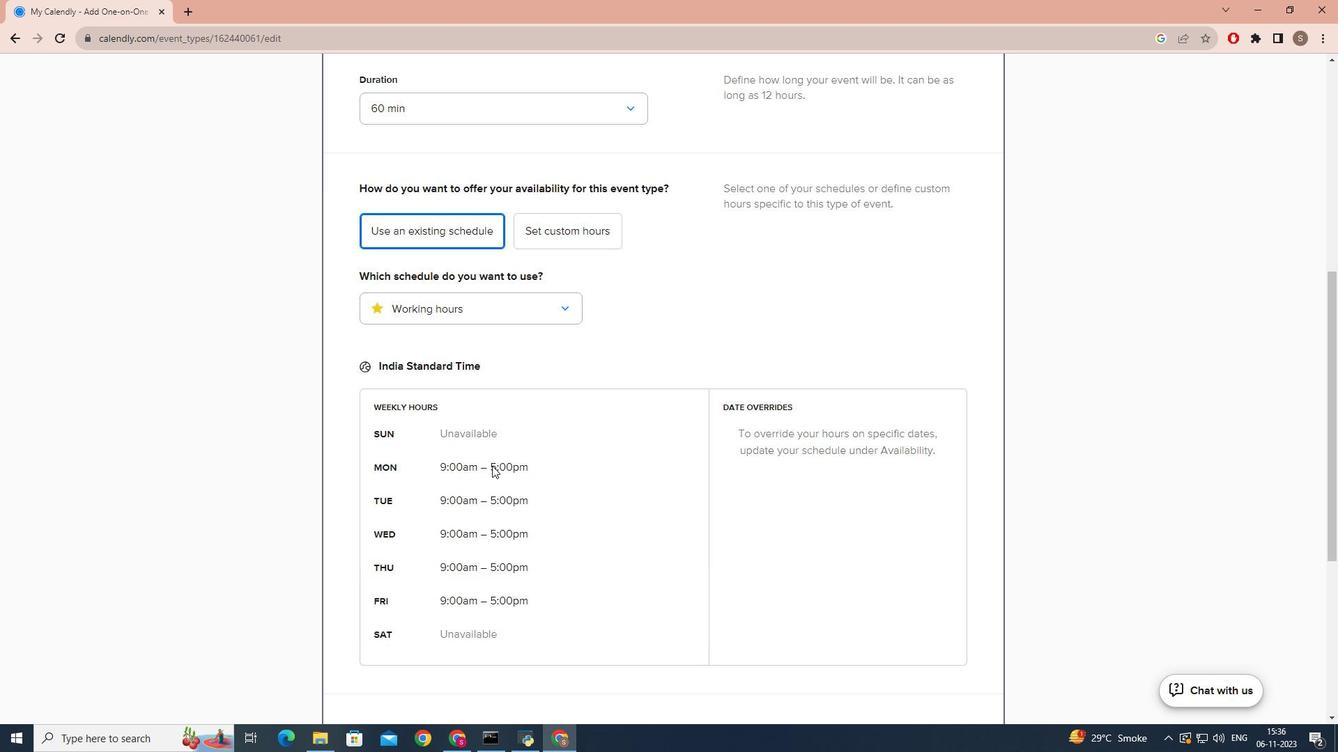 
Action: Mouse scrolled (492, 465) with delta (0, 0)
Screenshot: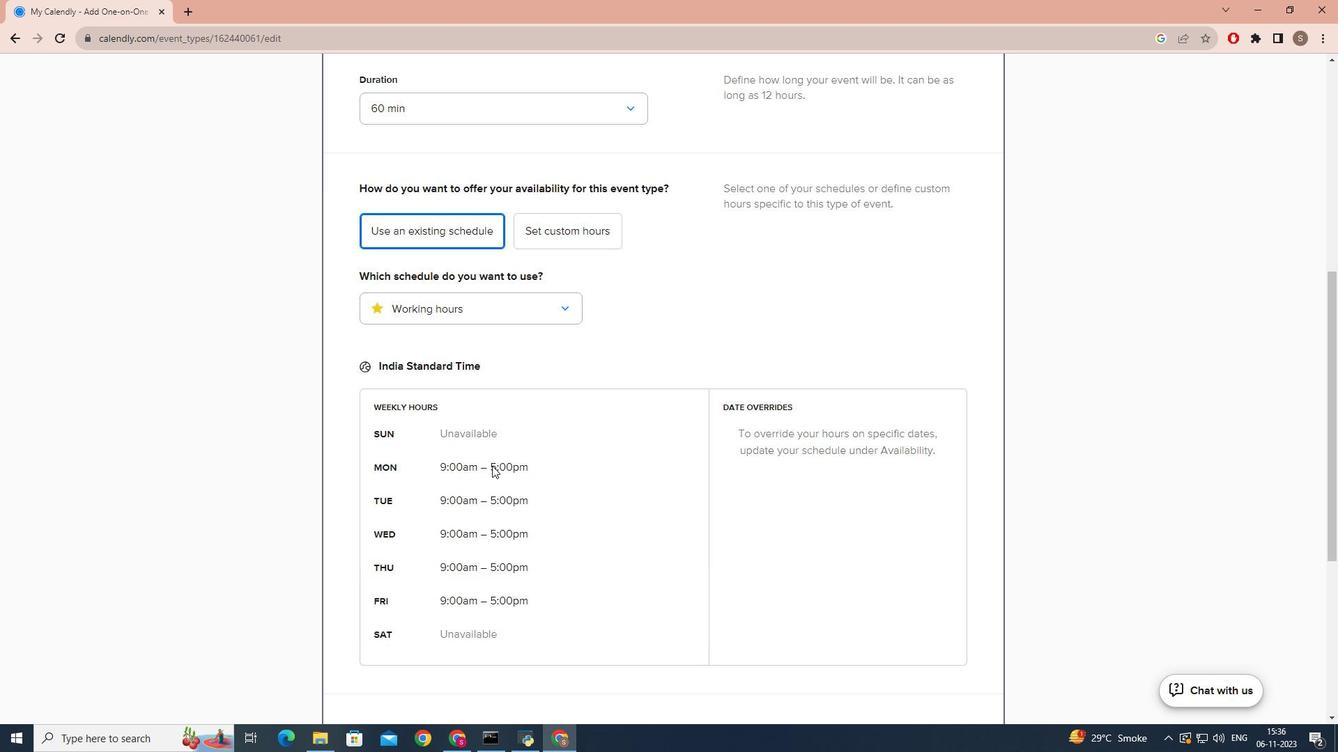 
Action: Mouse scrolled (492, 465) with delta (0, 0)
Screenshot: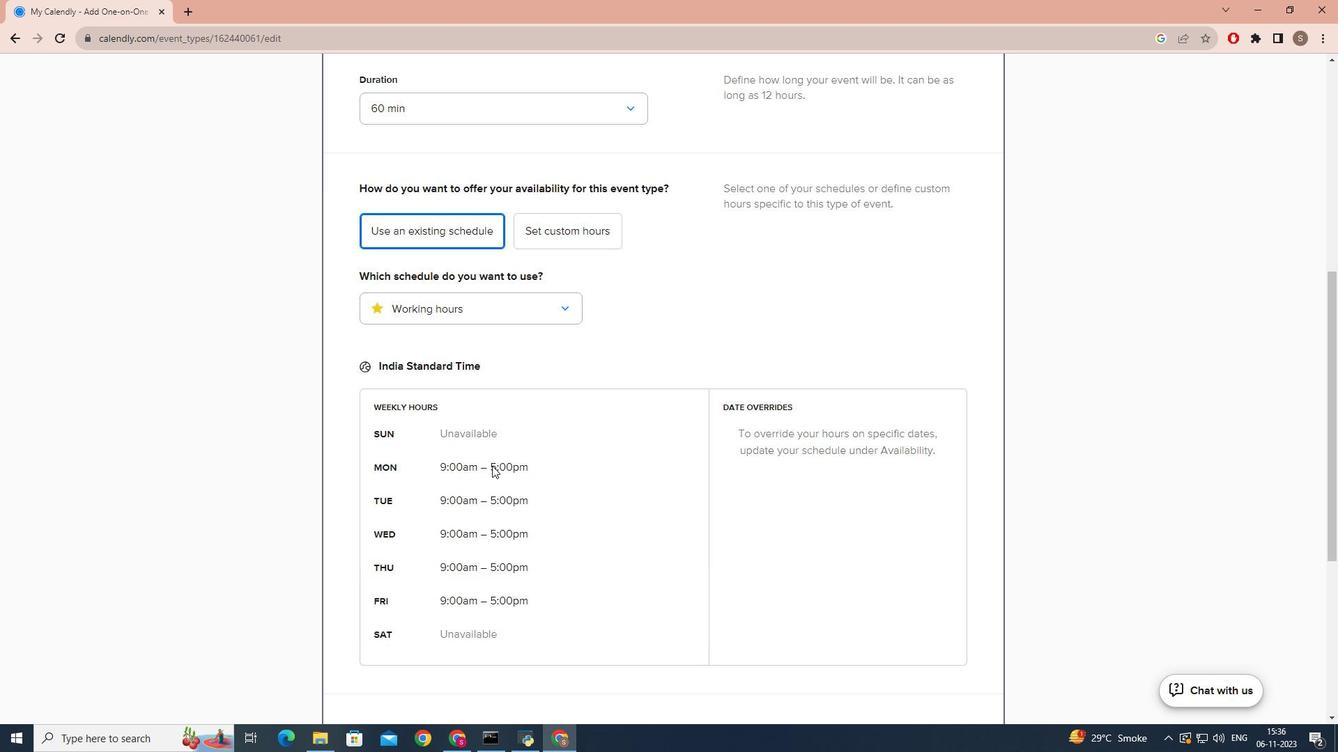 
Action: Mouse scrolled (492, 465) with delta (0, 0)
Screenshot: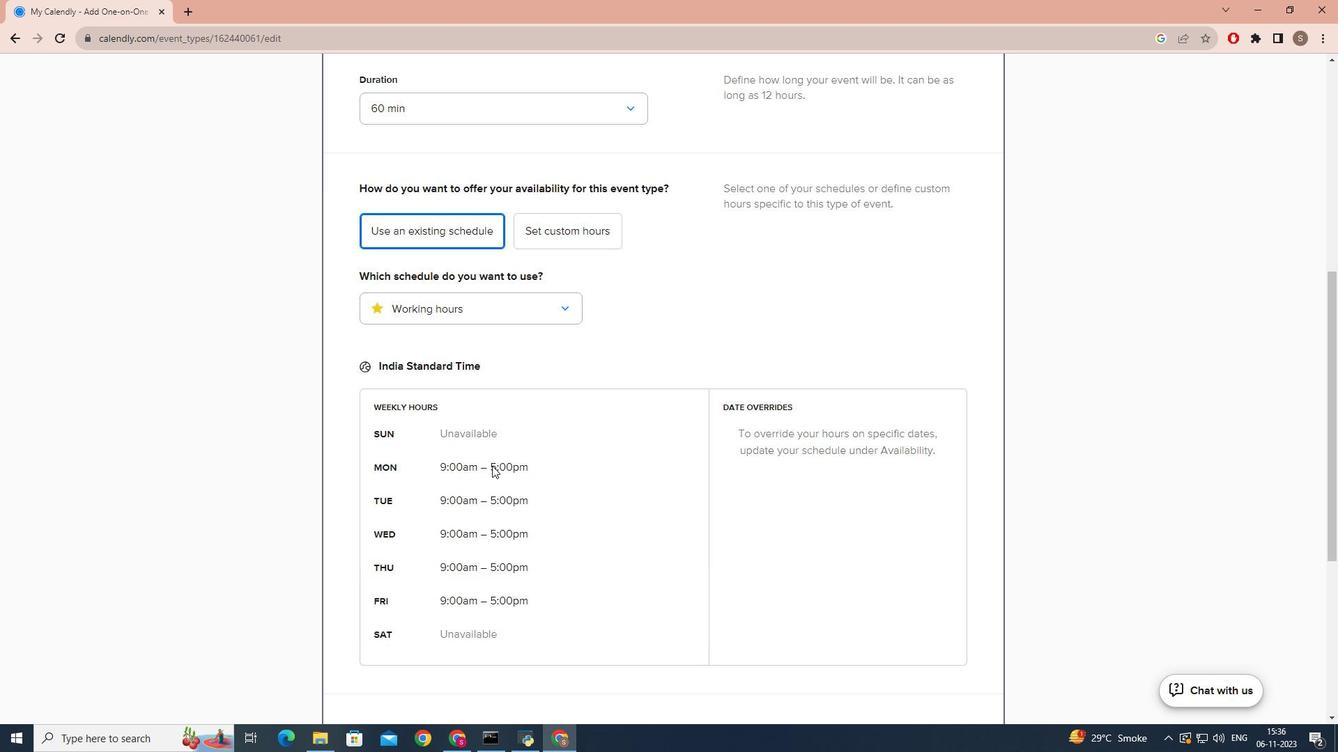 
Action: Mouse scrolled (492, 465) with delta (0, 0)
Screenshot: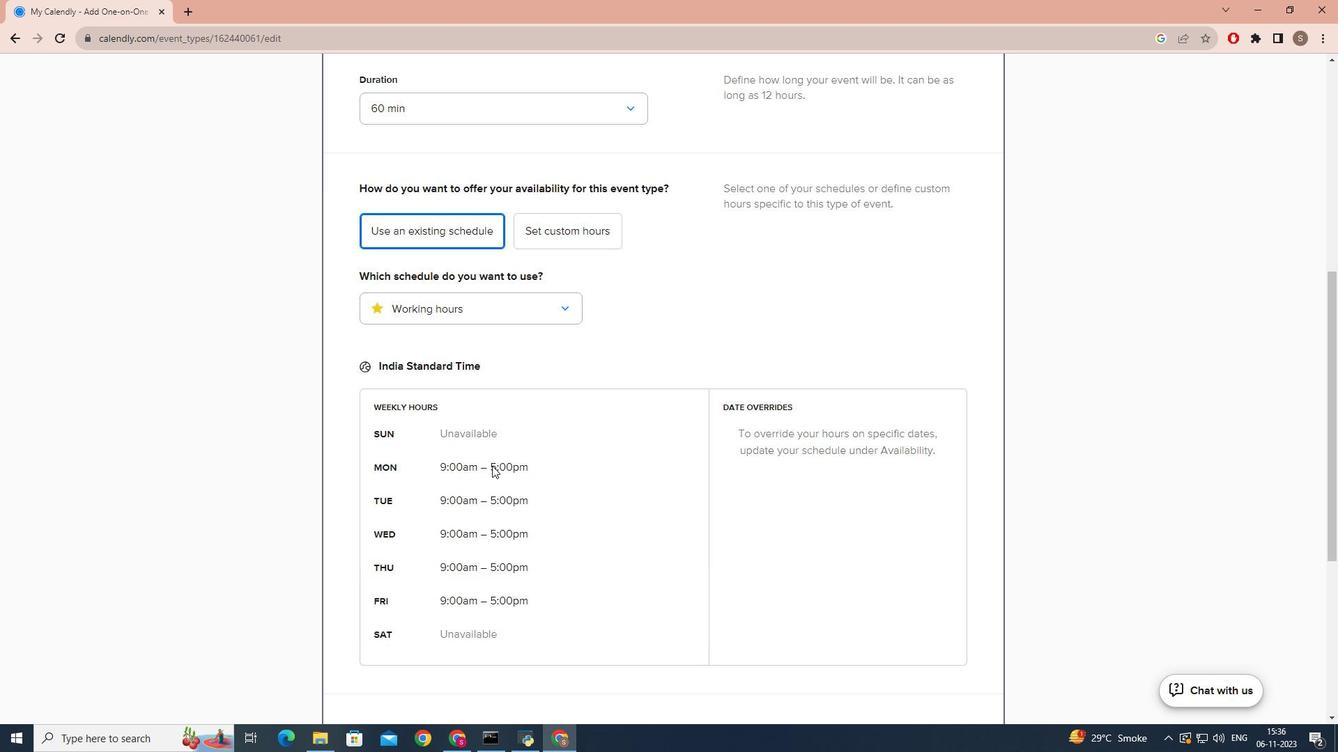 
Action: Mouse scrolled (492, 465) with delta (0, 0)
Screenshot: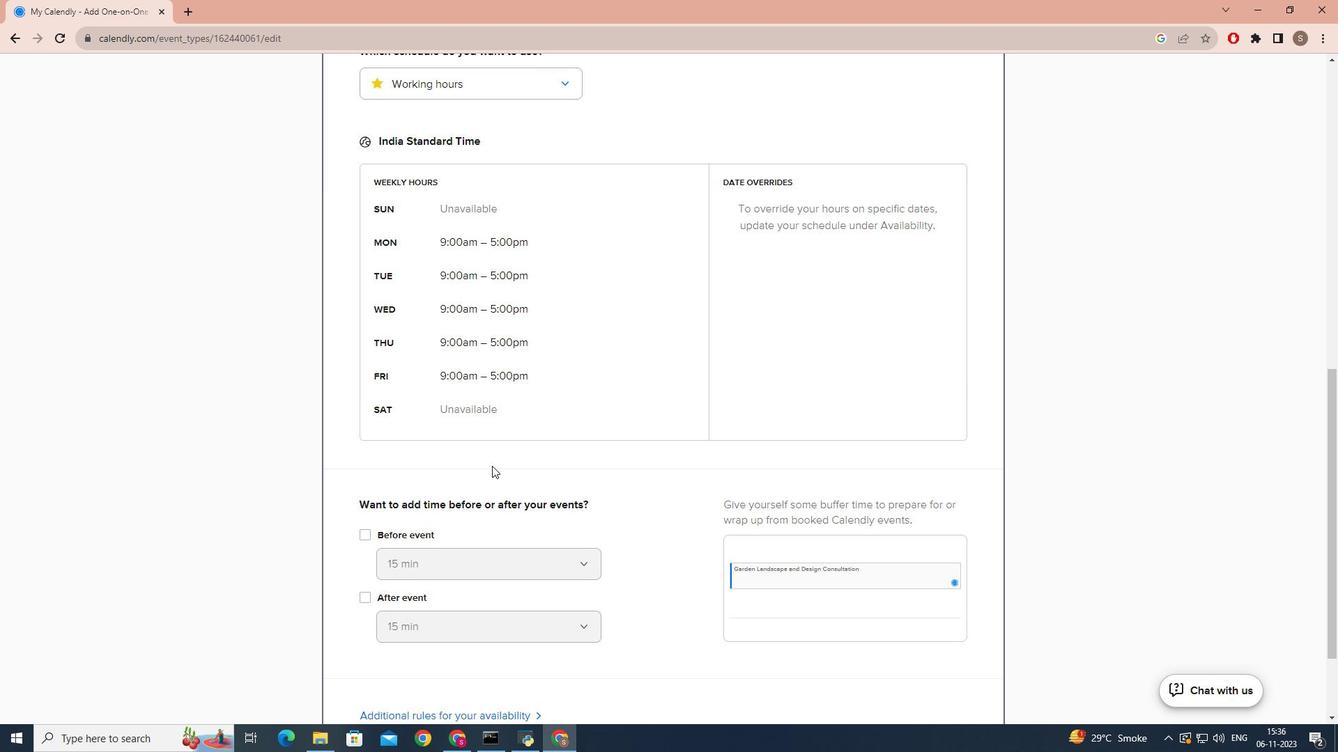 
Action: Mouse scrolled (492, 465) with delta (0, 0)
Screenshot: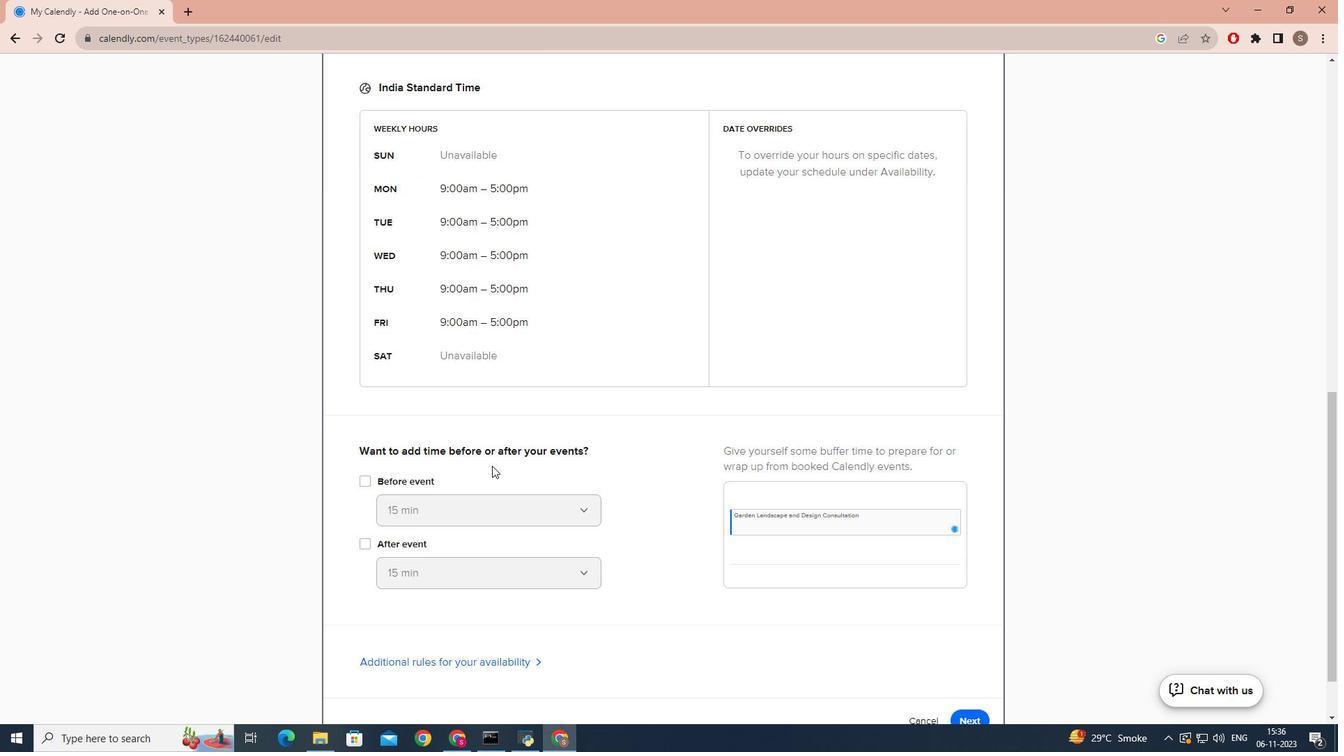 
Action: Mouse scrolled (492, 465) with delta (0, 0)
Screenshot: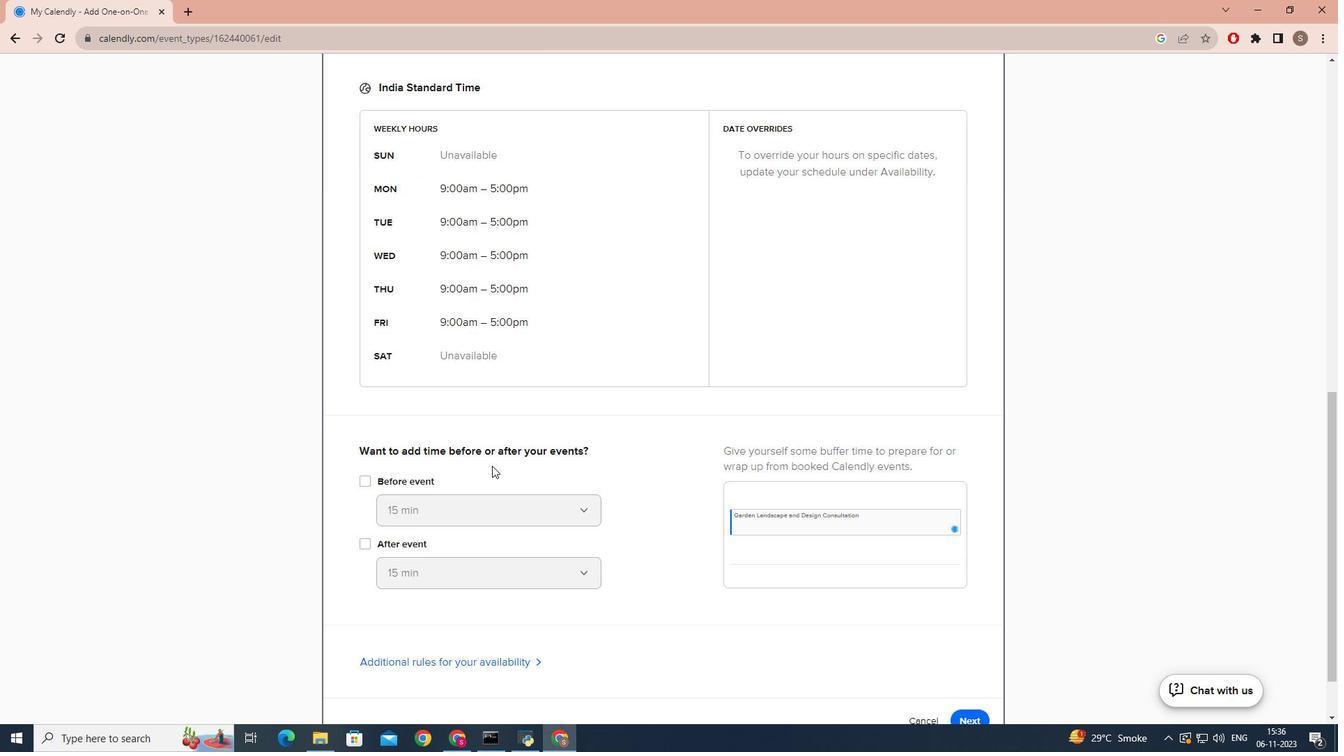 
Action: Mouse scrolled (492, 465) with delta (0, 0)
Screenshot: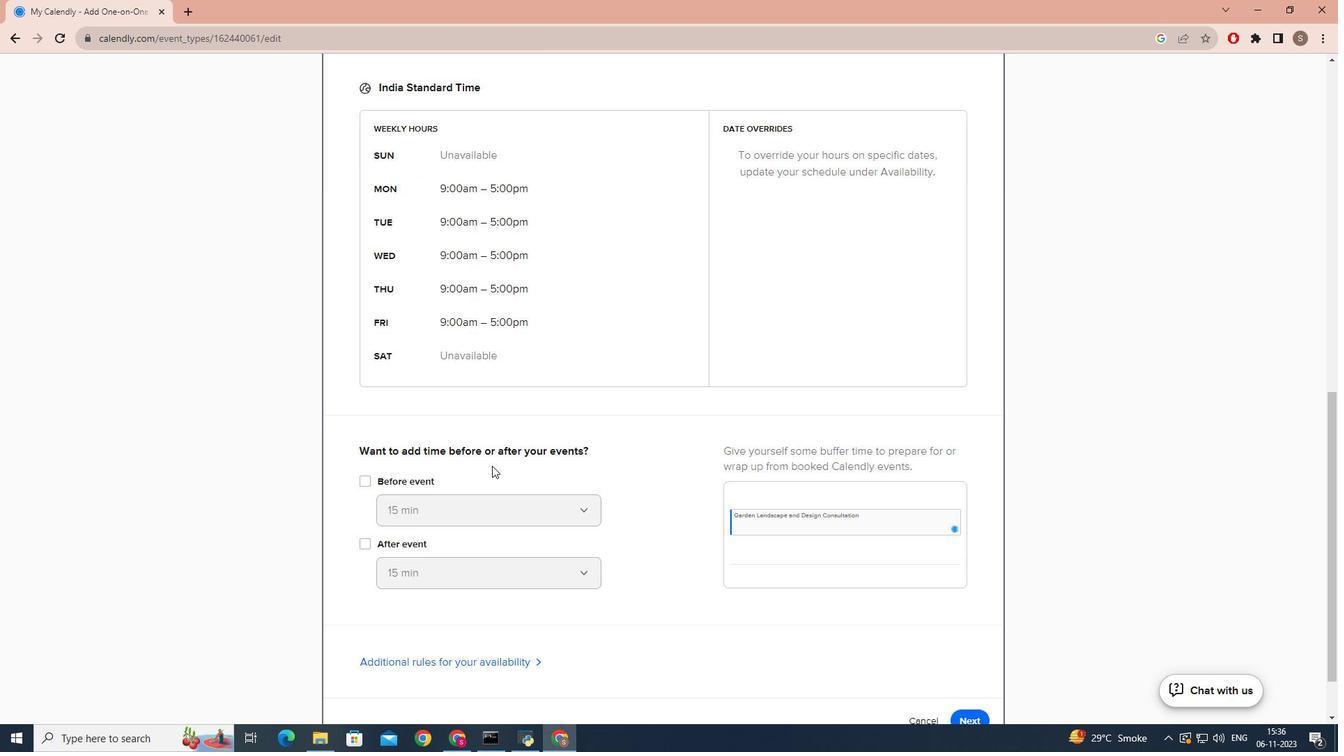 
Action: Mouse scrolled (492, 465) with delta (0, 0)
Screenshot: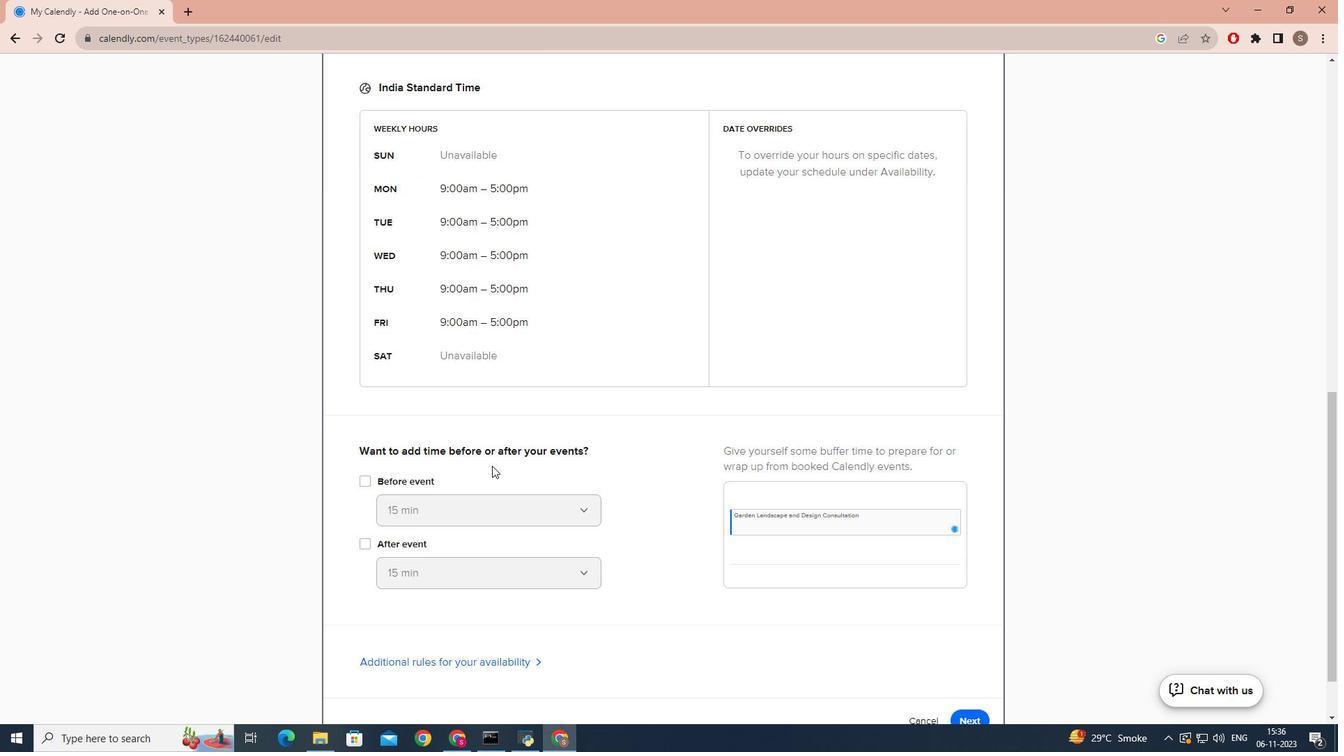 
Action: Mouse scrolled (492, 465) with delta (0, 0)
Screenshot: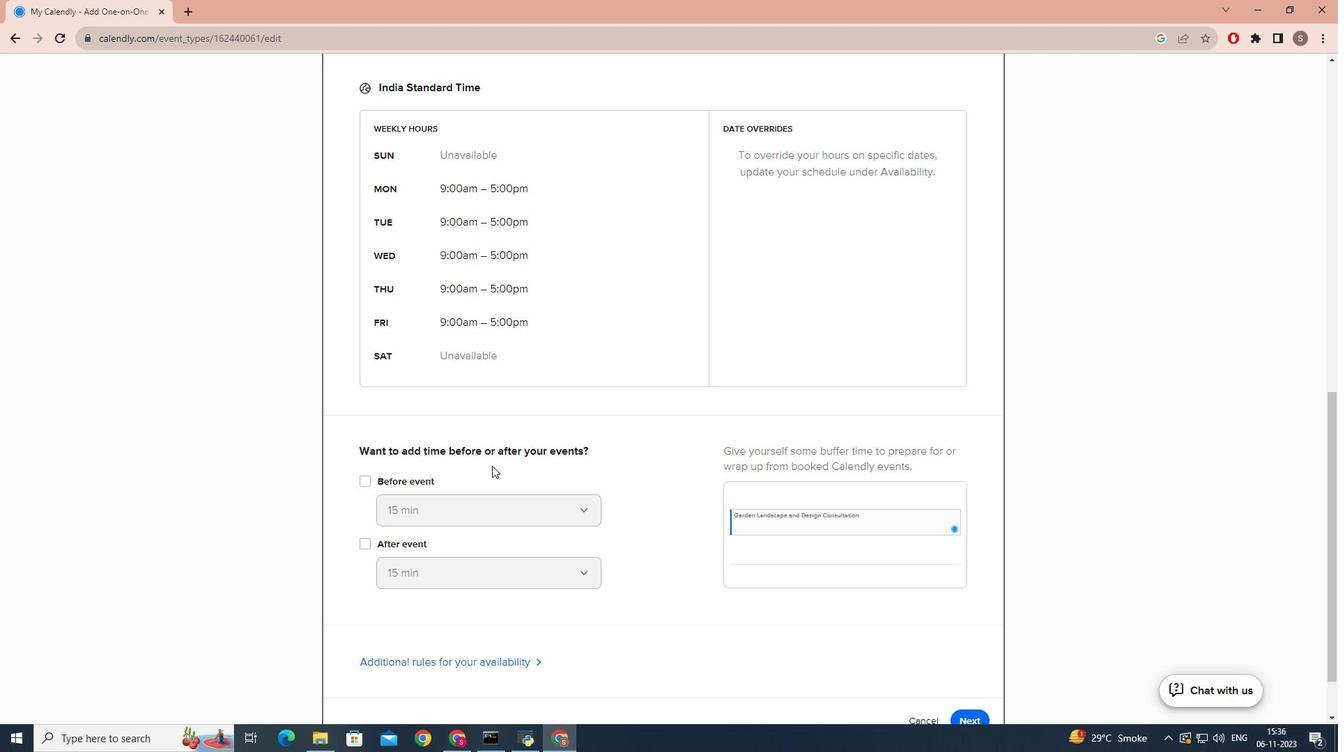 
Action: Mouse scrolled (492, 465) with delta (0, 0)
Screenshot: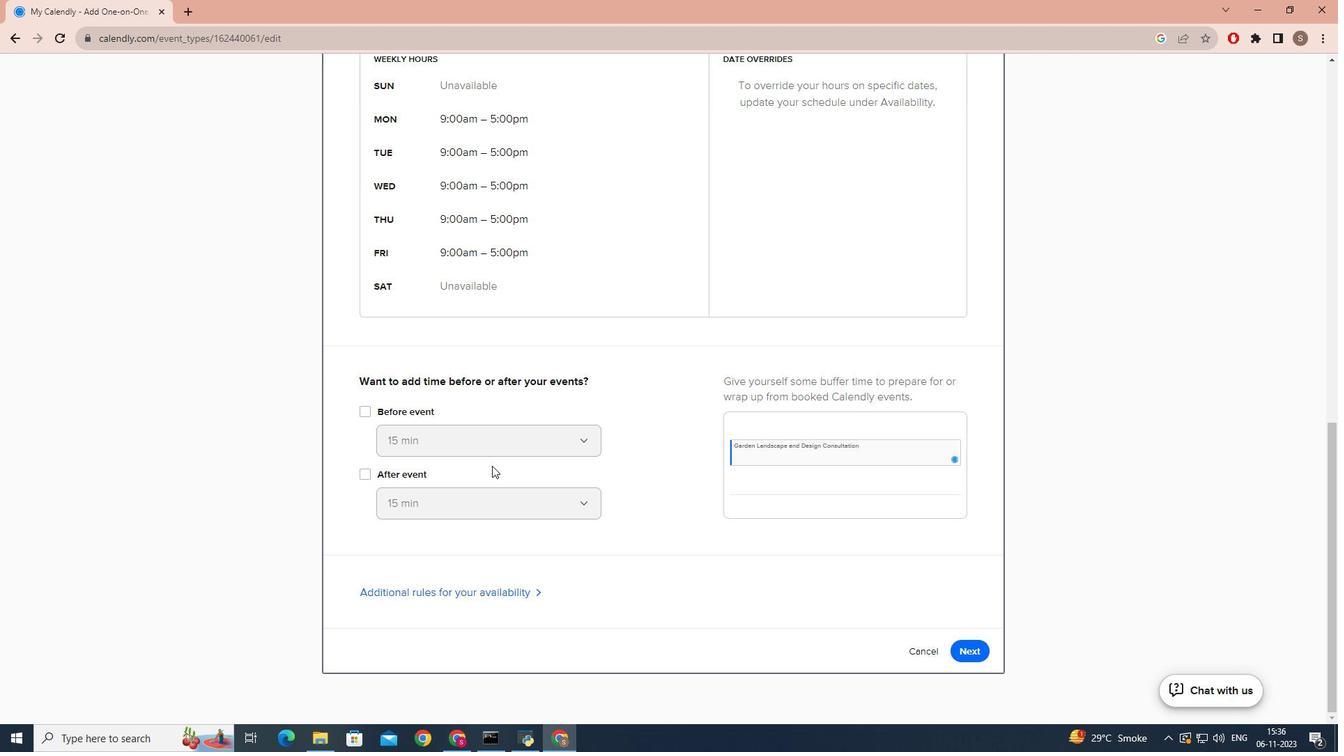 
Action: Mouse scrolled (492, 465) with delta (0, 0)
Screenshot: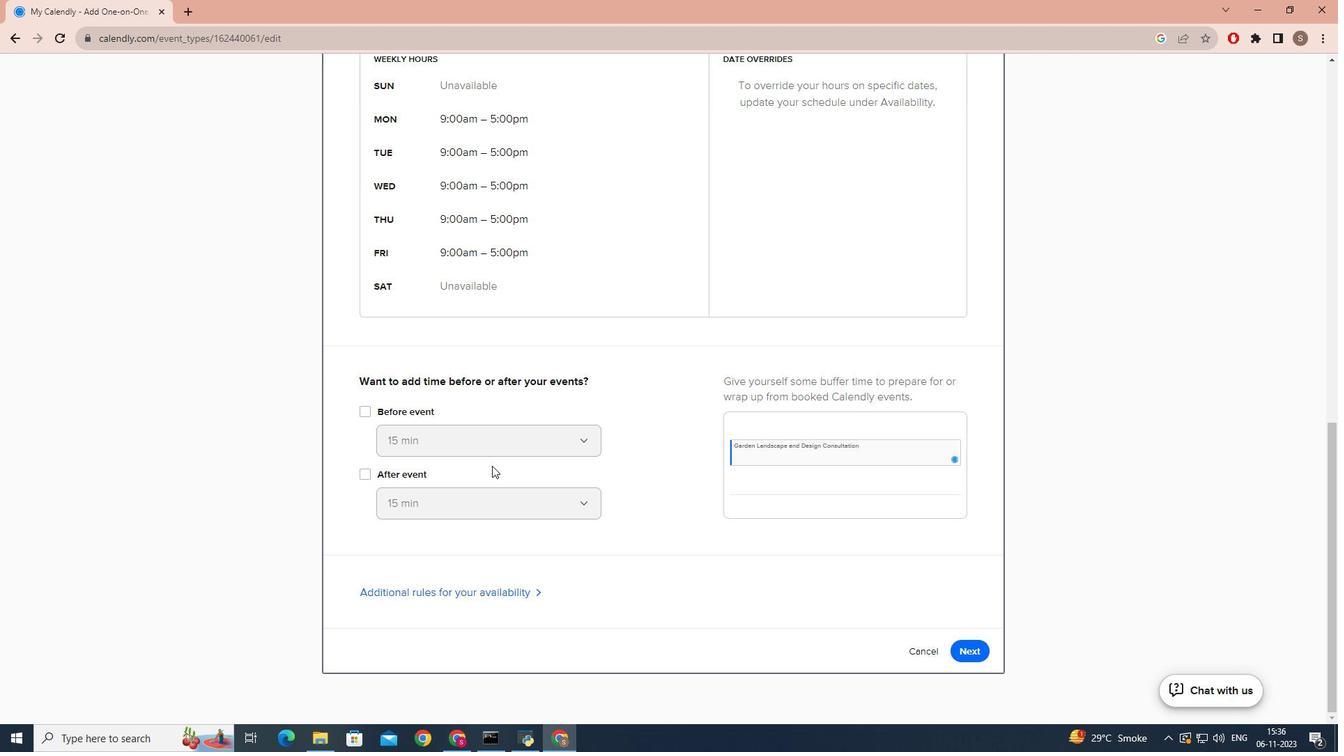 
Action: Mouse scrolled (492, 465) with delta (0, 0)
Screenshot: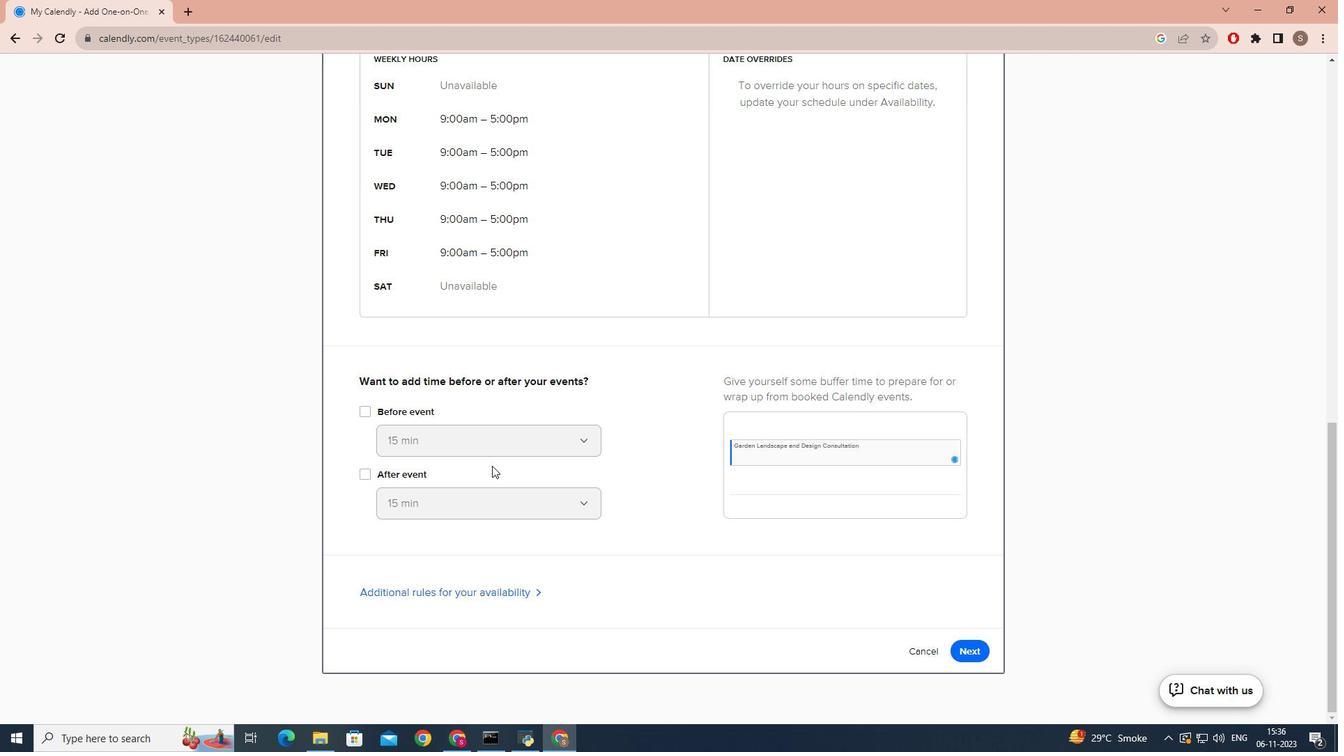 
Action: Mouse scrolled (492, 465) with delta (0, 0)
Screenshot: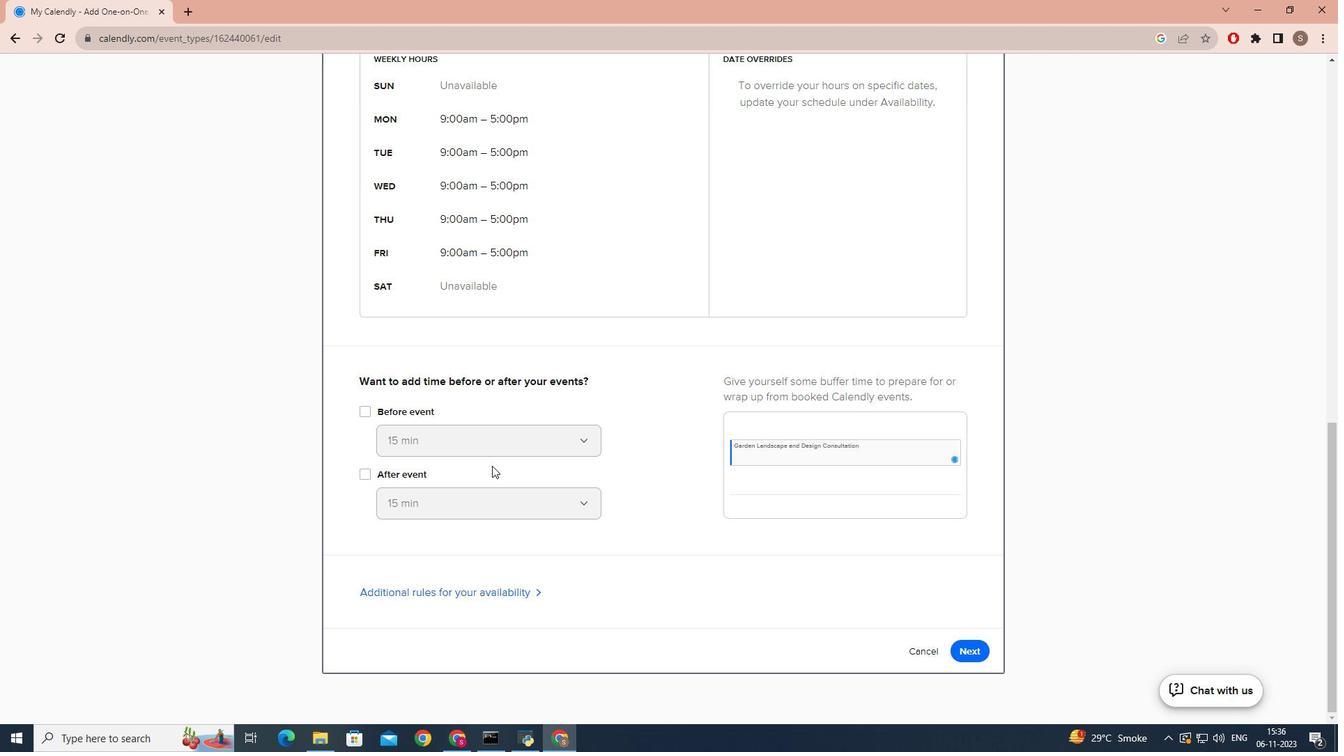 
Action: Mouse scrolled (492, 465) with delta (0, 0)
Screenshot: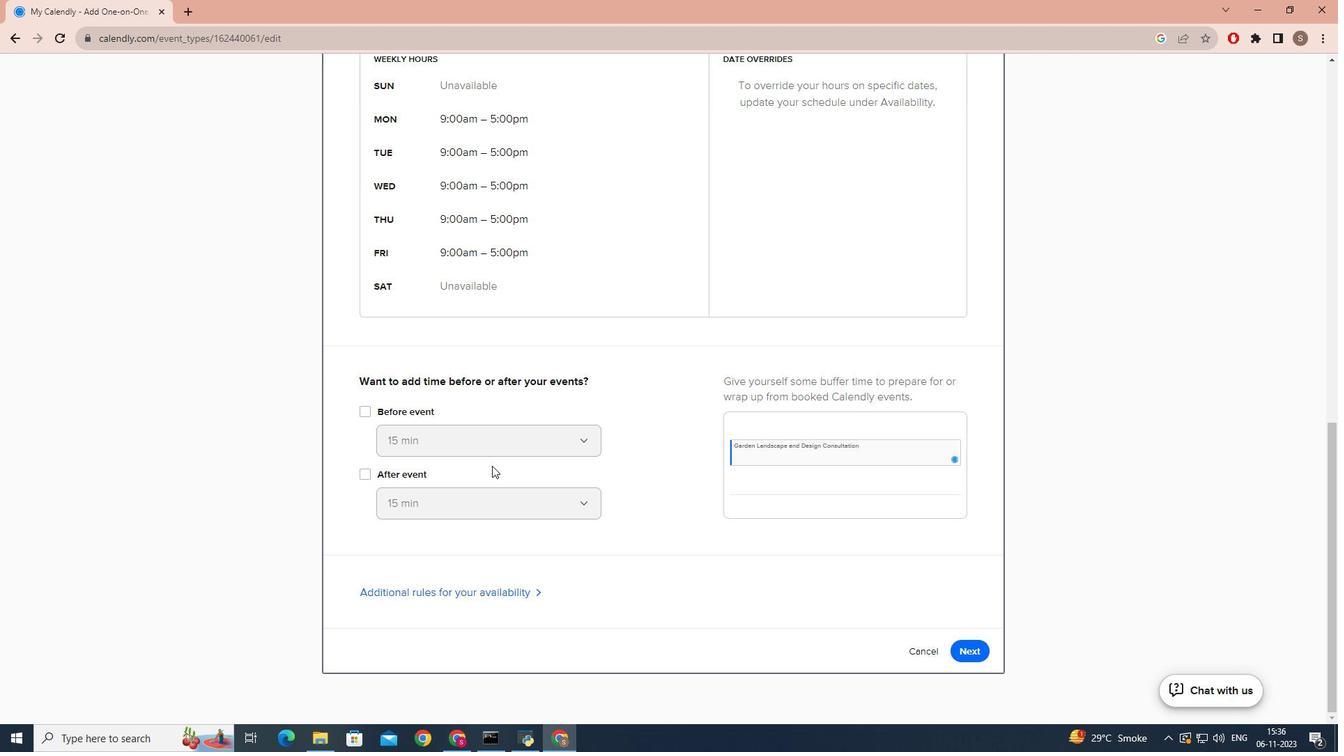 
Action: Mouse moved to (964, 653)
Screenshot: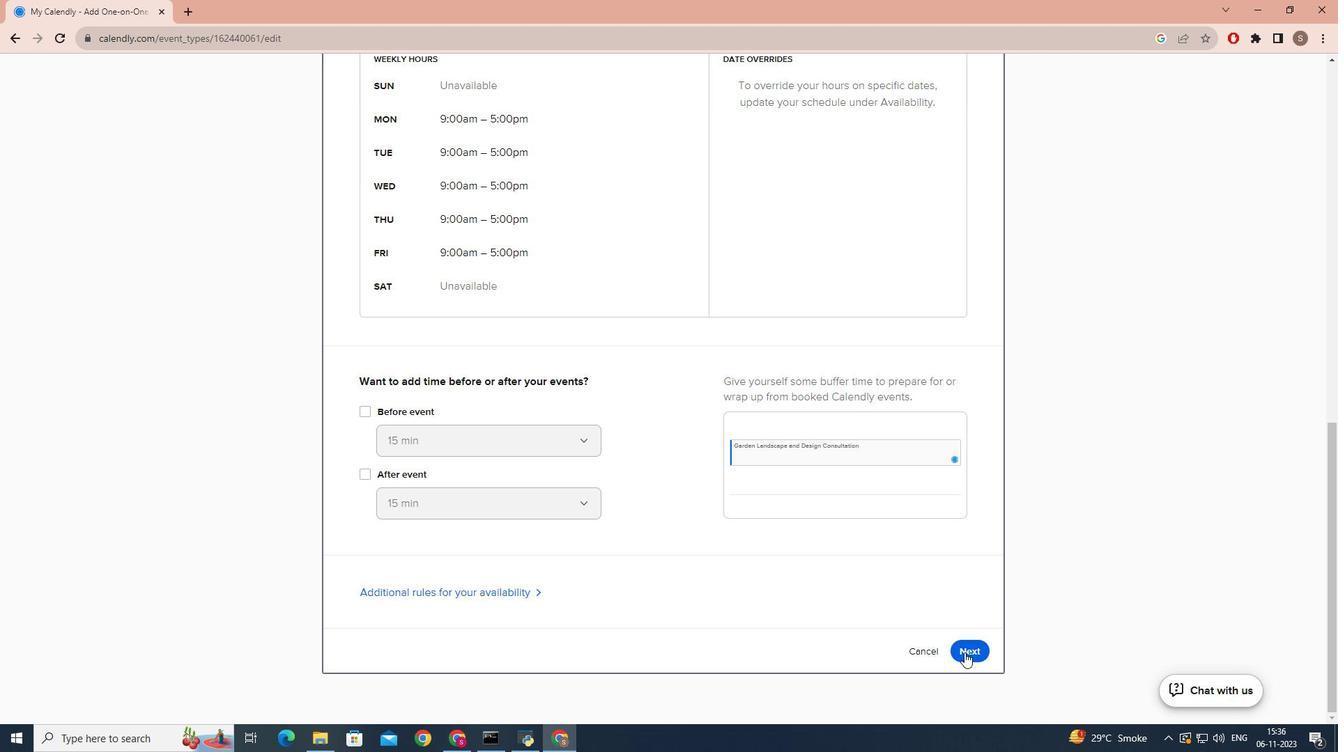 
Action: Mouse pressed left at (964, 653)
Screenshot: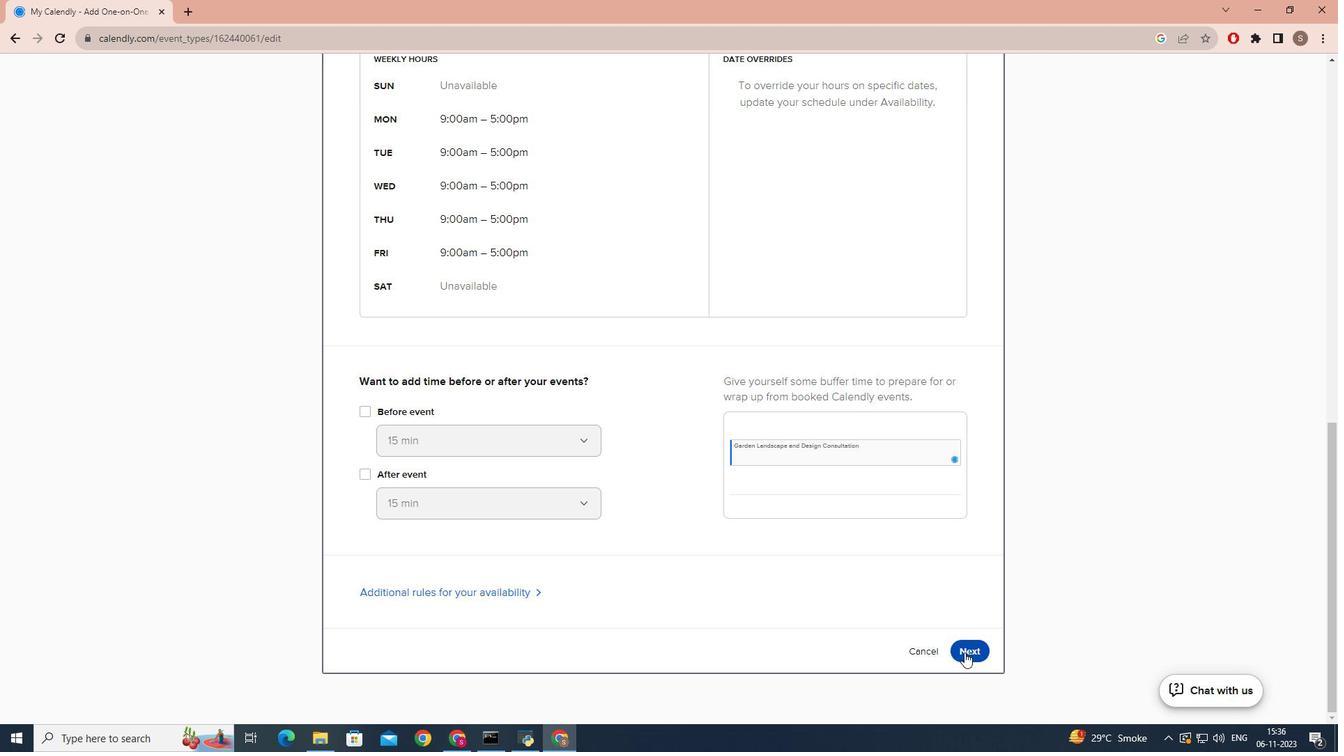 
Action: Mouse moved to (754, 588)
Screenshot: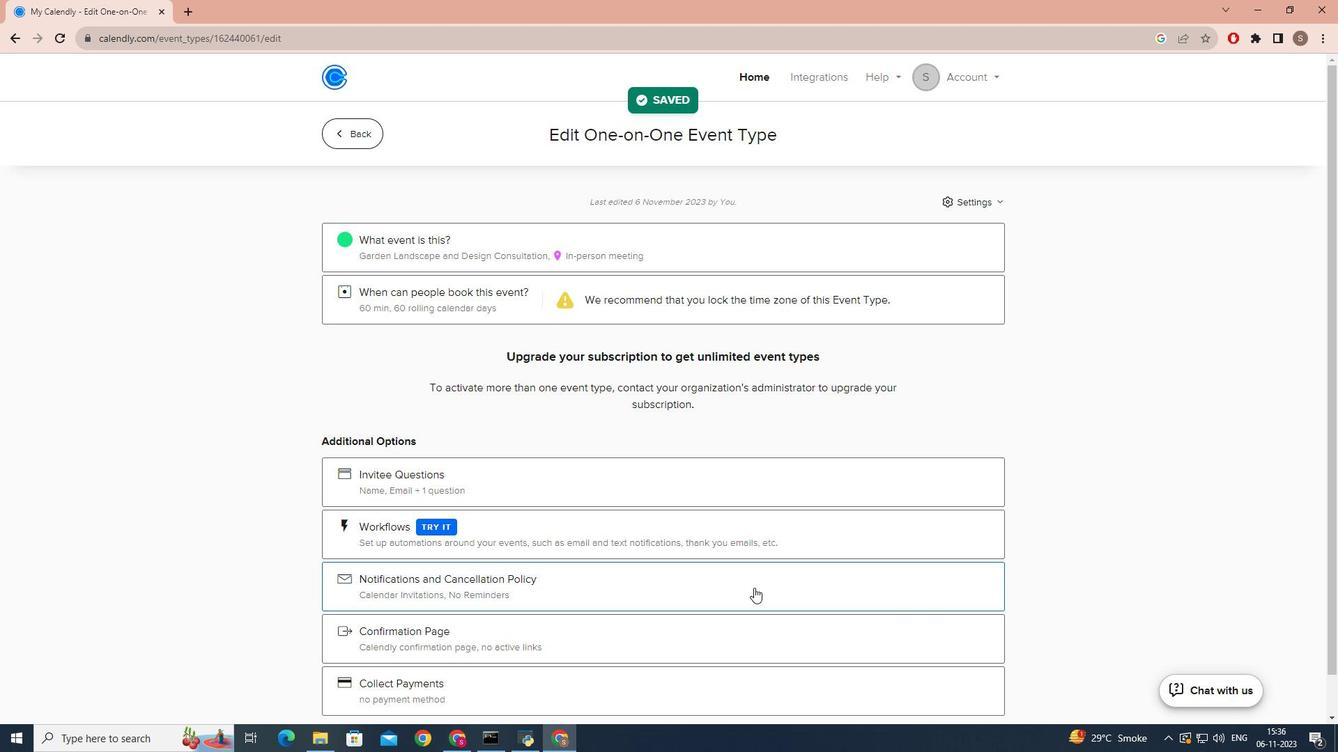 
